 Task: Find connections with filter location Hohen Neuendorf with filter topic #Marketswith filter profile language English with filter current company ZEE5 with filter school Jawahar Education Societys A.C.Patil College of Engineering 17 Sector-4 Kharghar Navi Mumbai-410 210 with filter industry Chemical Manufacturing with filter service category User Experience Design with filter keywords title Delivery Driver
Action: Mouse moved to (631, 88)
Screenshot: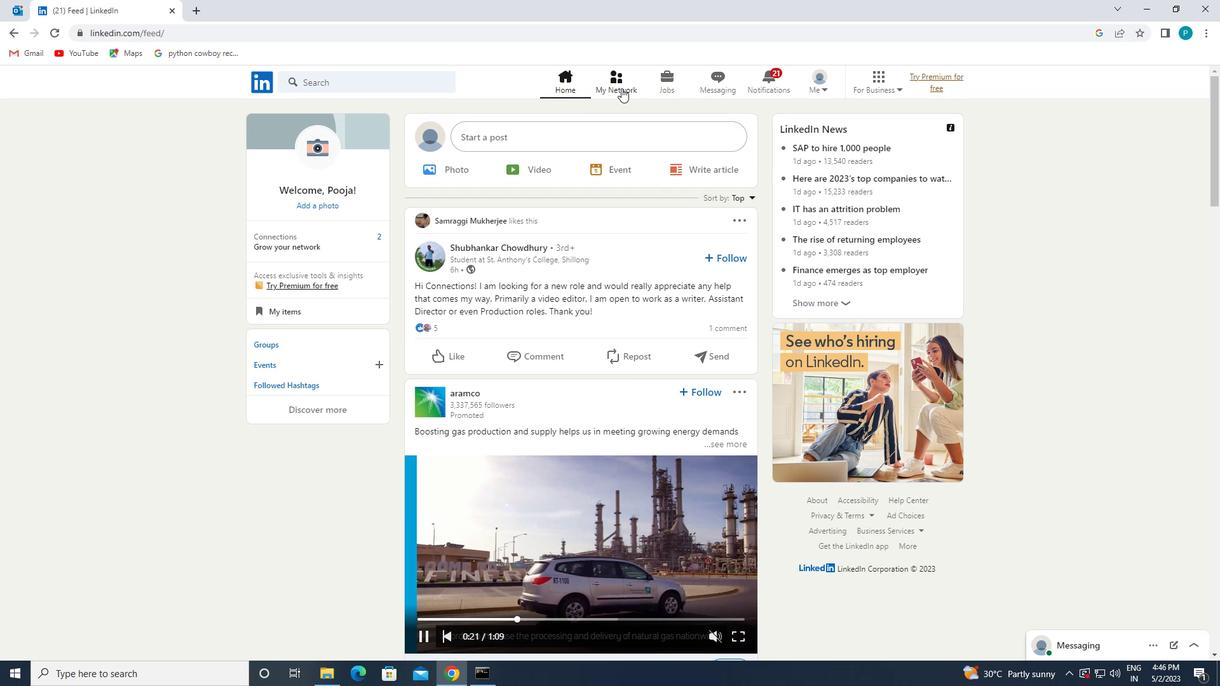 
Action: Mouse pressed left at (631, 88)
Screenshot: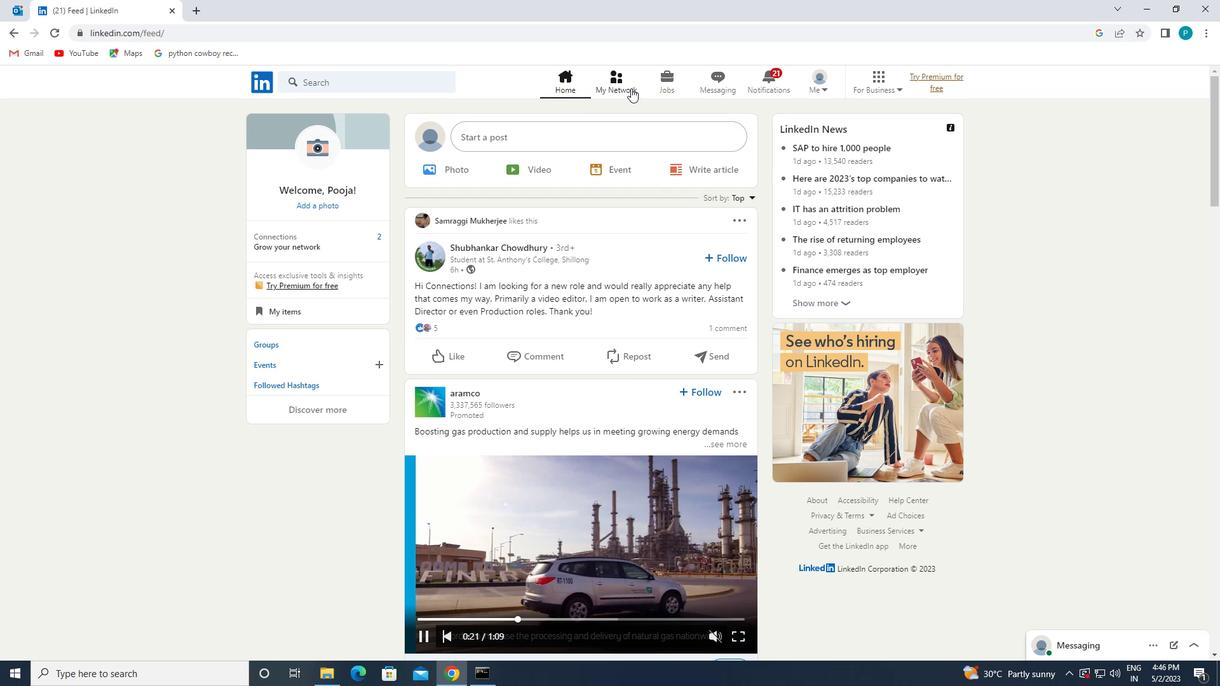 
Action: Mouse moved to (364, 159)
Screenshot: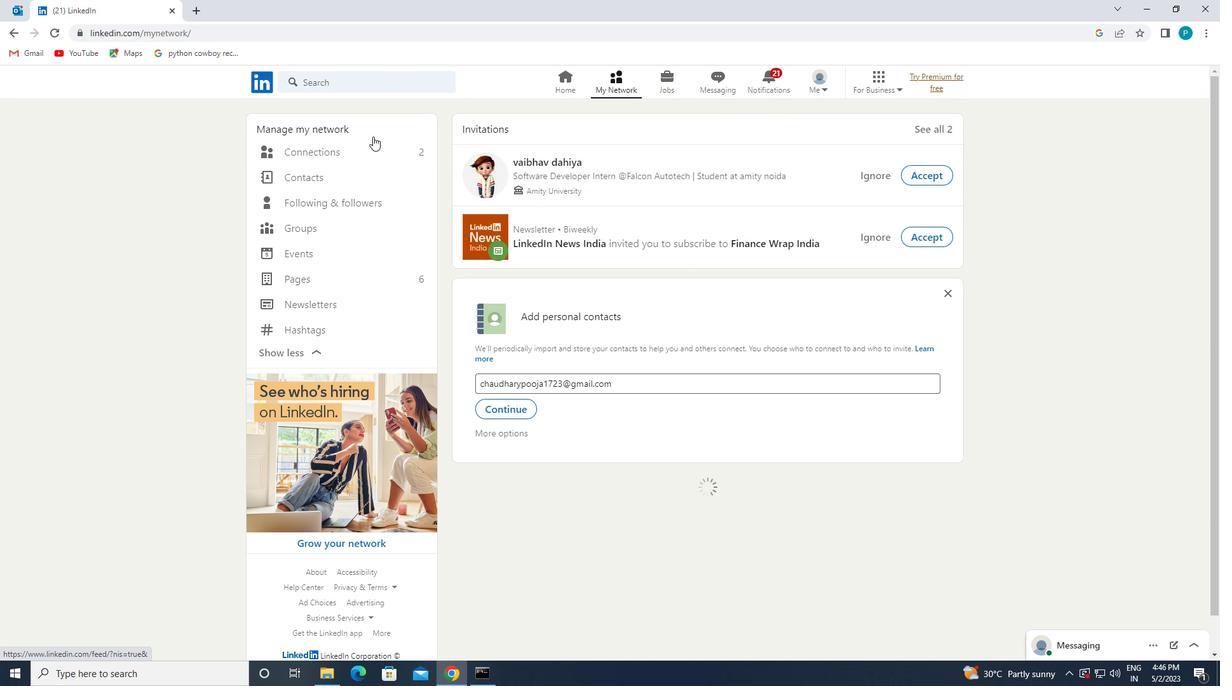 
Action: Mouse pressed left at (364, 159)
Screenshot: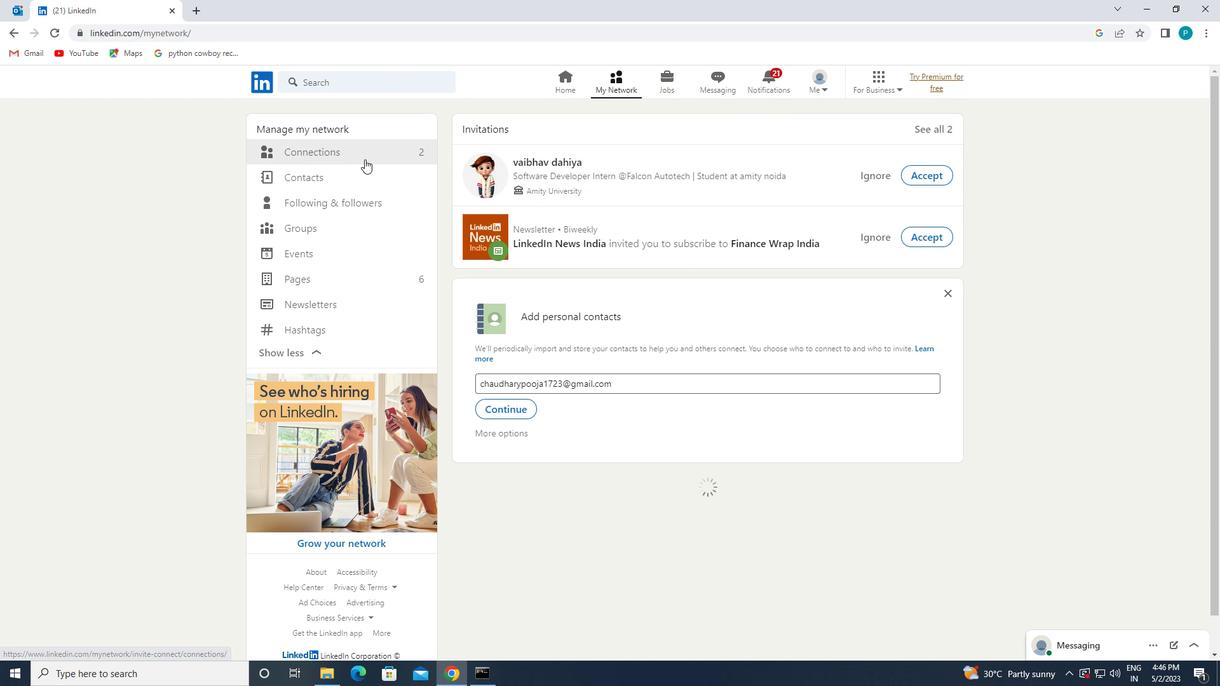 
Action: Mouse pressed left at (364, 159)
Screenshot: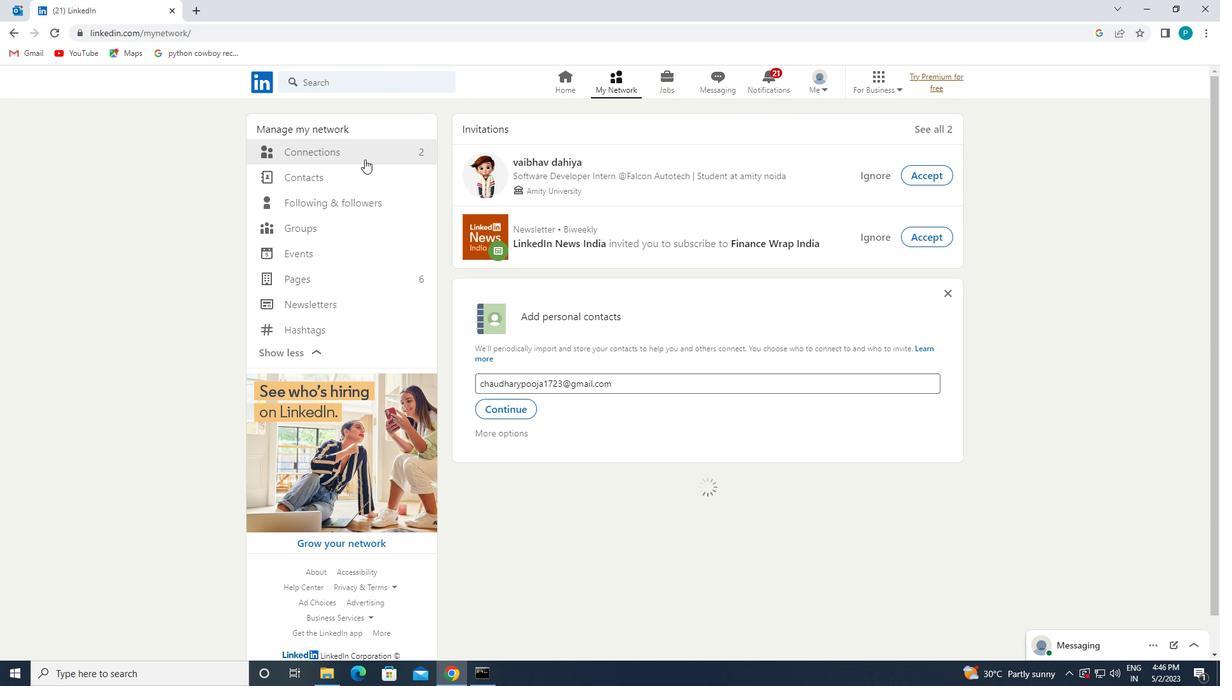 
Action: Mouse moved to (361, 157)
Screenshot: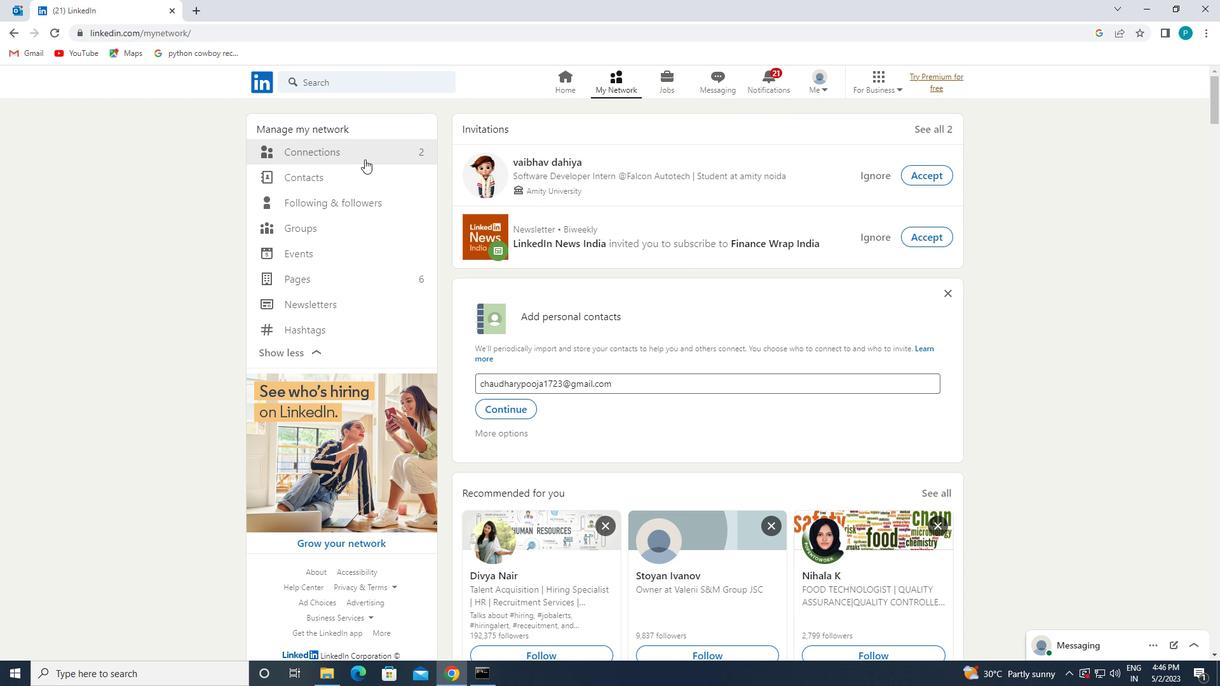 
Action: Mouse pressed left at (361, 157)
Screenshot: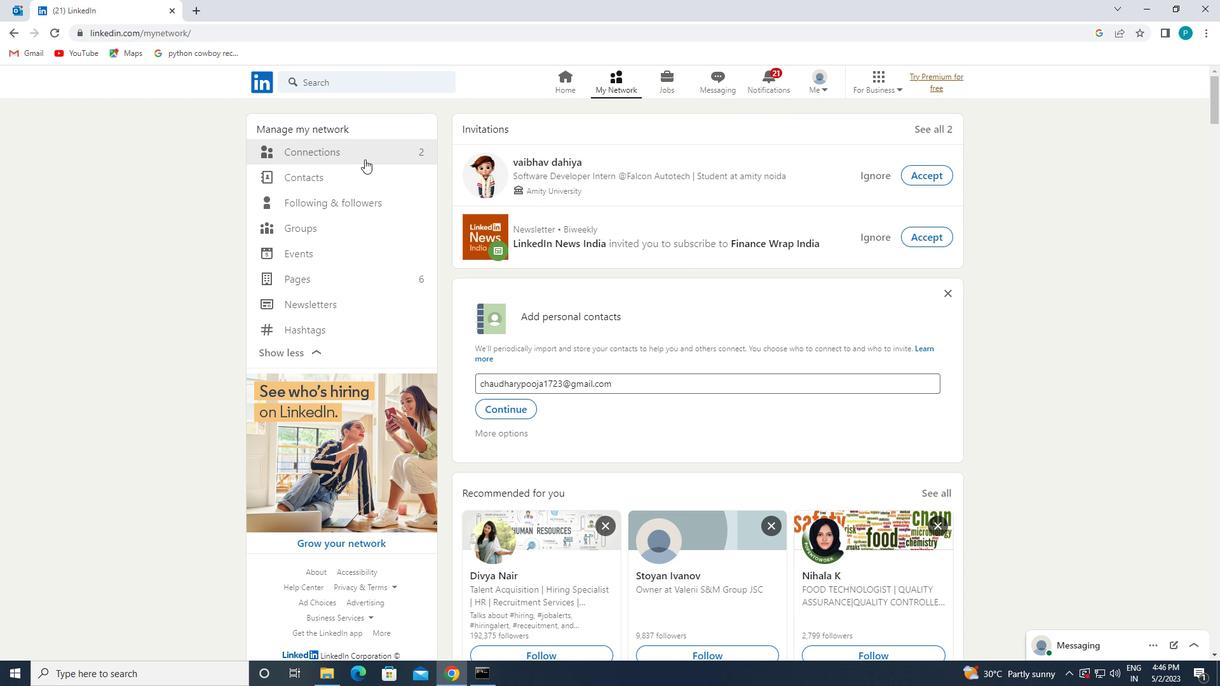 
Action: Mouse pressed left at (361, 157)
Screenshot: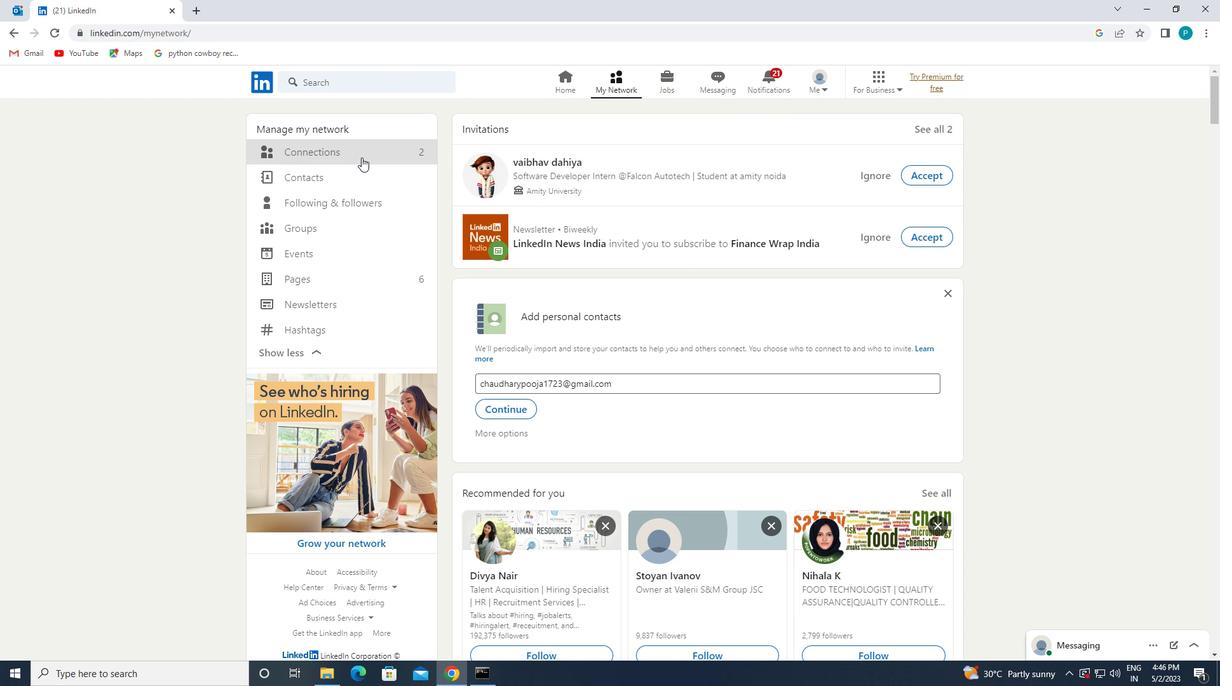 
Action: Mouse moved to (704, 151)
Screenshot: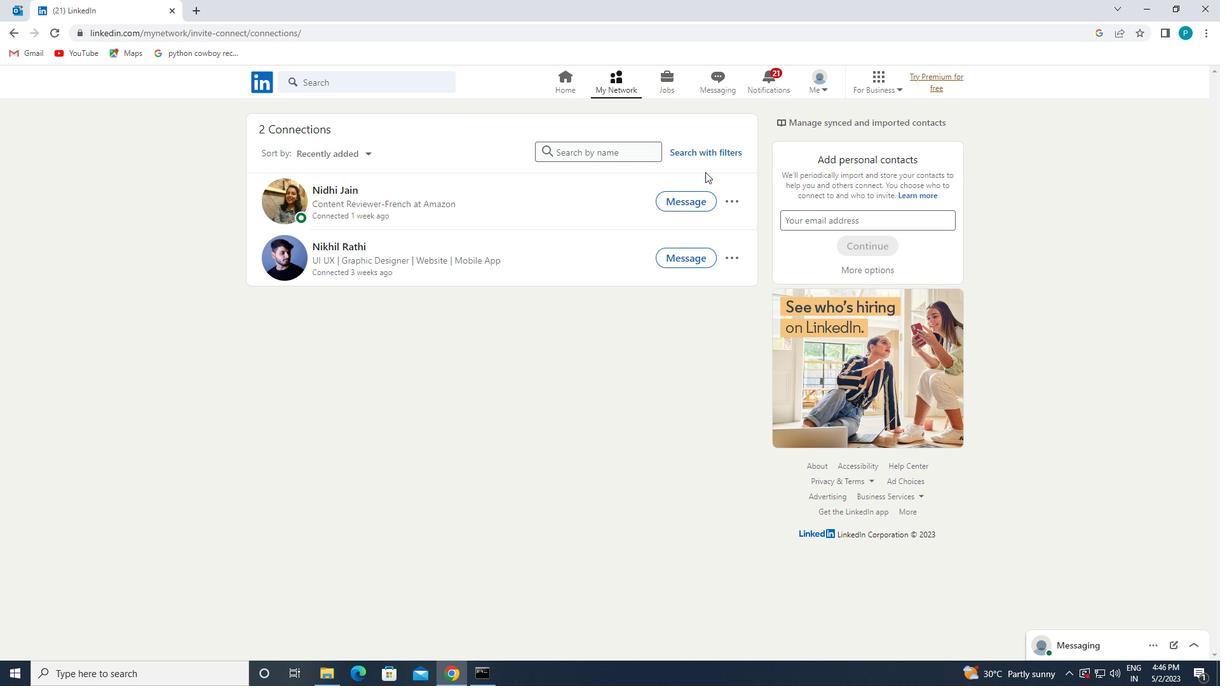 
Action: Mouse pressed left at (704, 151)
Screenshot: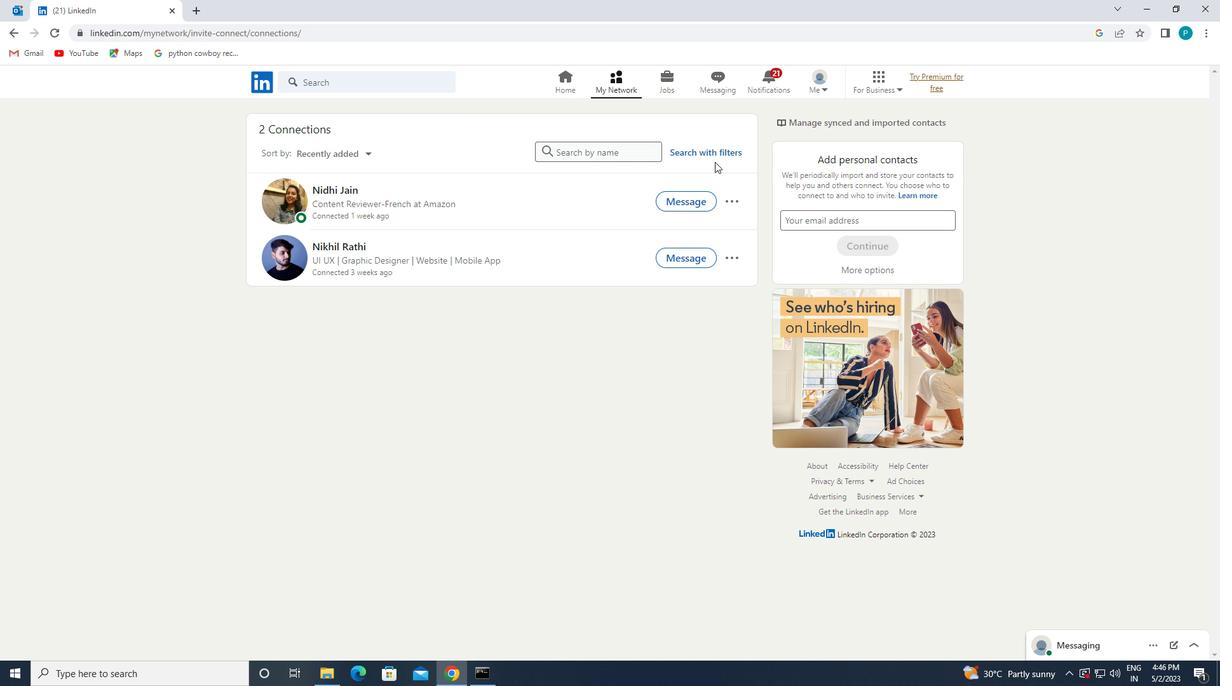
Action: Mouse moved to (657, 122)
Screenshot: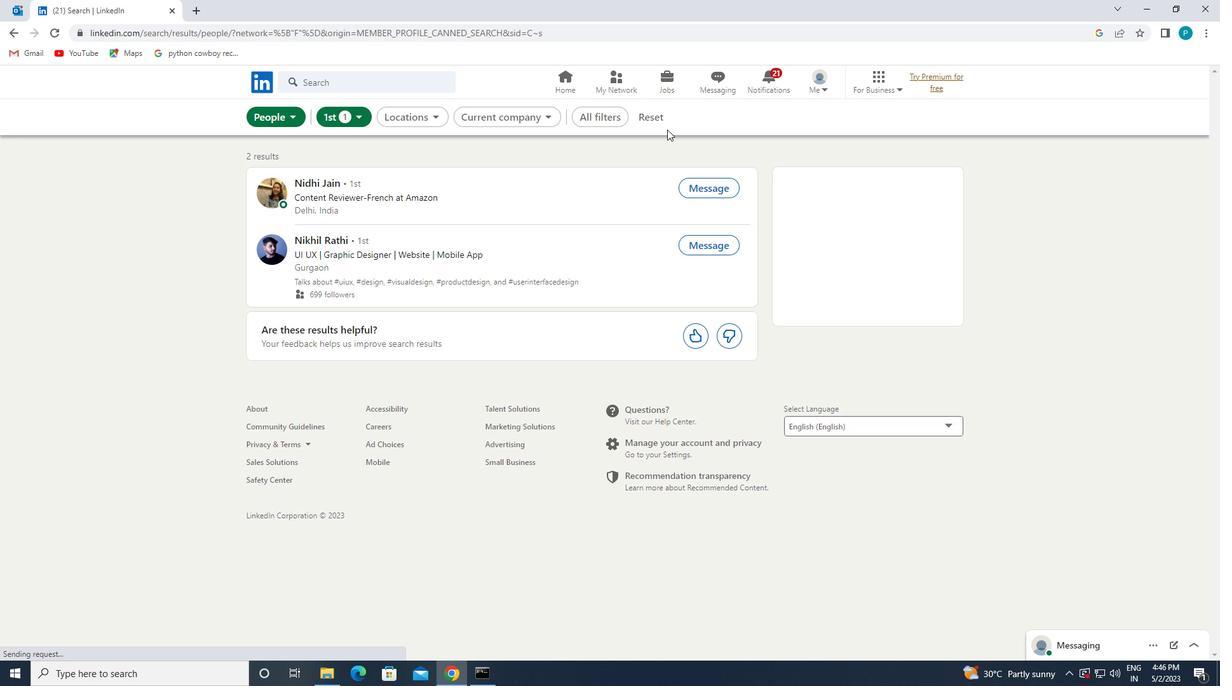 
Action: Mouse pressed left at (657, 122)
Screenshot: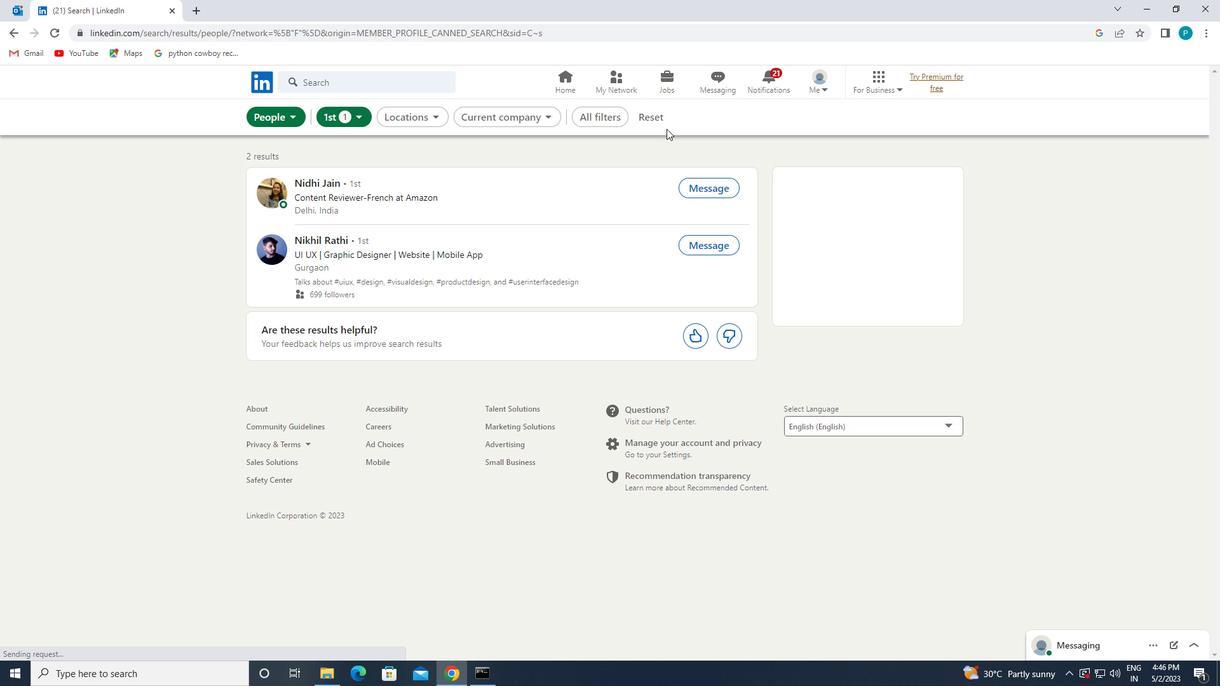 
Action: Mouse moved to (620, 118)
Screenshot: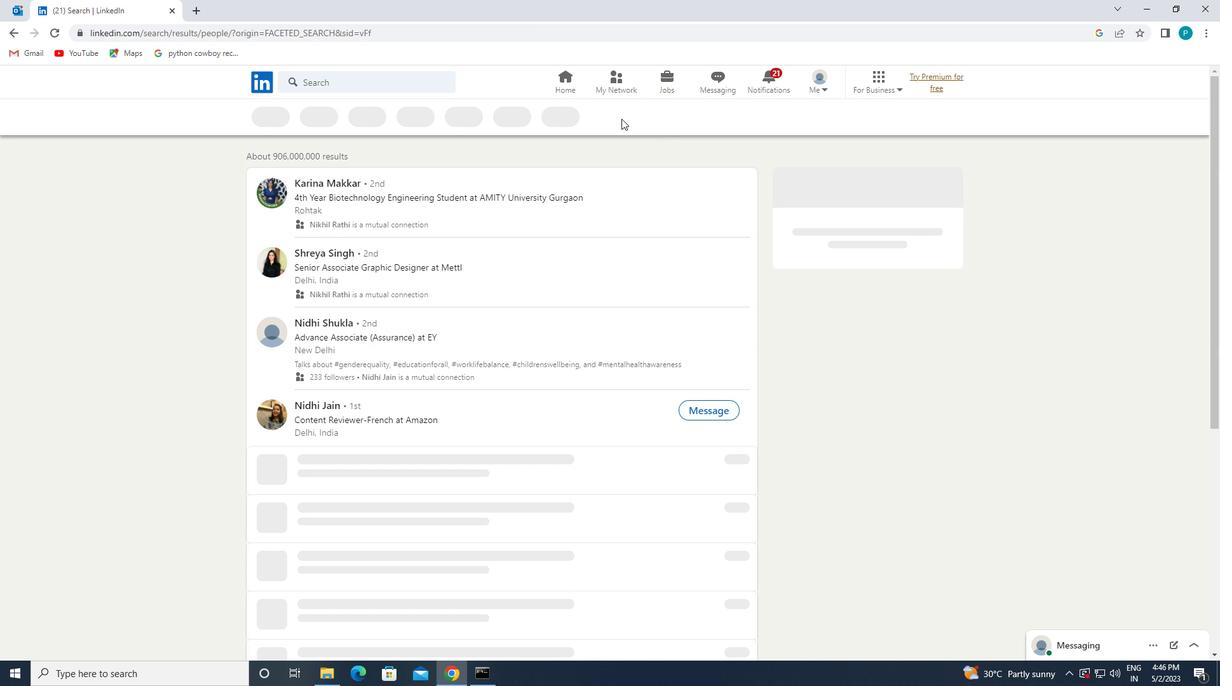 
Action: Mouse pressed left at (620, 118)
Screenshot: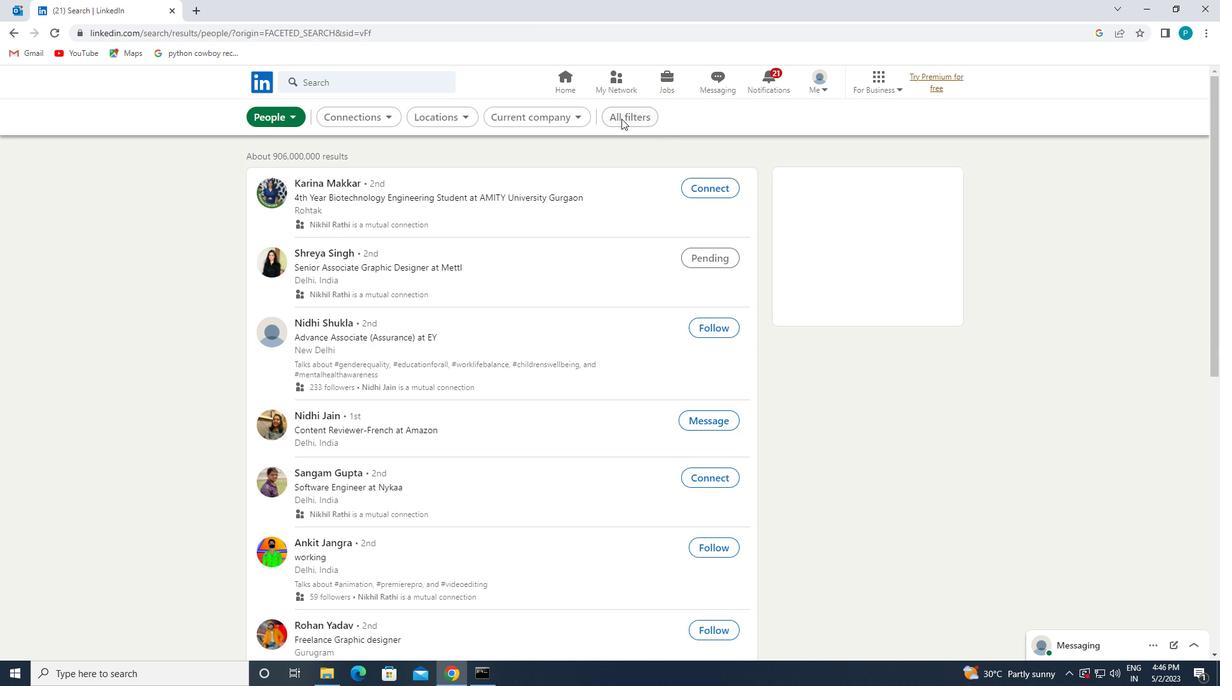 
Action: Mouse moved to (1153, 421)
Screenshot: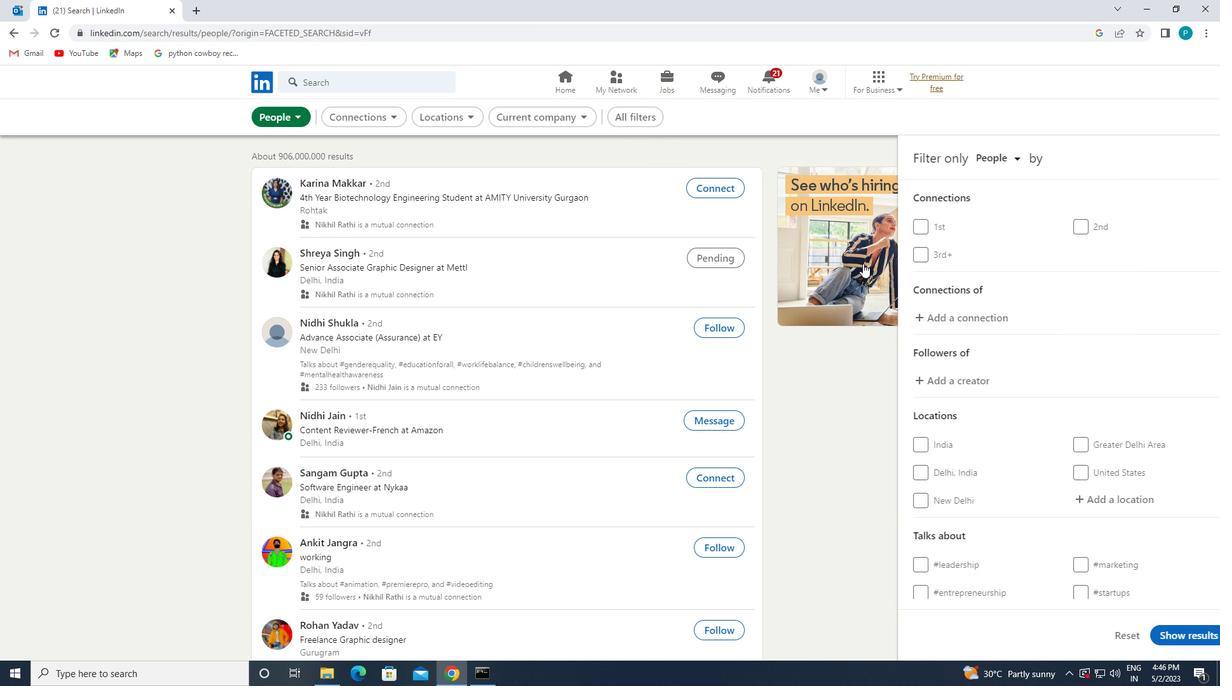 
Action: Mouse scrolled (1153, 420) with delta (0, 0)
Screenshot: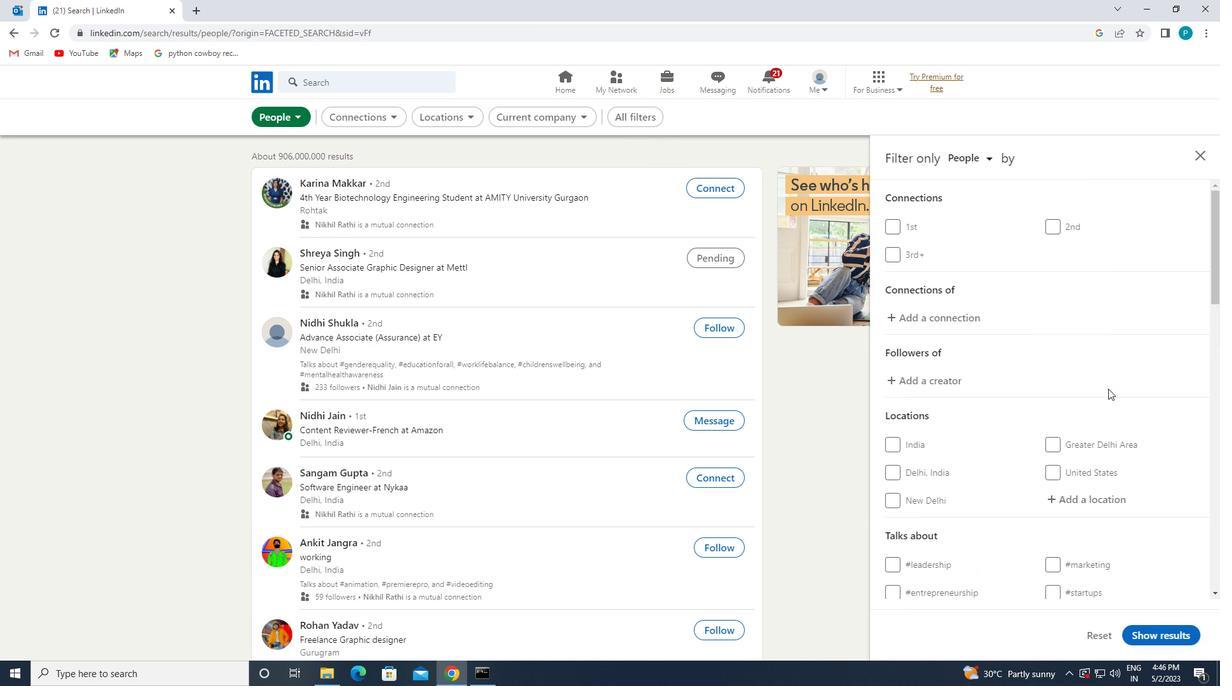 
Action: Mouse scrolled (1153, 420) with delta (0, 0)
Screenshot: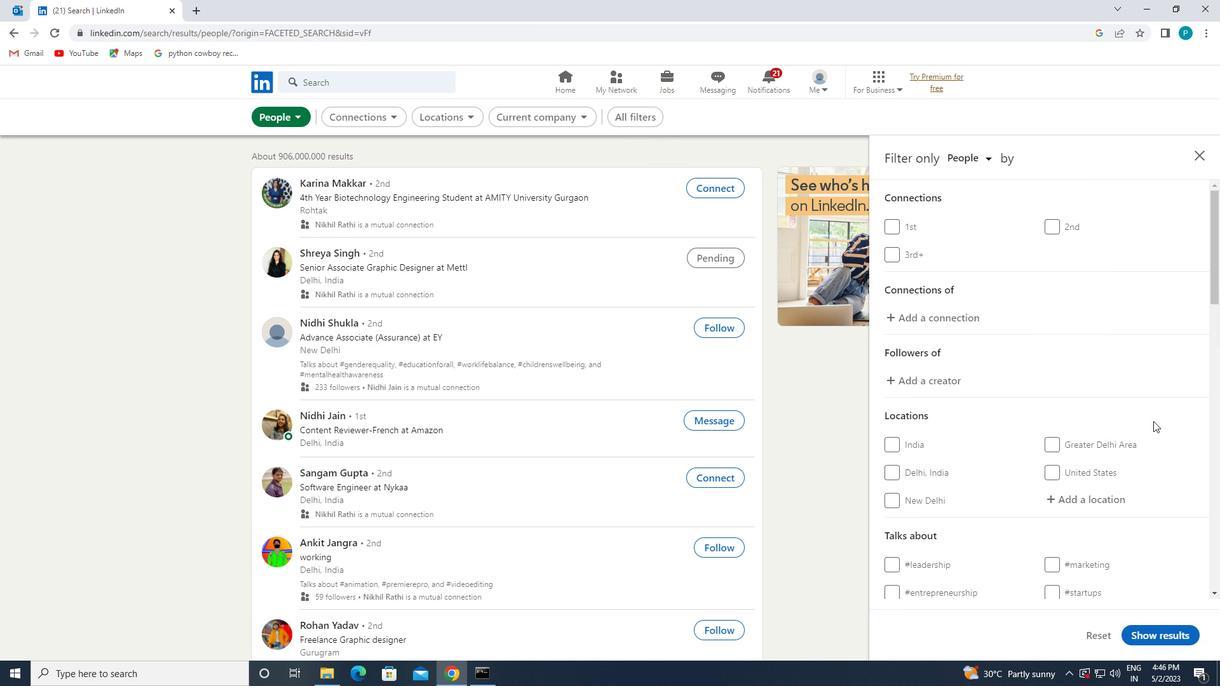 
Action: Mouse scrolled (1153, 420) with delta (0, 0)
Screenshot: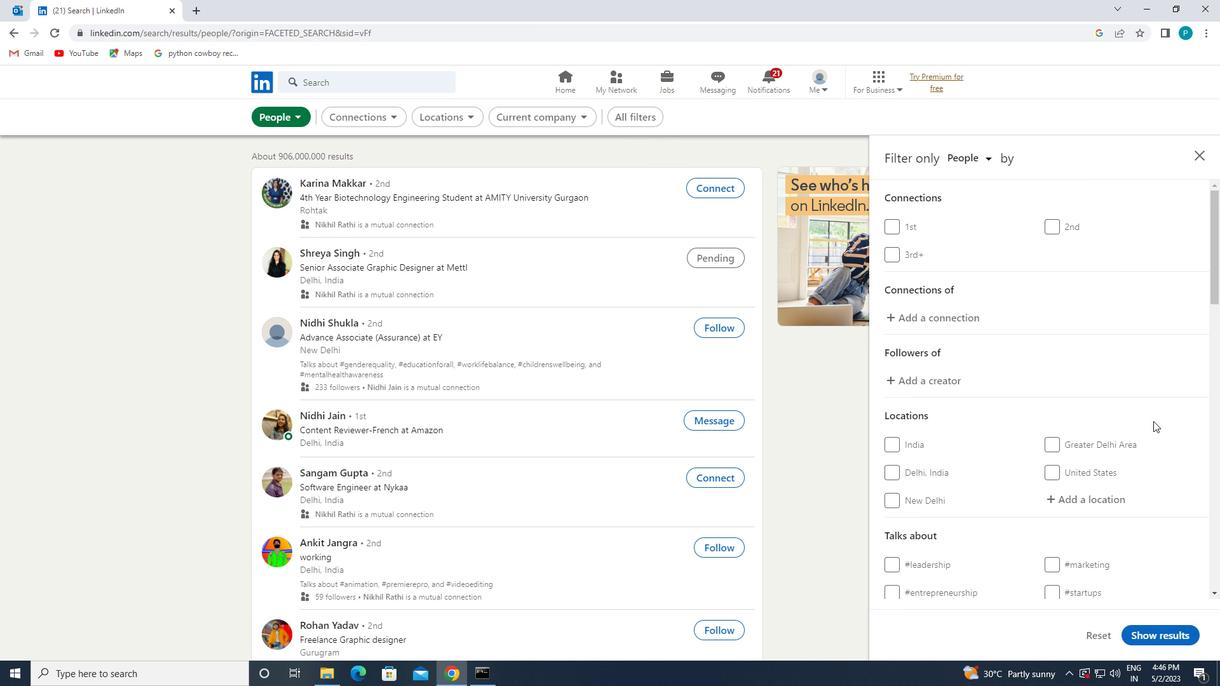 
Action: Mouse moved to (1065, 312)
Screenshot: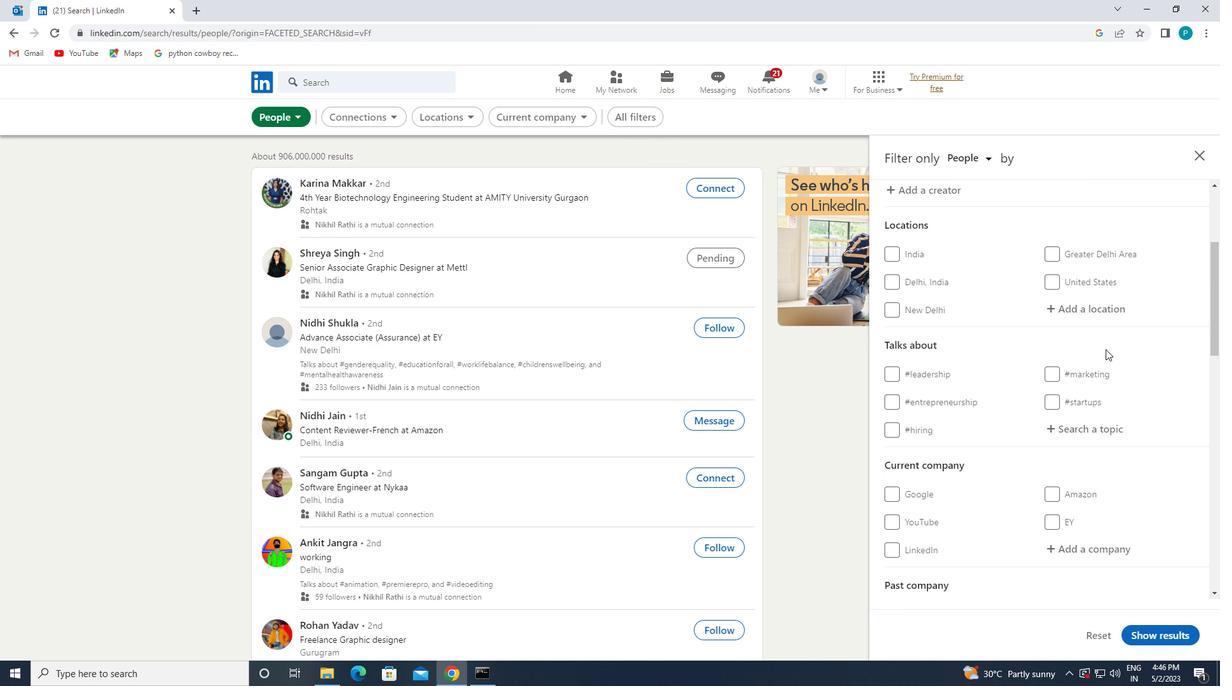 
Action: Mouse pressed left at (1065, 312)
Screenshot: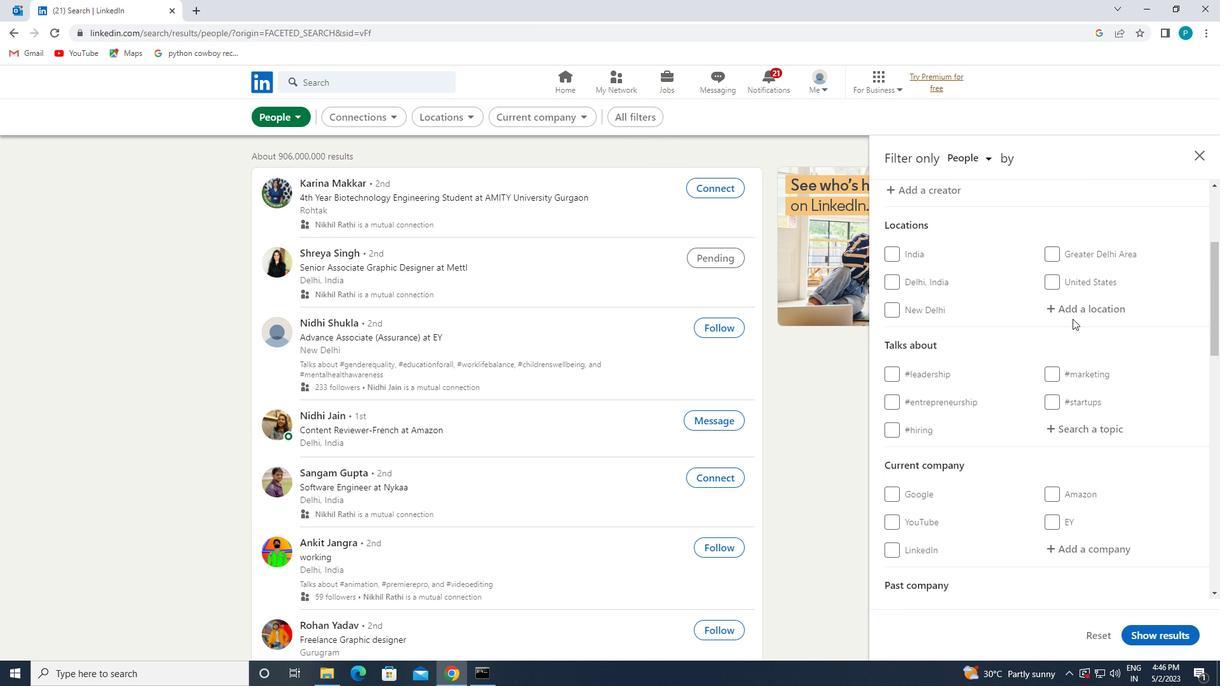 
Action: Mouse moved to (1059, 308)
Screenshot: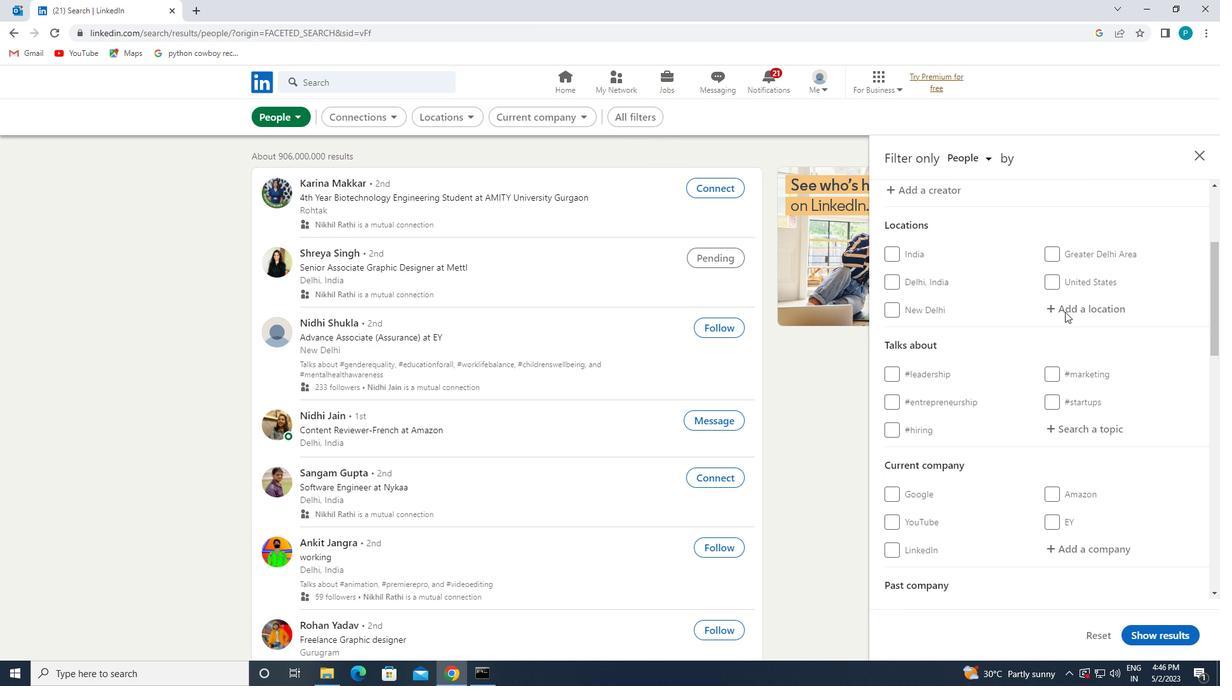 
Action: Mouse pressed left at (1059, 308)
Screenshot: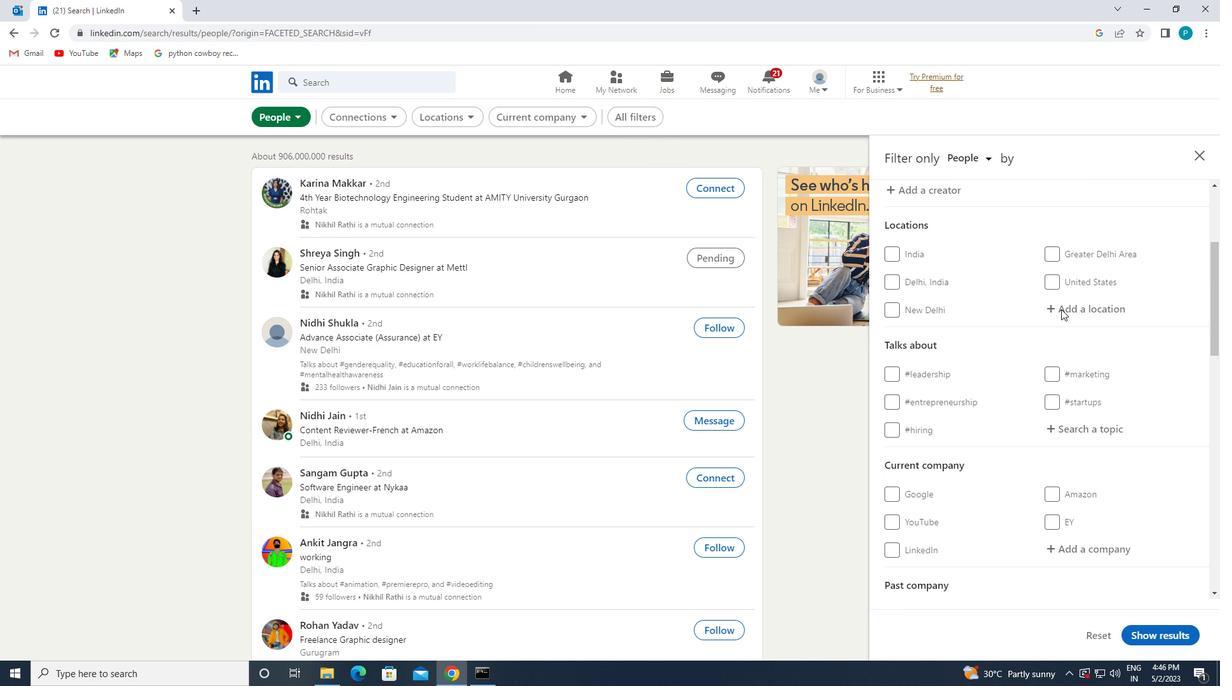 
Action: Mouse pressed left at (1059, 308)
Screenshot: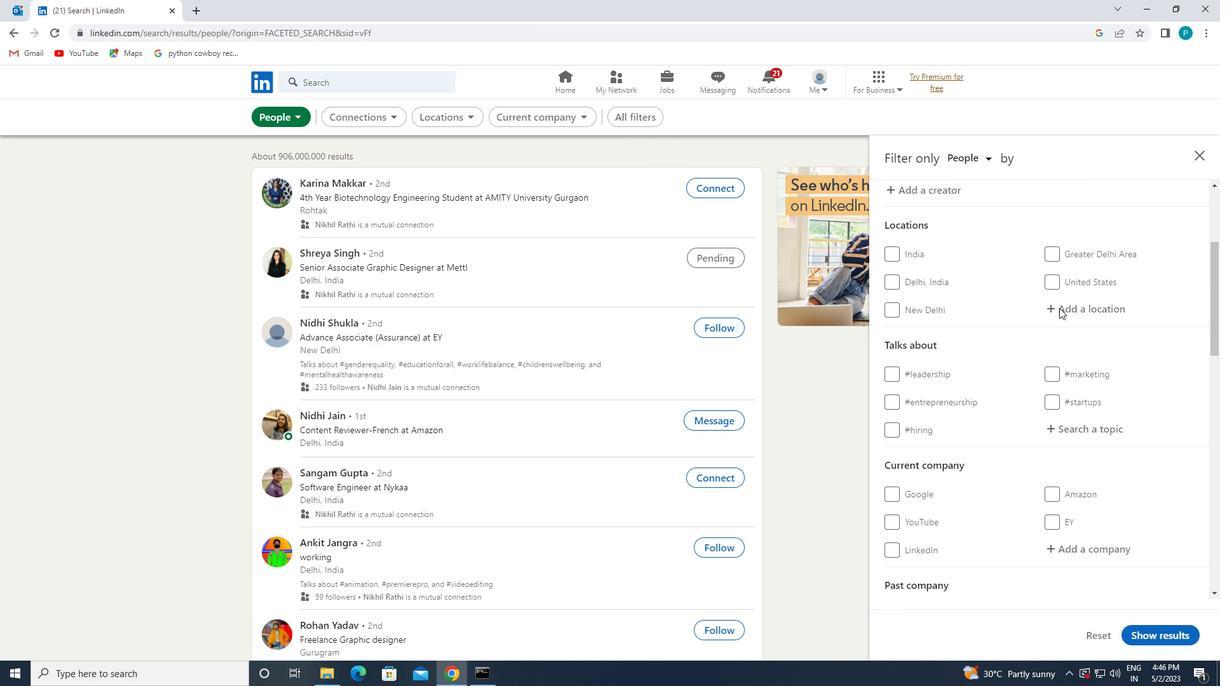 
Action: Mouse moved to (1059, 307)
Screenshot: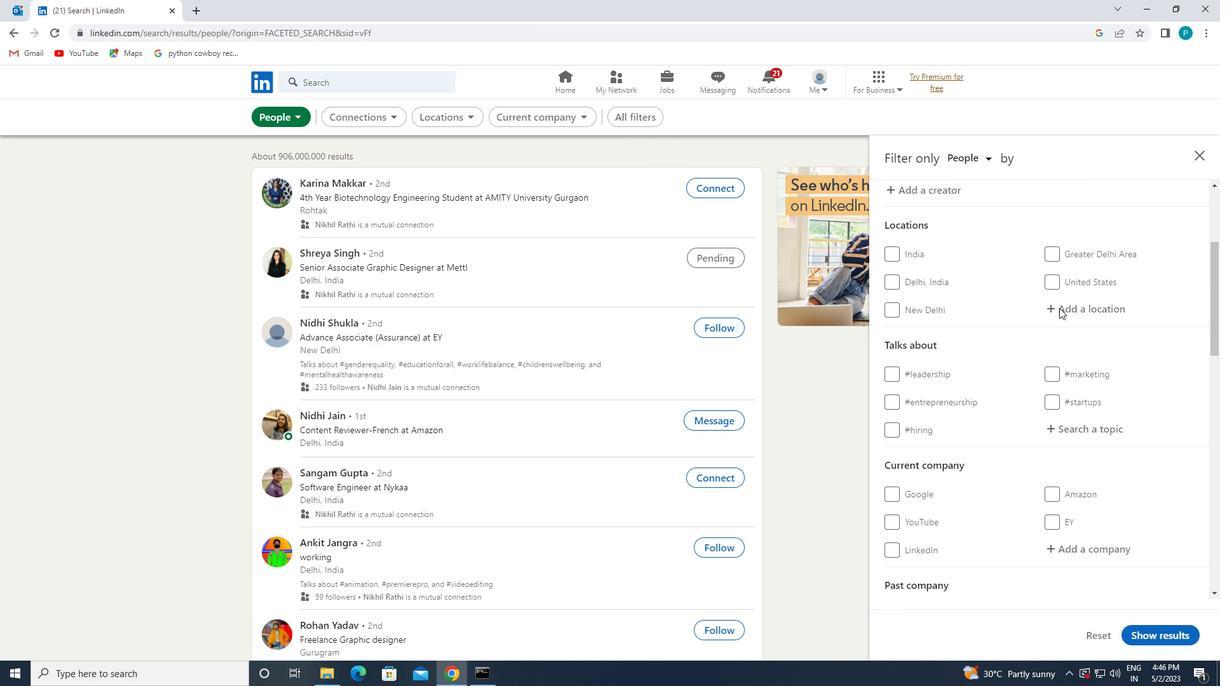 
Action: Key pressed <Key.caps_lock>h<Key.caps_lock>og<Key.backspace>hen
Screenshot: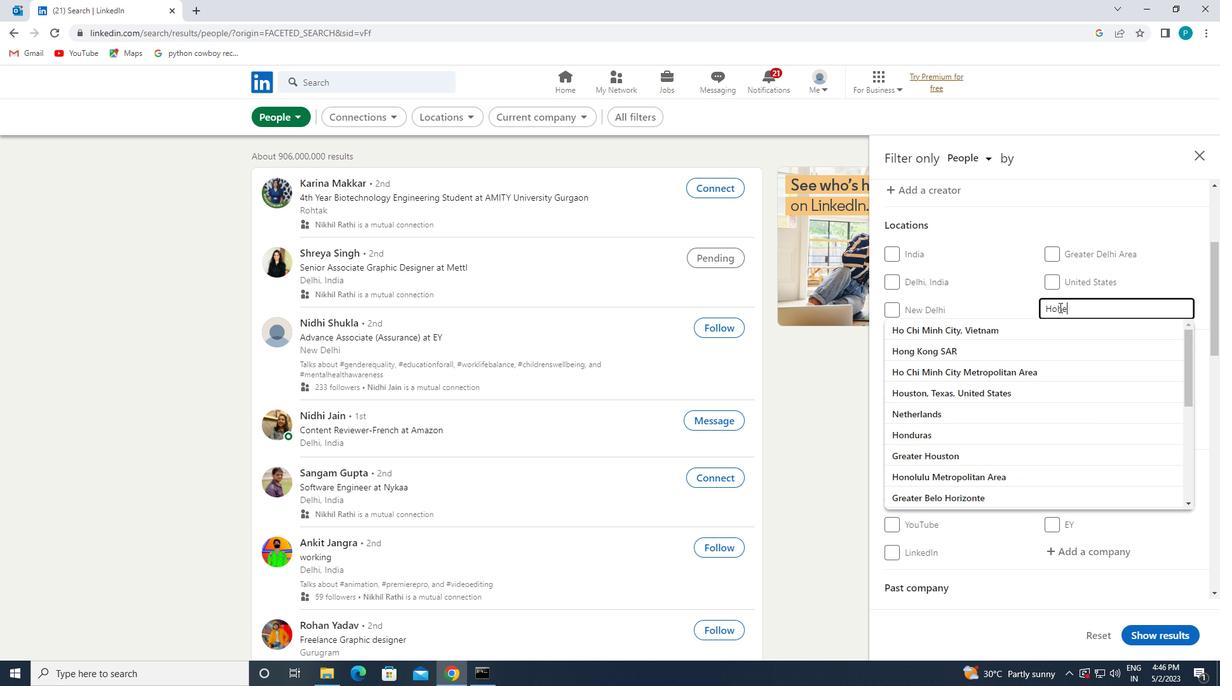 
Action: Mouse moved to (971, 330)
Screenshot: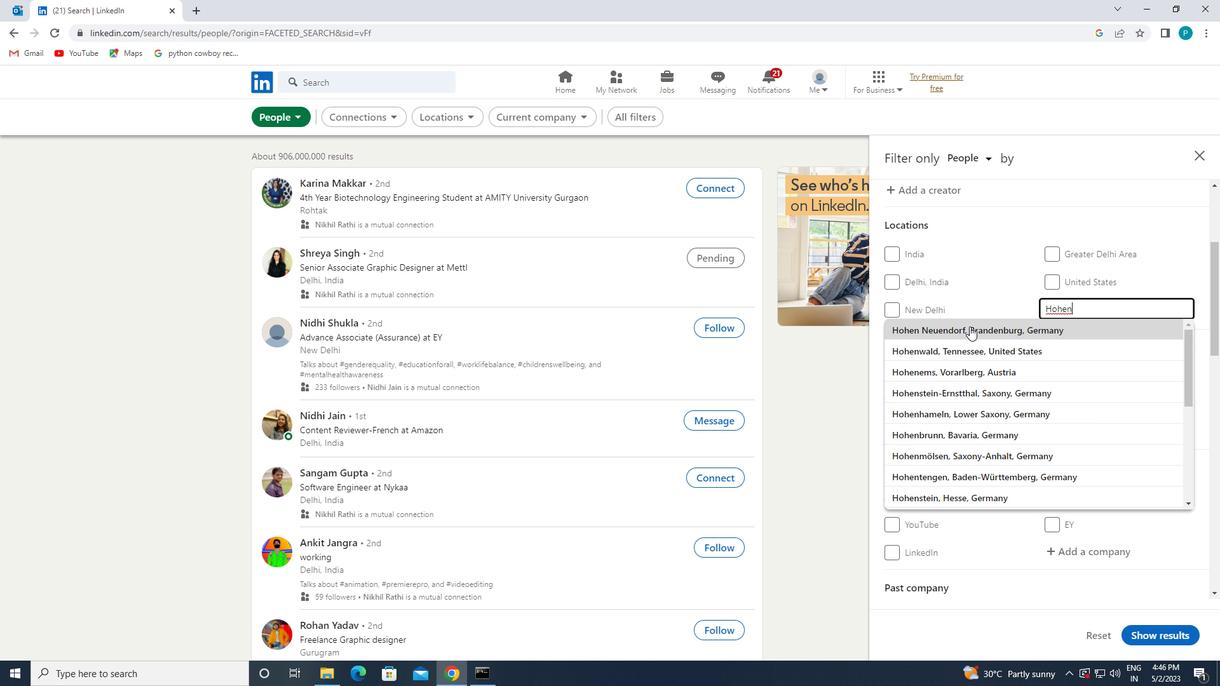 
Action: Mouse pressed left at (971, 330)
Screenshot: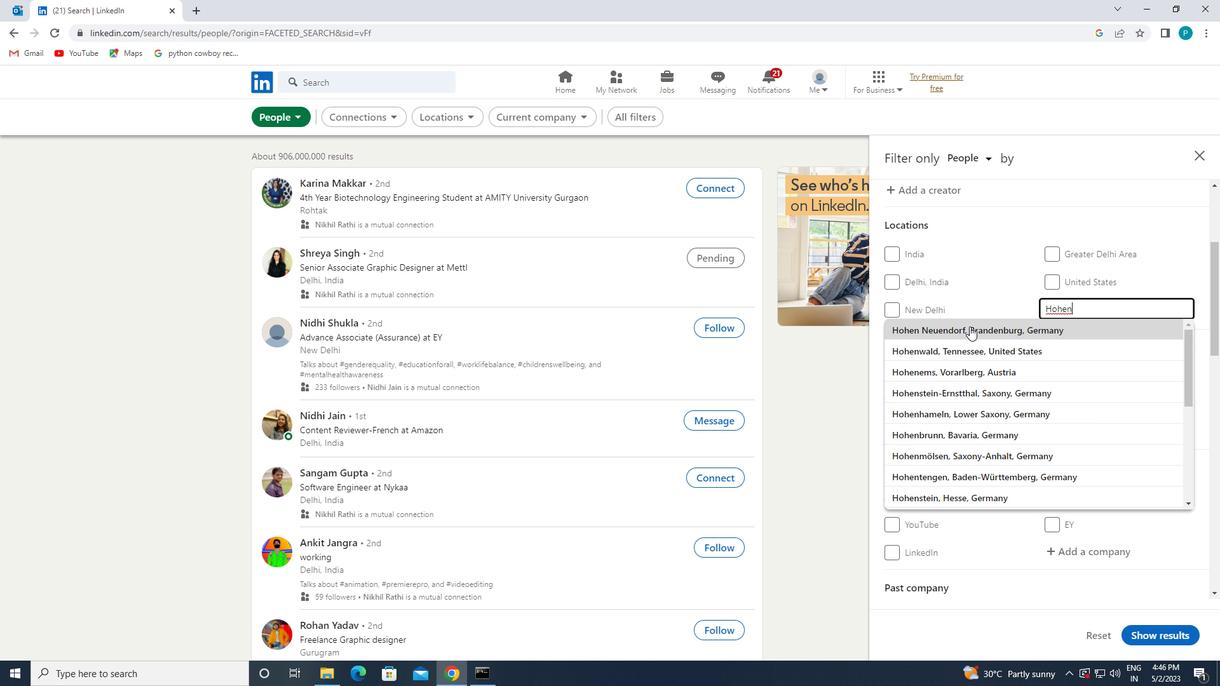 
Action: Mouse moved to (973, 331)
Screenshot: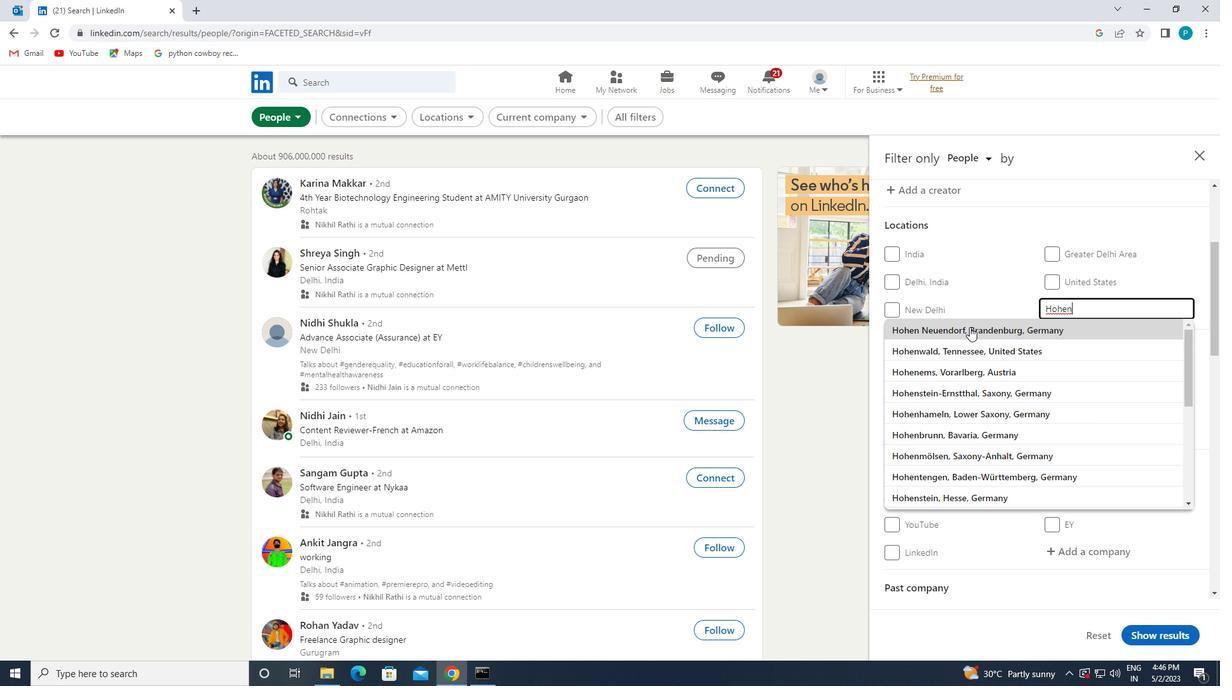 
Action: Mouse scrolled (973, 330) with delta (0, 0)
Screenshot: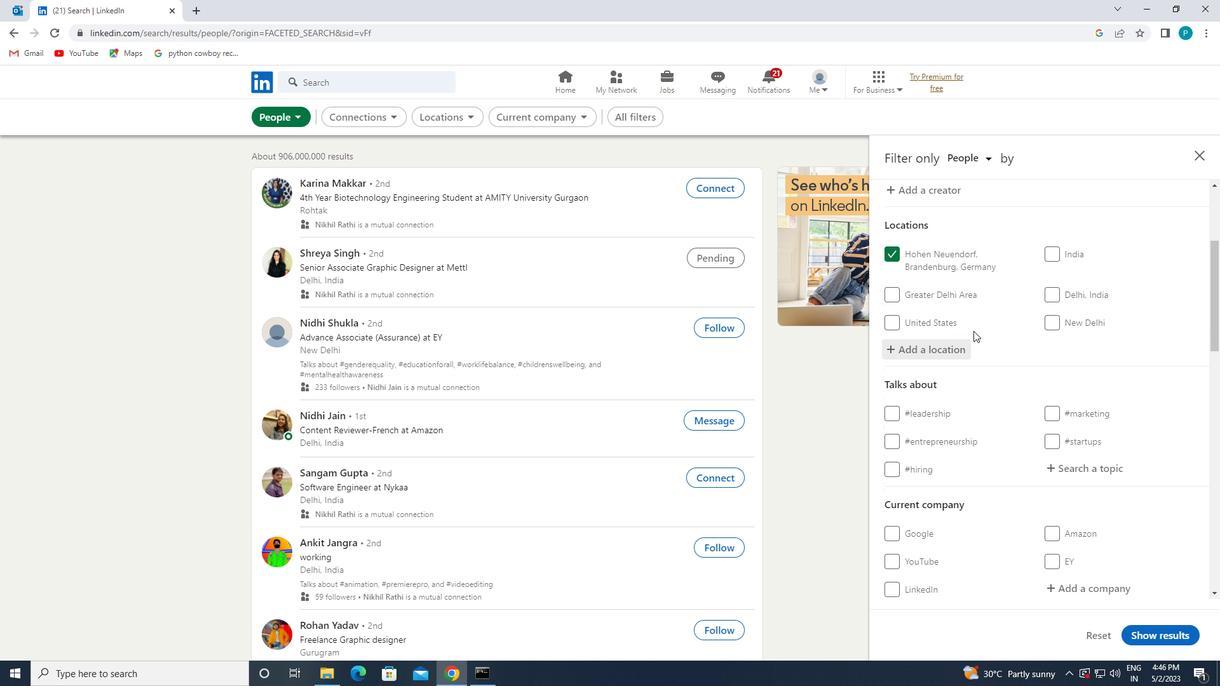 
Action: Mouse scrolled (973, 330) with delta (0, 0)
Screenshot: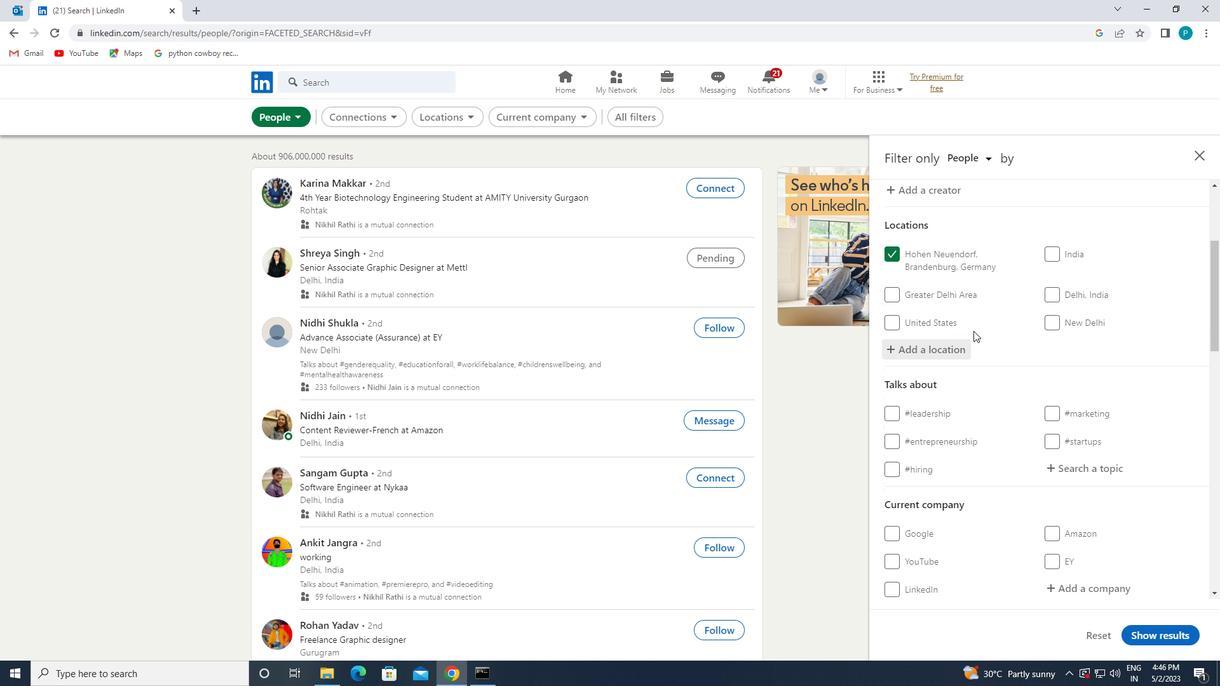 
Action: Mouse moved to (1096, 354)
Screenshot: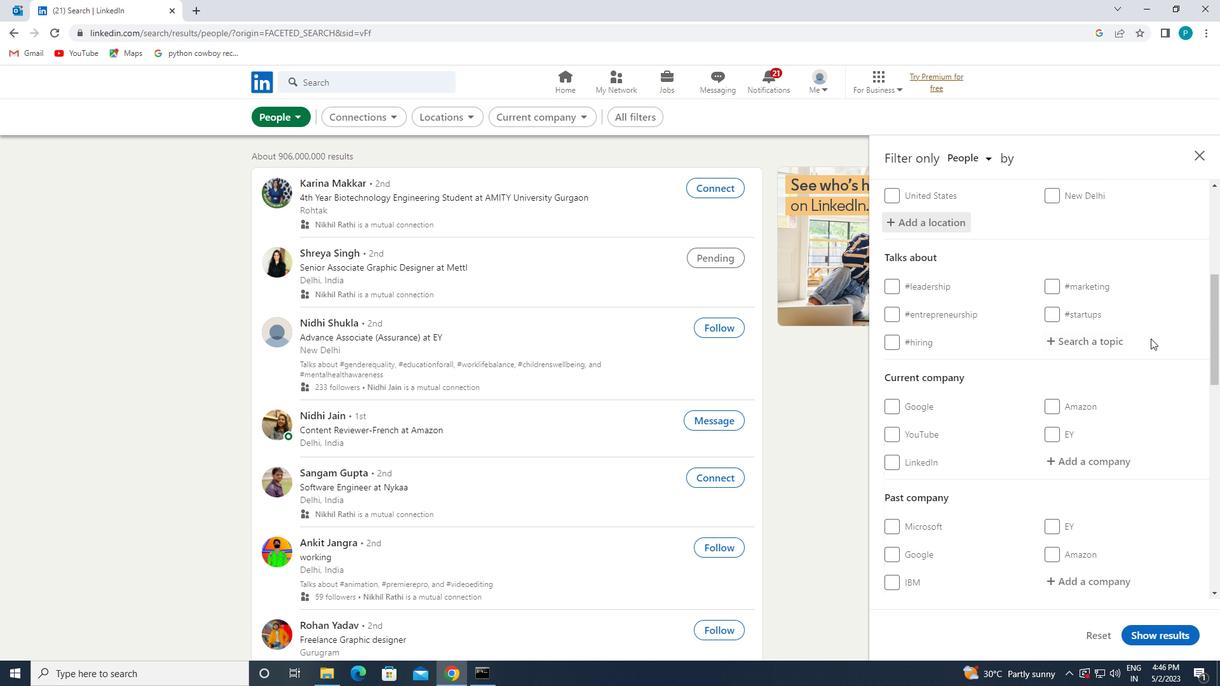 
Action: Mouse pressed left at (1096, 354)
Screenshot: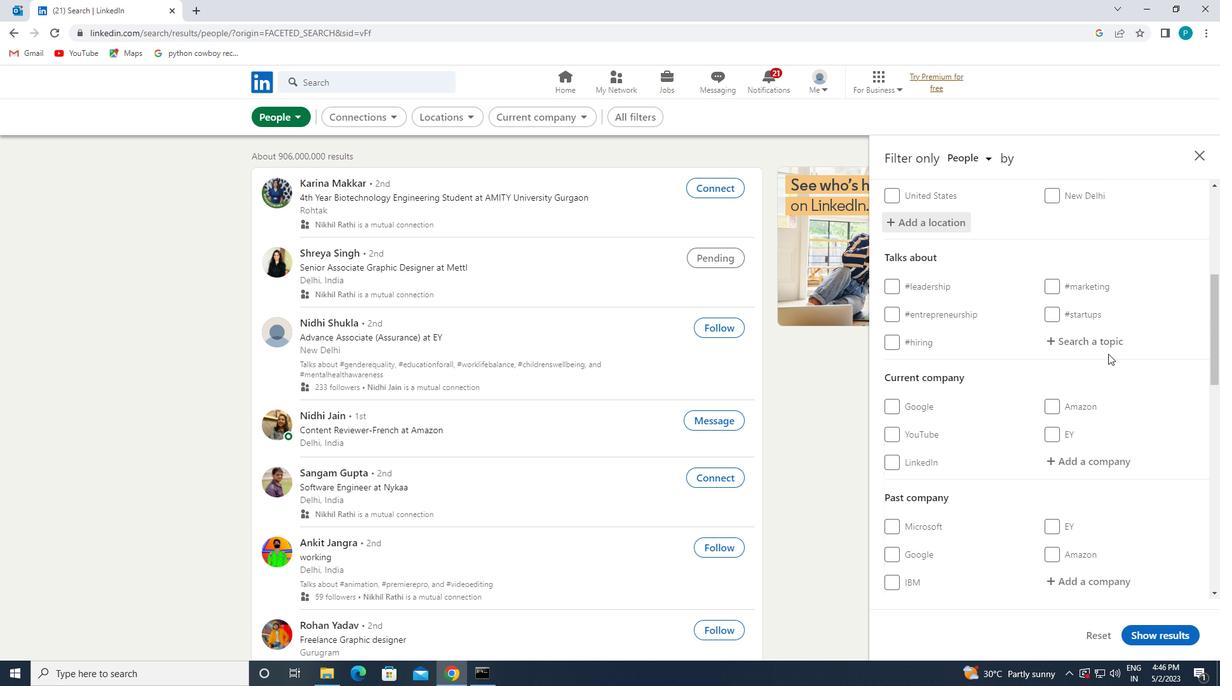 
Action: Mouse moved to (1093, 339)
Screenshot: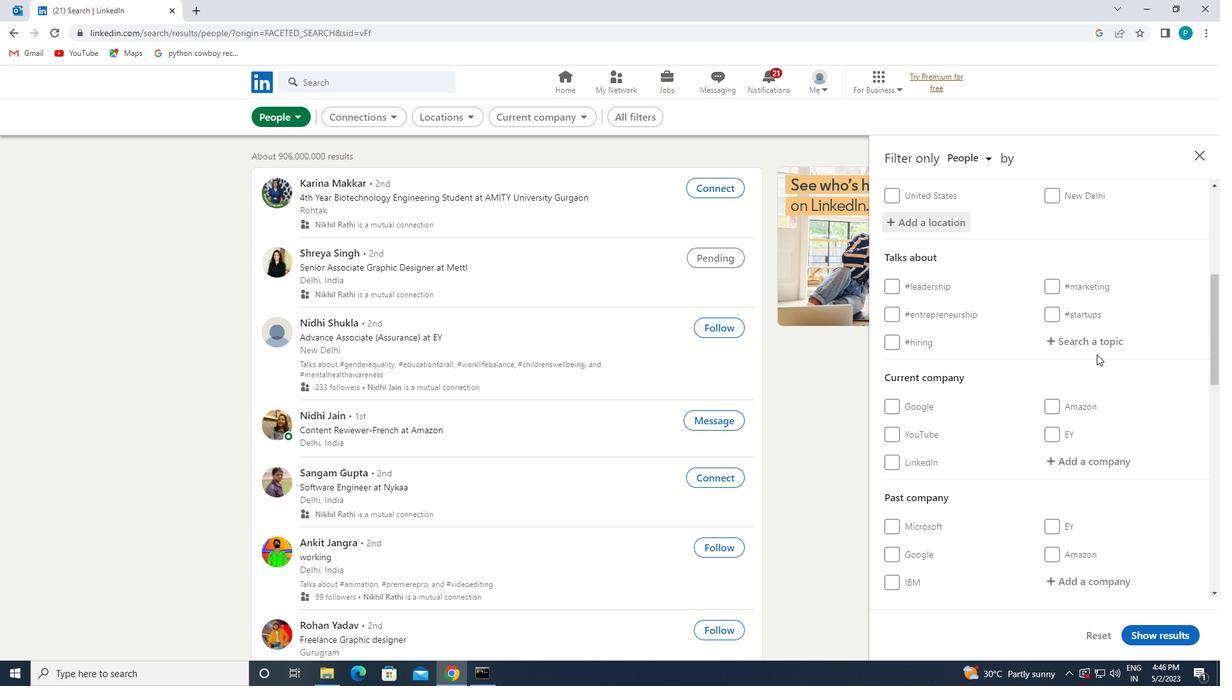 
Action: Mouse pressed left at (1093, 339)
Screenshot: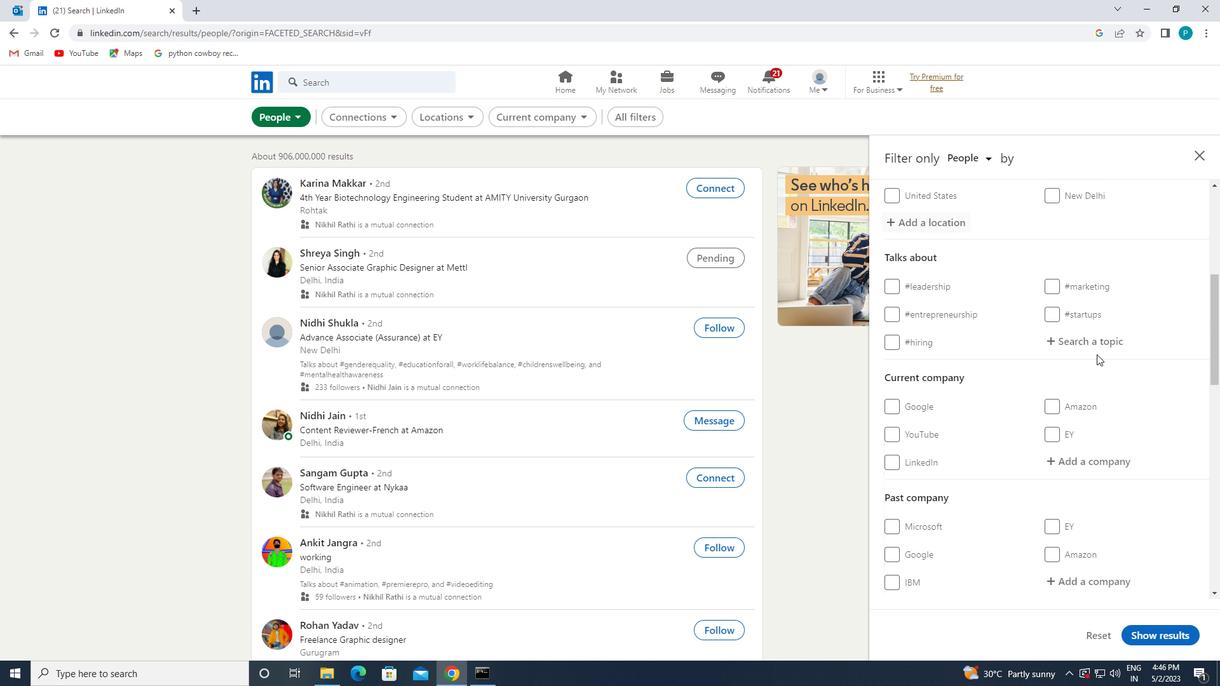 
Action: Key pressed <Key.shift>#<Key.caps_lock>M<Key.caps_lock>ARKETS
Screenshot: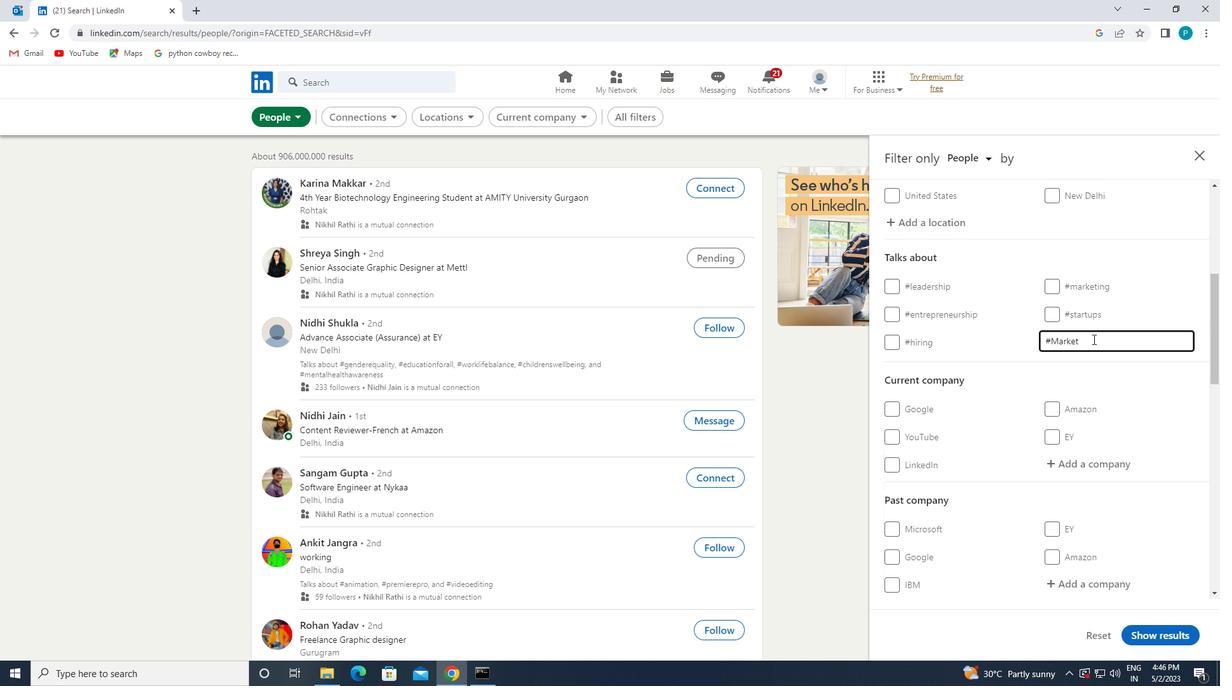 
Action: Mouse moved to (1042, 415)
Screenshot: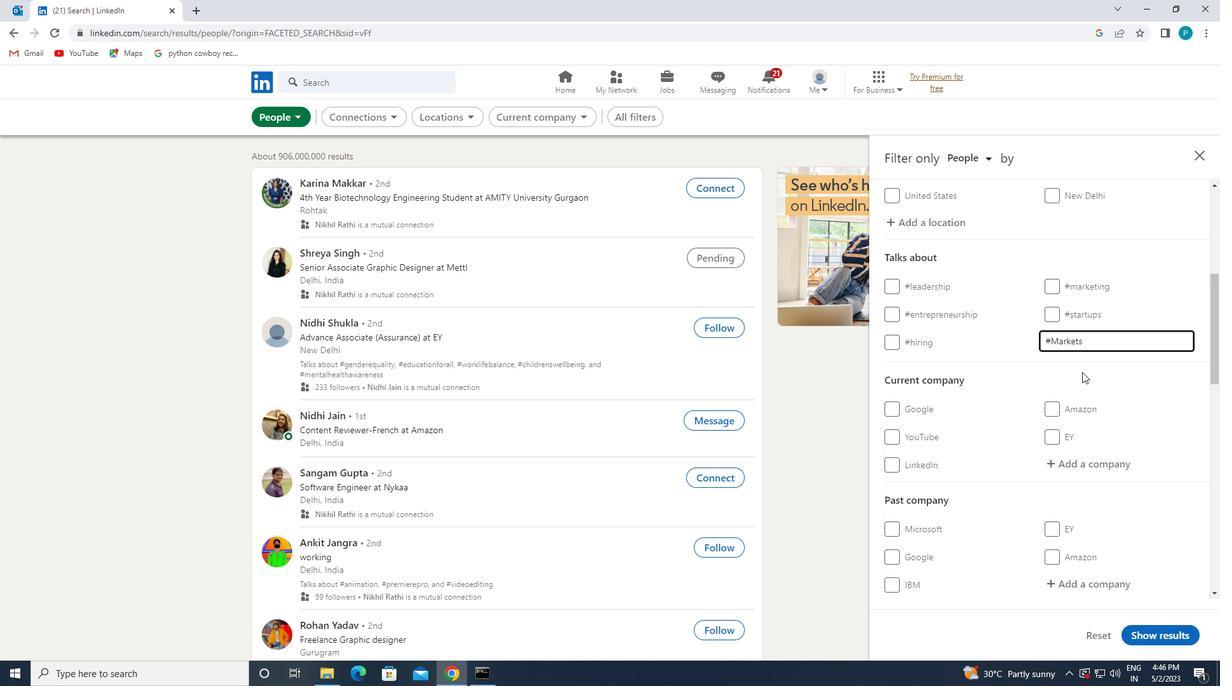 
Action: Mouse scrolled (1042, 415) with delta (0, 0)
Screenshot: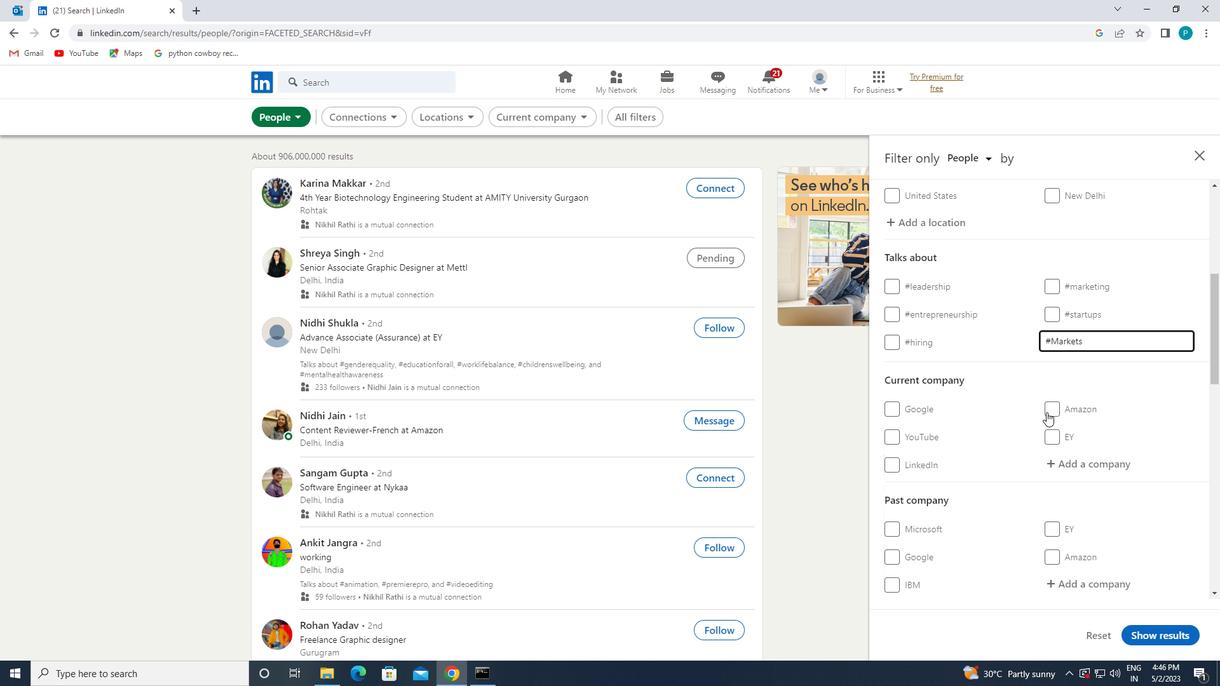 
Action: Mouse moved to (1044, 416)
Screenshot: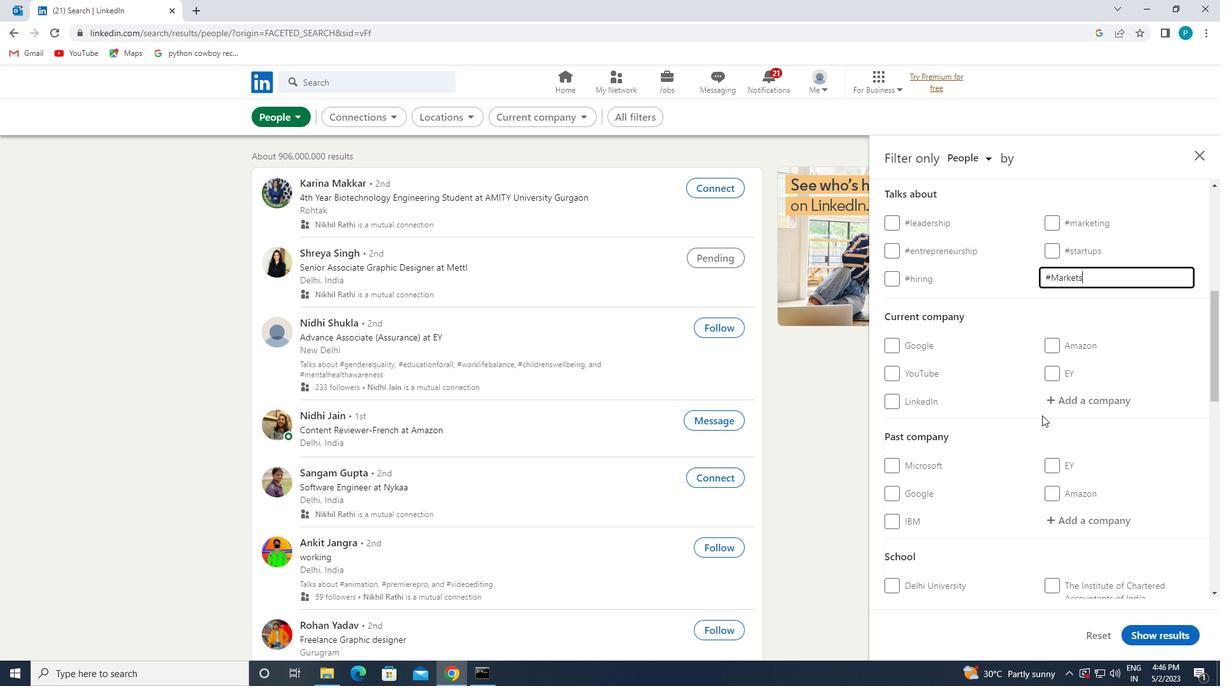 
Action: Mouse scrolled (1044, 416) with delta (0, 0)
Screenshot: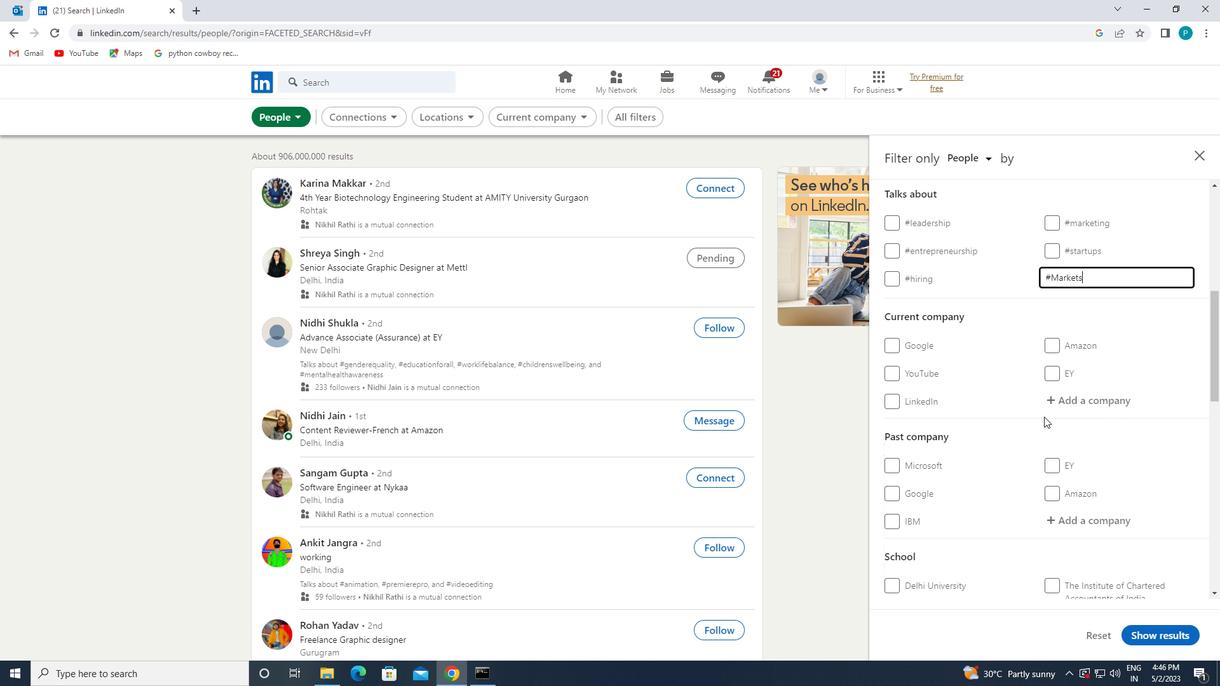 
Action: Mouse scrolled (1044, 416) with delta (0, 0)
Screenshot: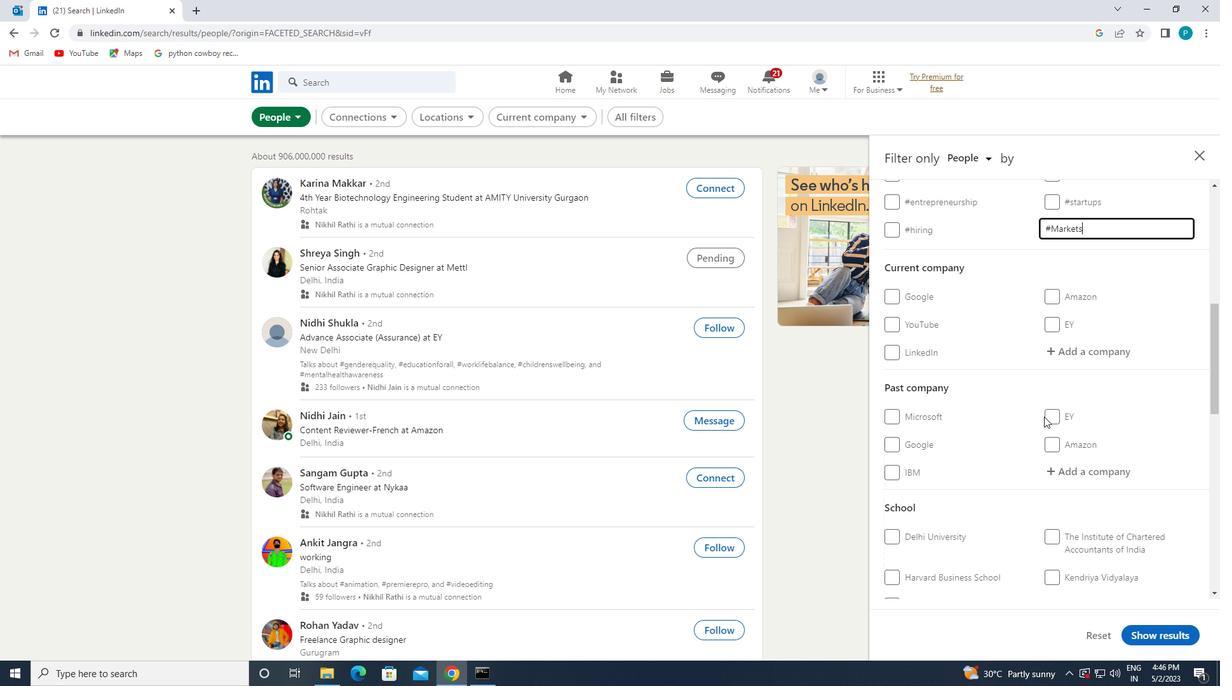 
Action: Mouse scrolled (1044, 416) with delta (0, 0)
Screenshot: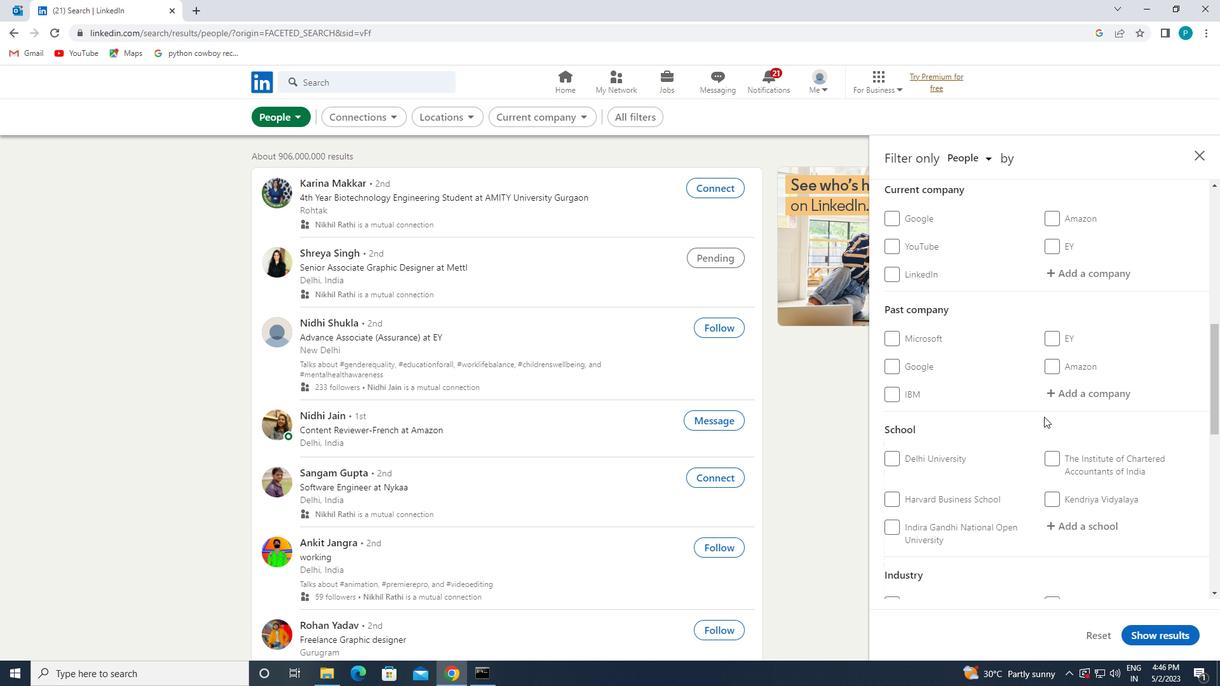 
Action: Mouse scrolled (1044, 416) with delta (0, 0)
Screenshot: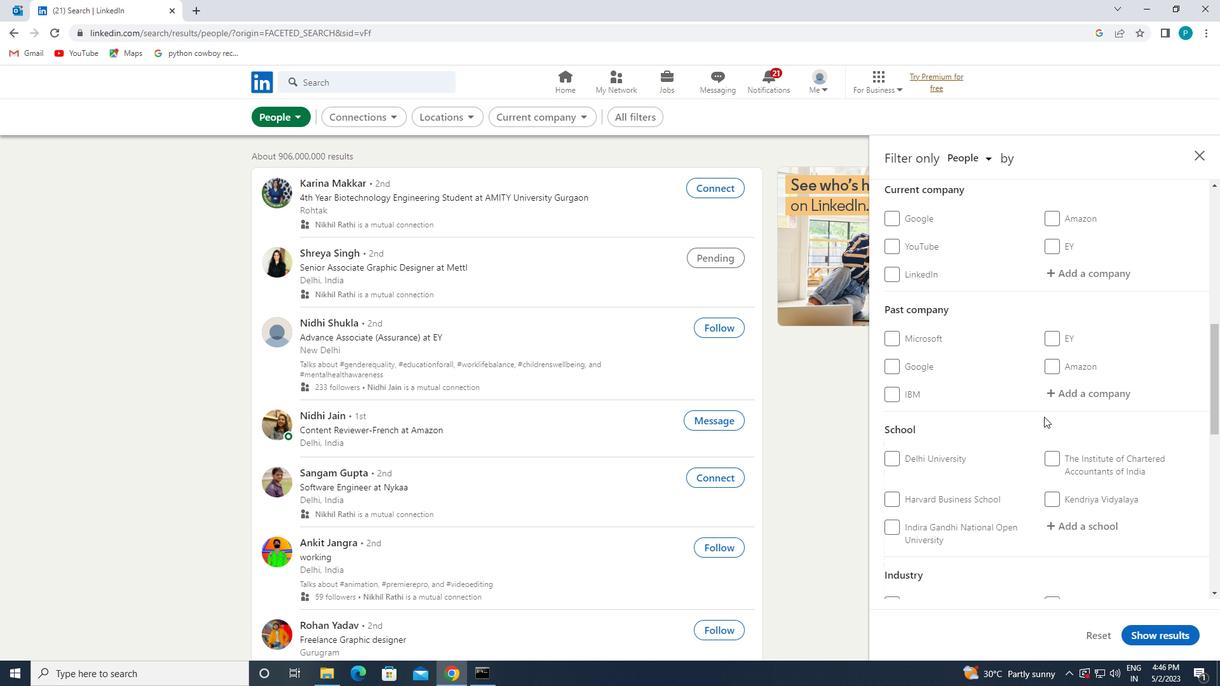 
Action: Mouse scrolled (1044, 416) with delta (0, 0)
Screenshot: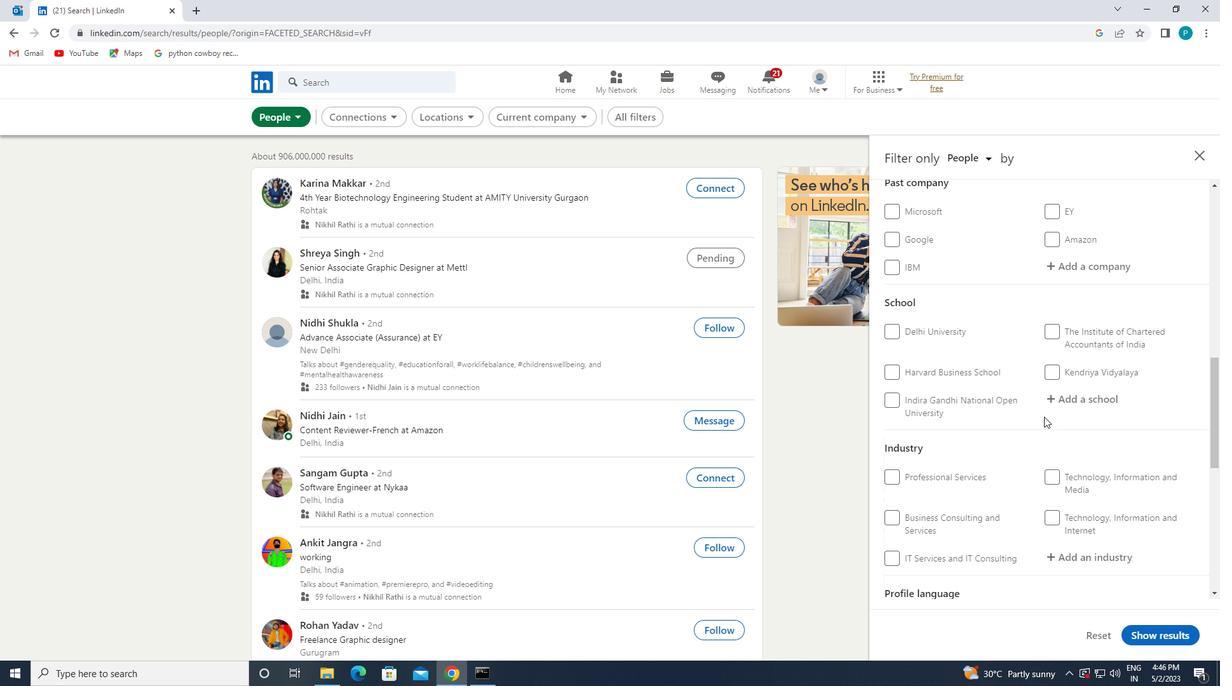 
Action: Mouse scrolled (1044, 416) with delta (0, 0)
Screenshot: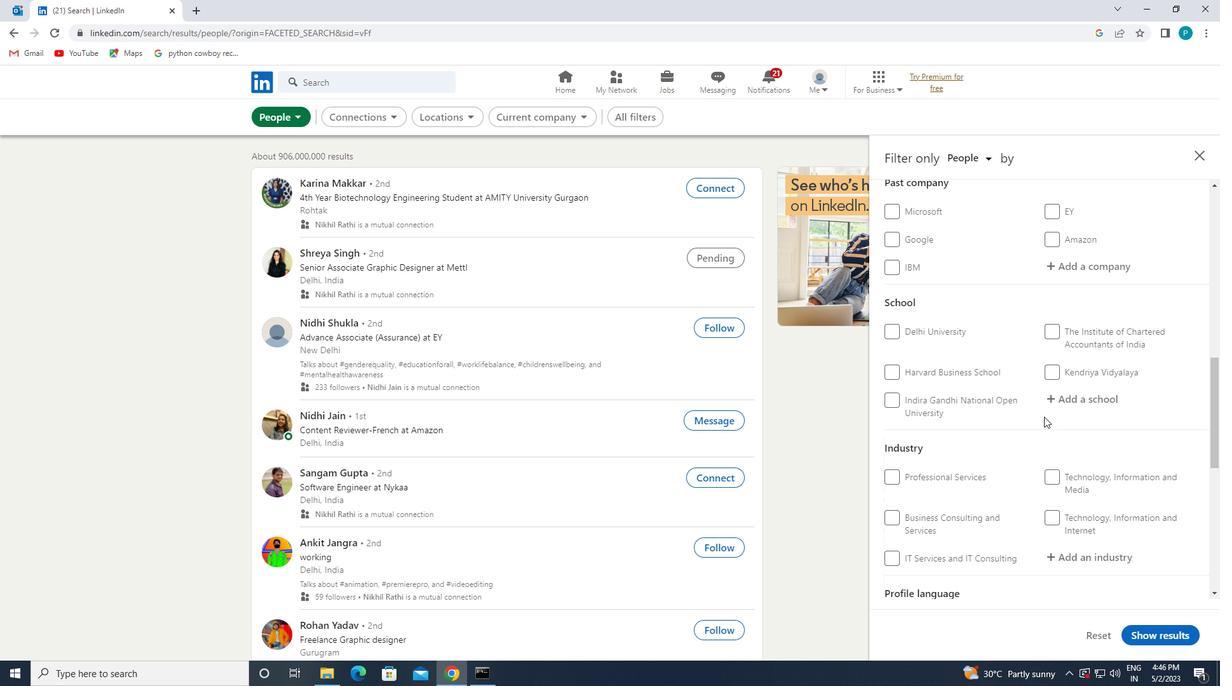
Action: Mouse moved to (1044, 443)
Screenshot: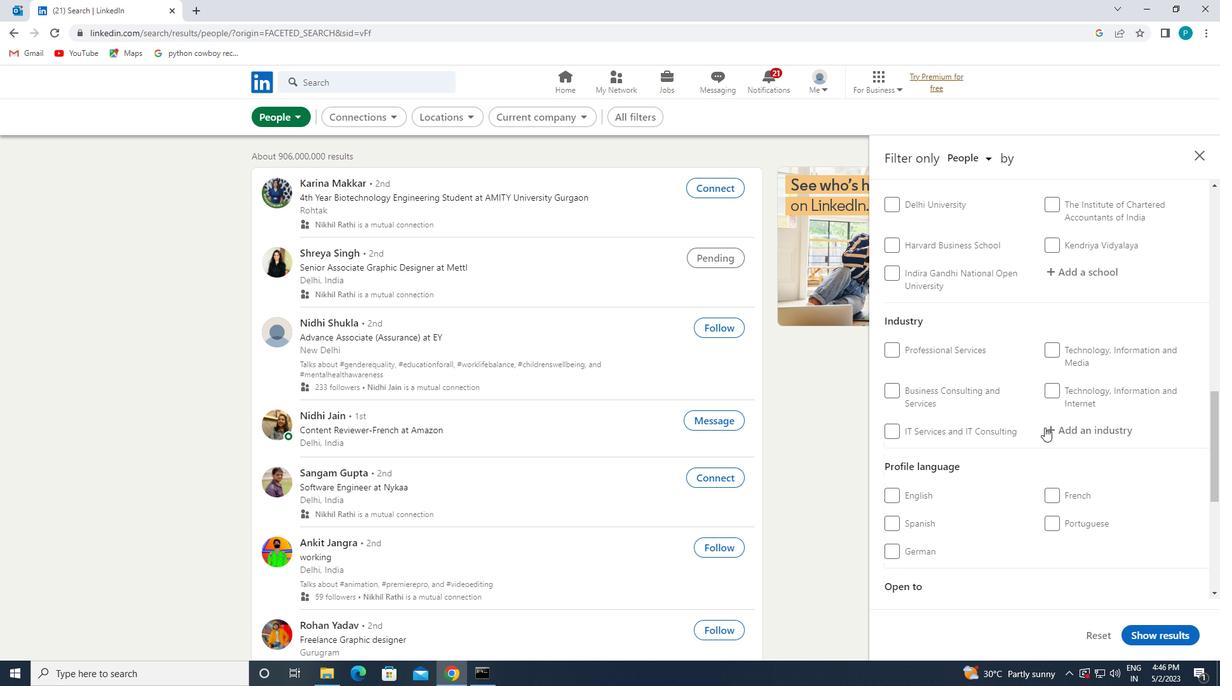 
Action: Mouse scrolled (1044, 442) with delta (0, 0)
Screenshot: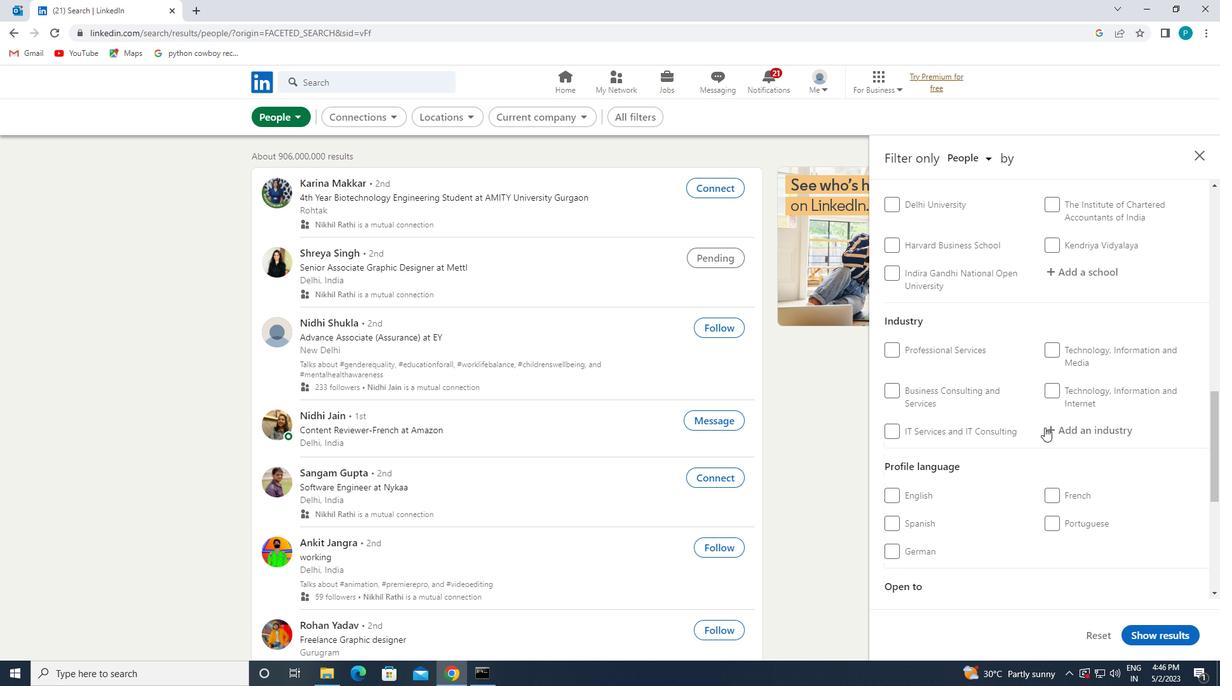 
Action: Mouse moved to (889, 431)
Screenshot: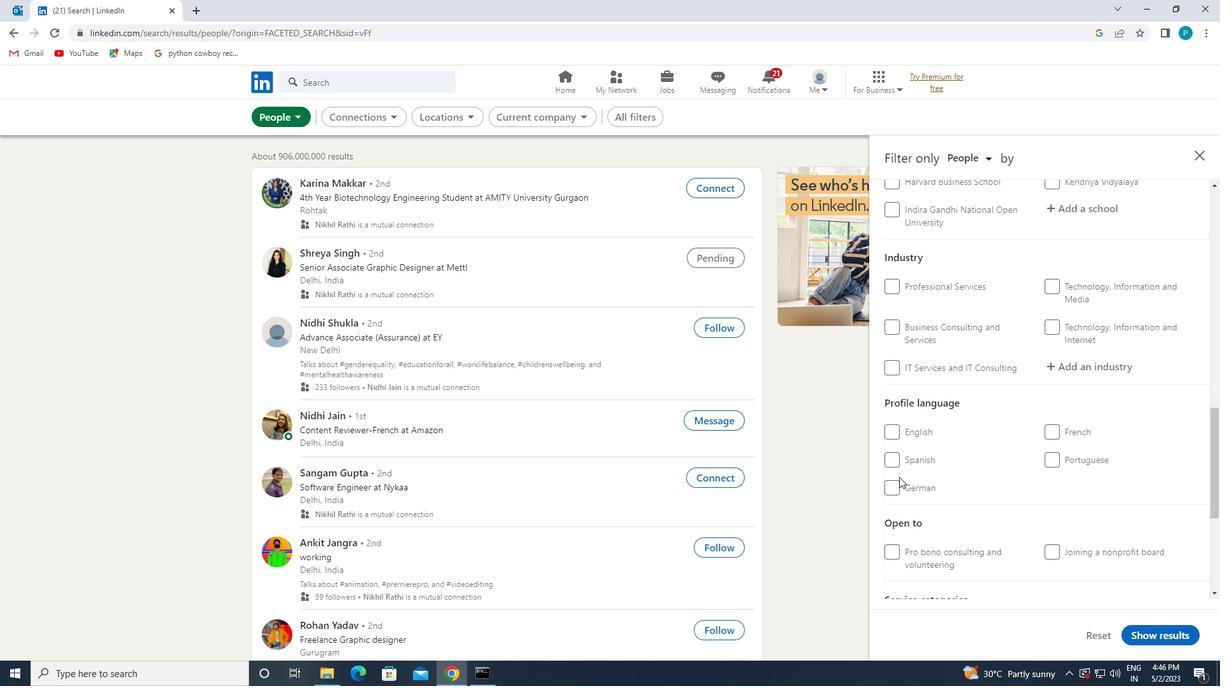 
Action: Mouse pressed left at (889, 431)
Screenshot: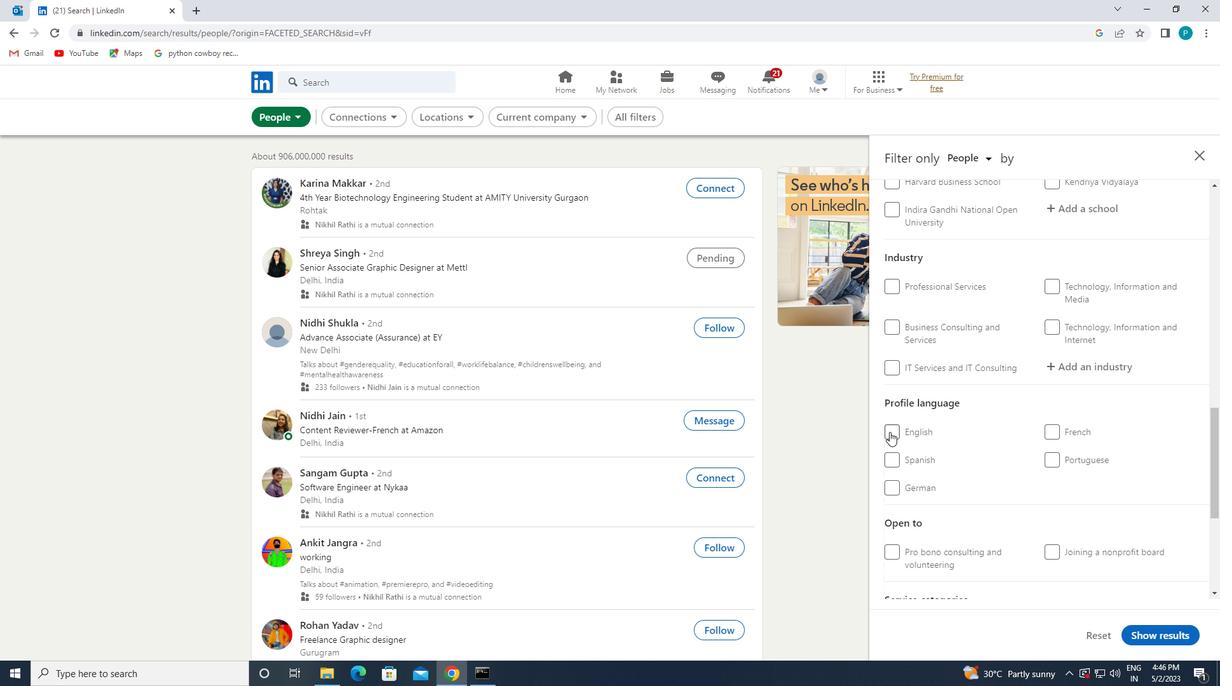 
Action: Mouse moved to (997, 422)
Screenshot: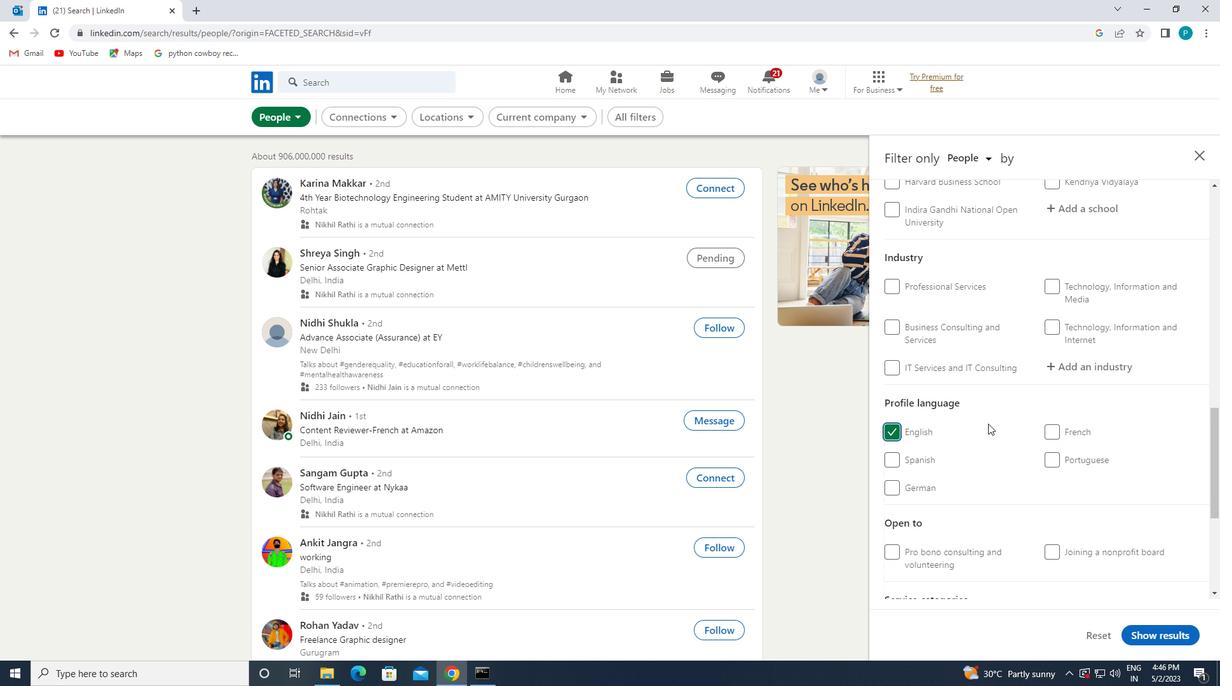 
Action: Mouse scrolled (997, 422) with delta (0, 0)
Screenshot: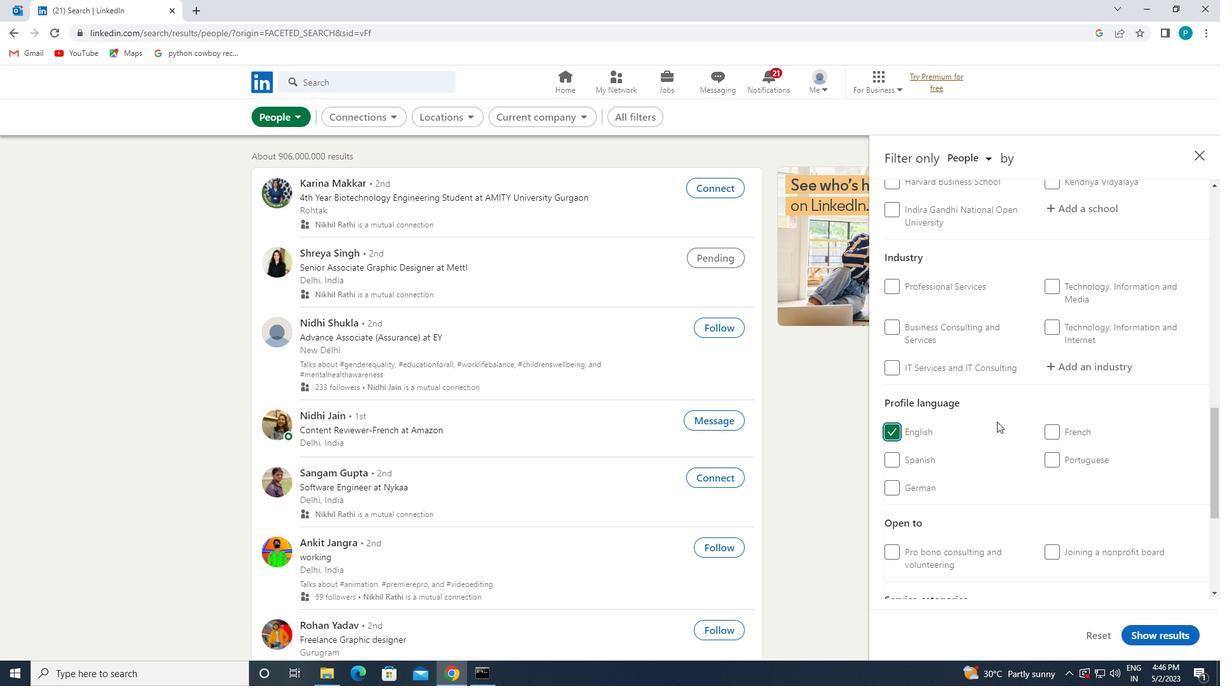 
Action: Mouse scrolled (997, 422) with delta (0, 0)
Screenshot: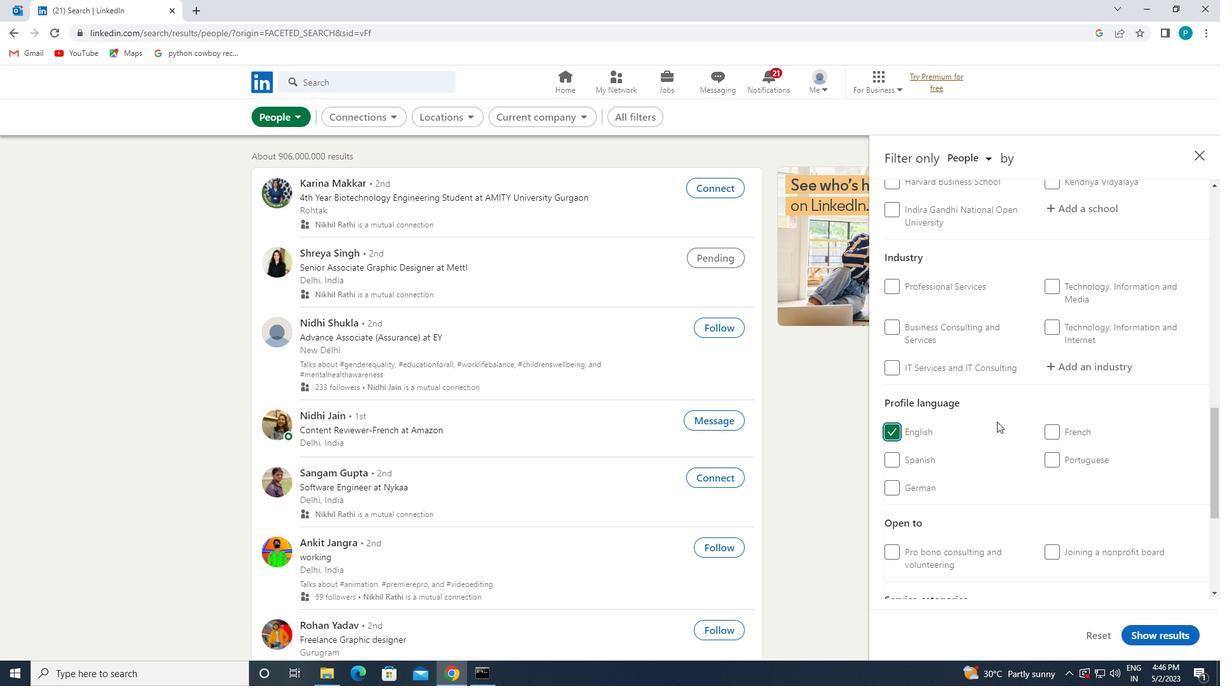 
Action: Mouse scrolled (997, 422) with delta (0, 0)
Screenshot: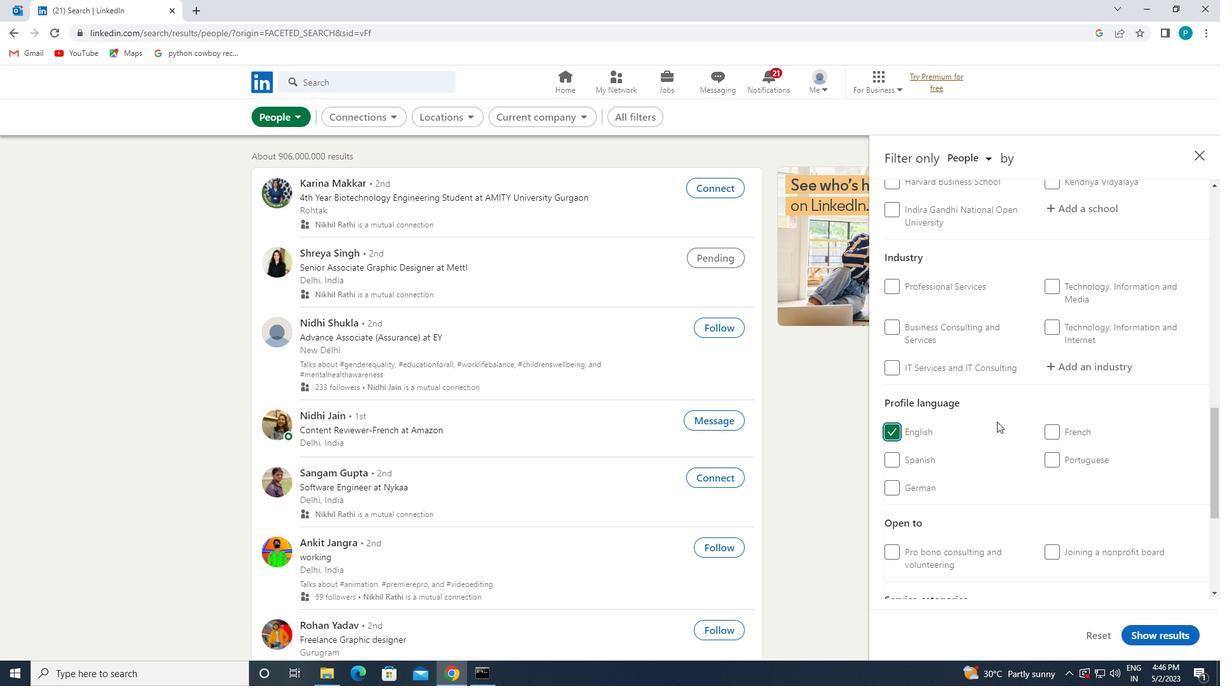 
Action: Mouse scrolled (997, 422) with delta (0, 0)
Screenshot: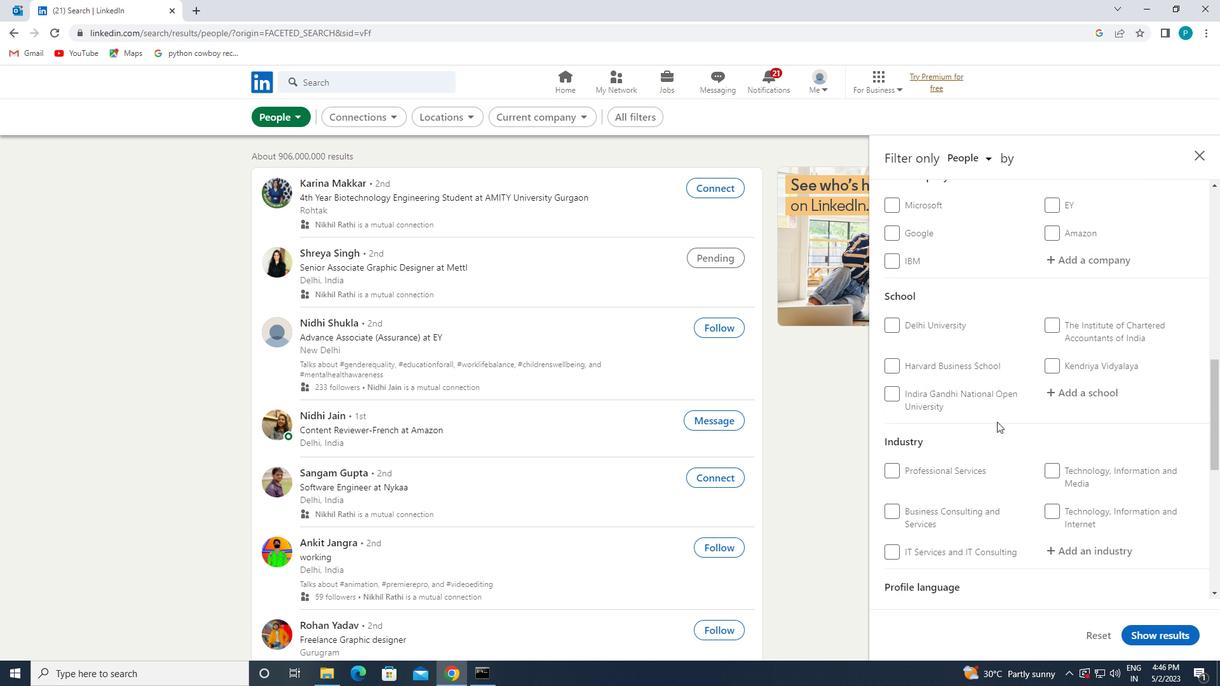 
Action: Mouse scrolled (997, 422) with delta (0, 0)
Screenshot: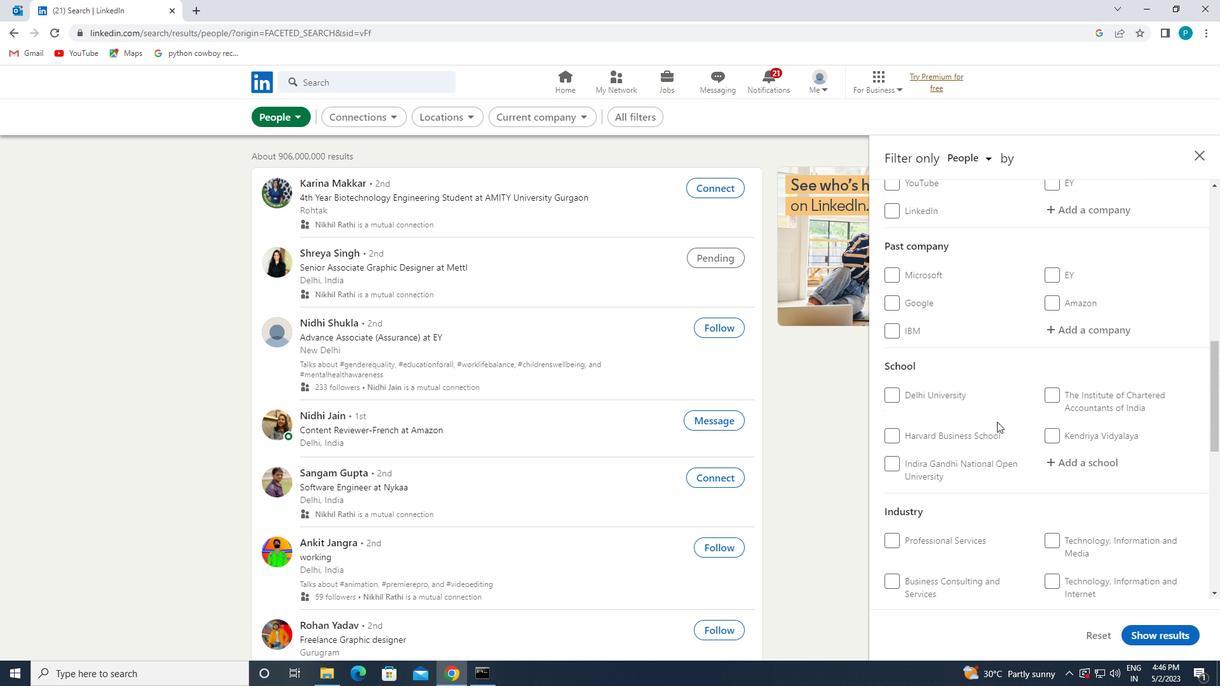 
Action: Mouse moved to (1015, 406)
Screenshot: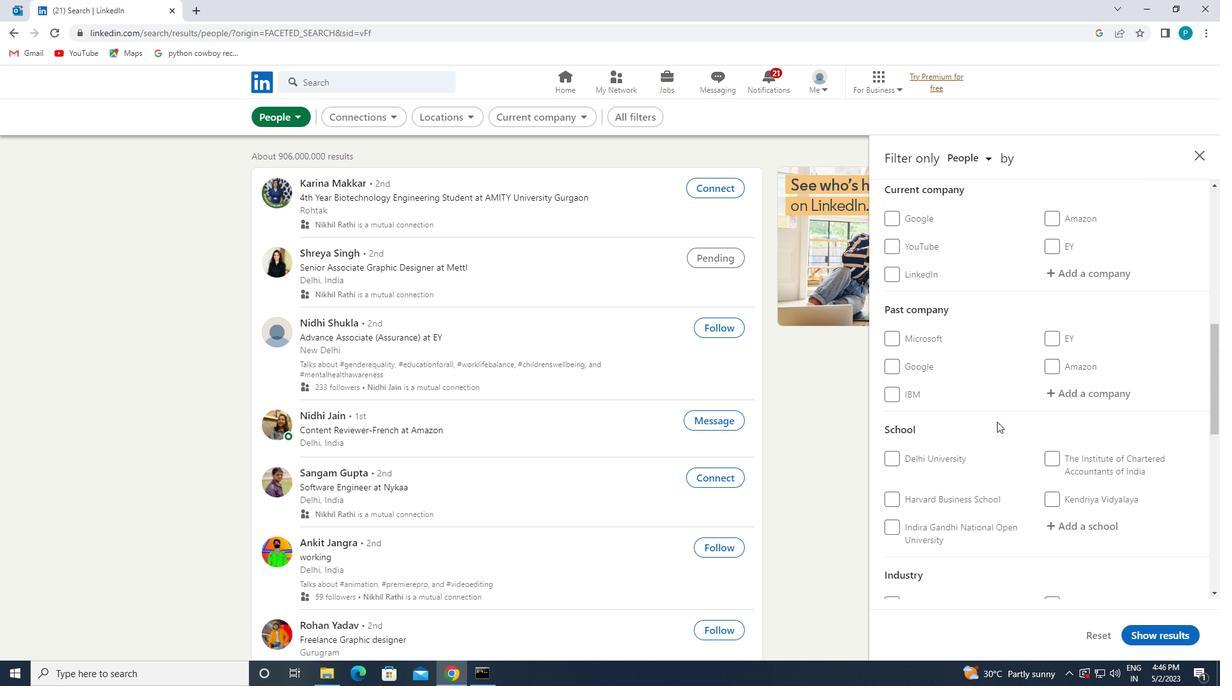 
Action: Mouse scrolled (1015, 406) with delta (0, 0)
Screenshot: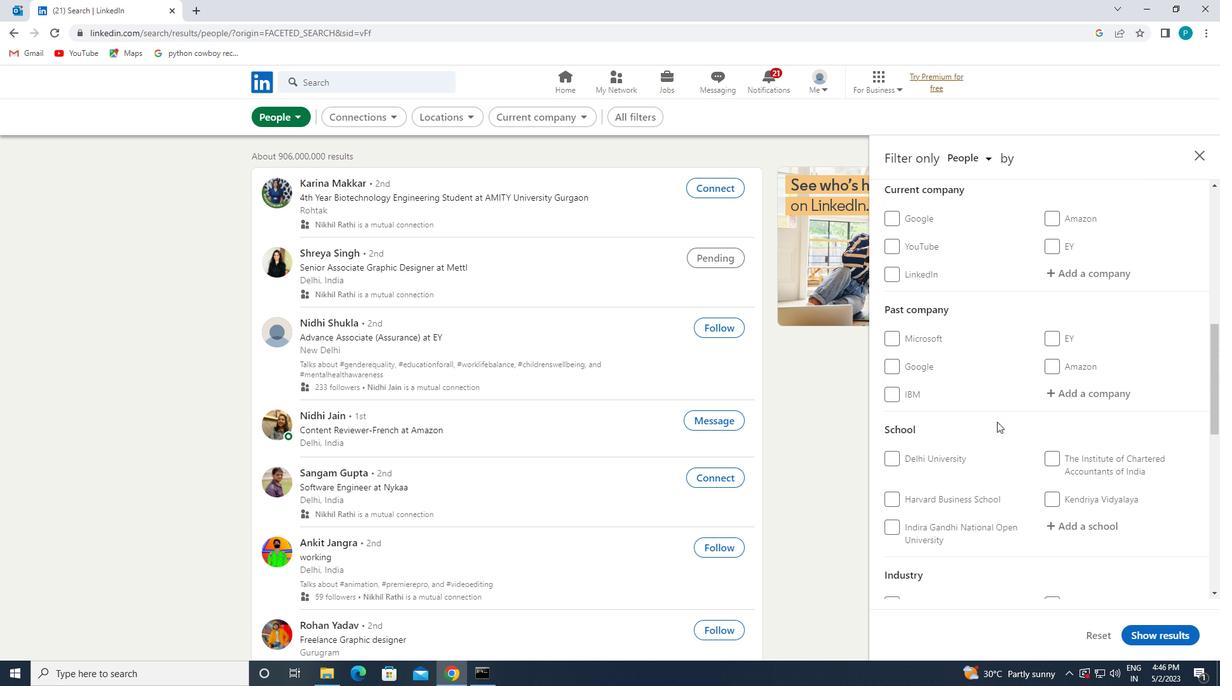 
Action: Mouse moved to (1120, 340)
Screenshot: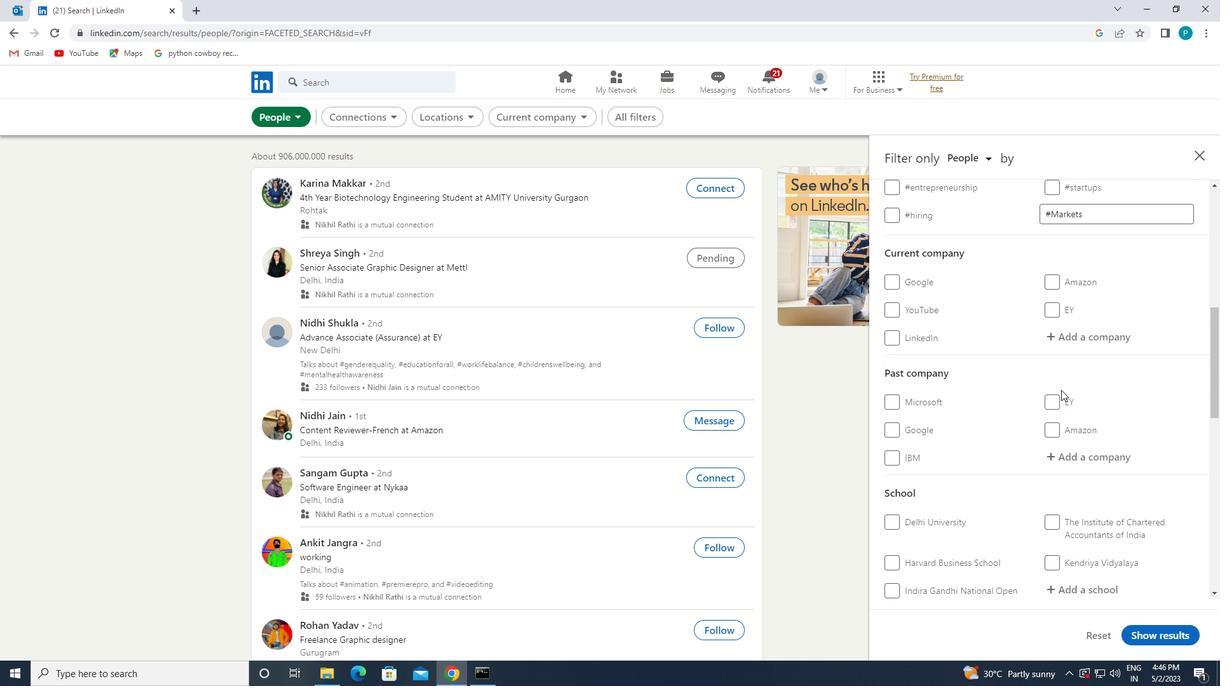 
Action: Mouse pressed left at (1120, 340)
Screenshot: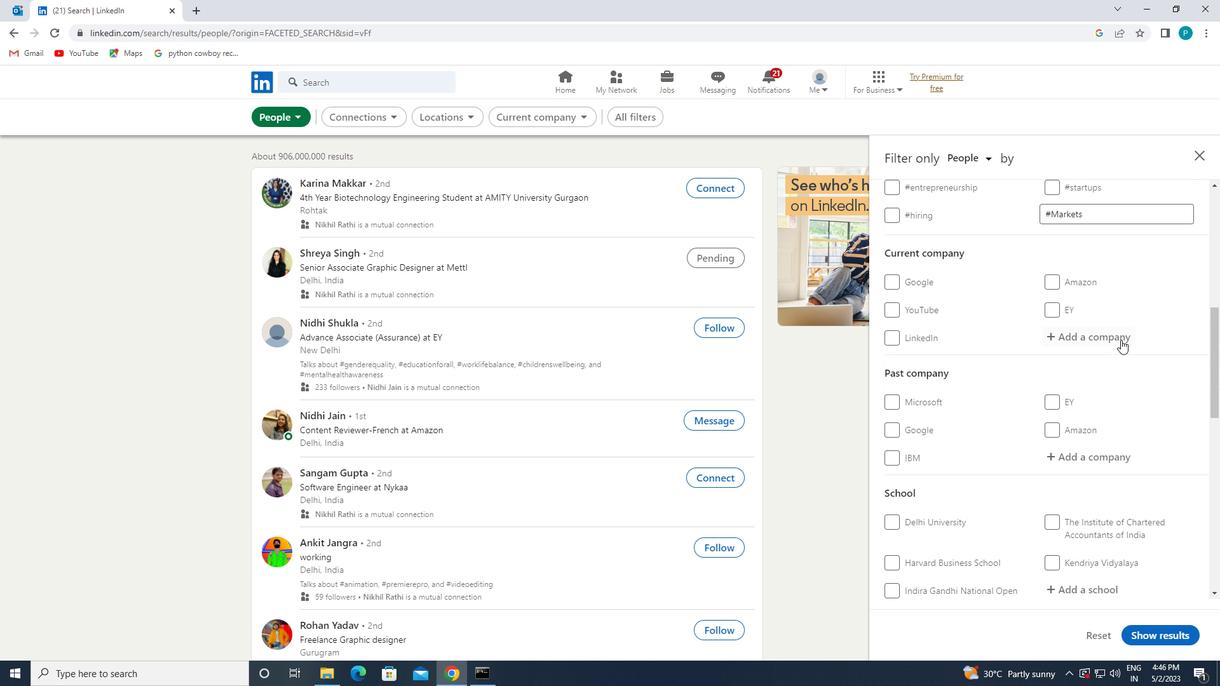 
Action: Mouse moved to (1120, 339)
Screenshot: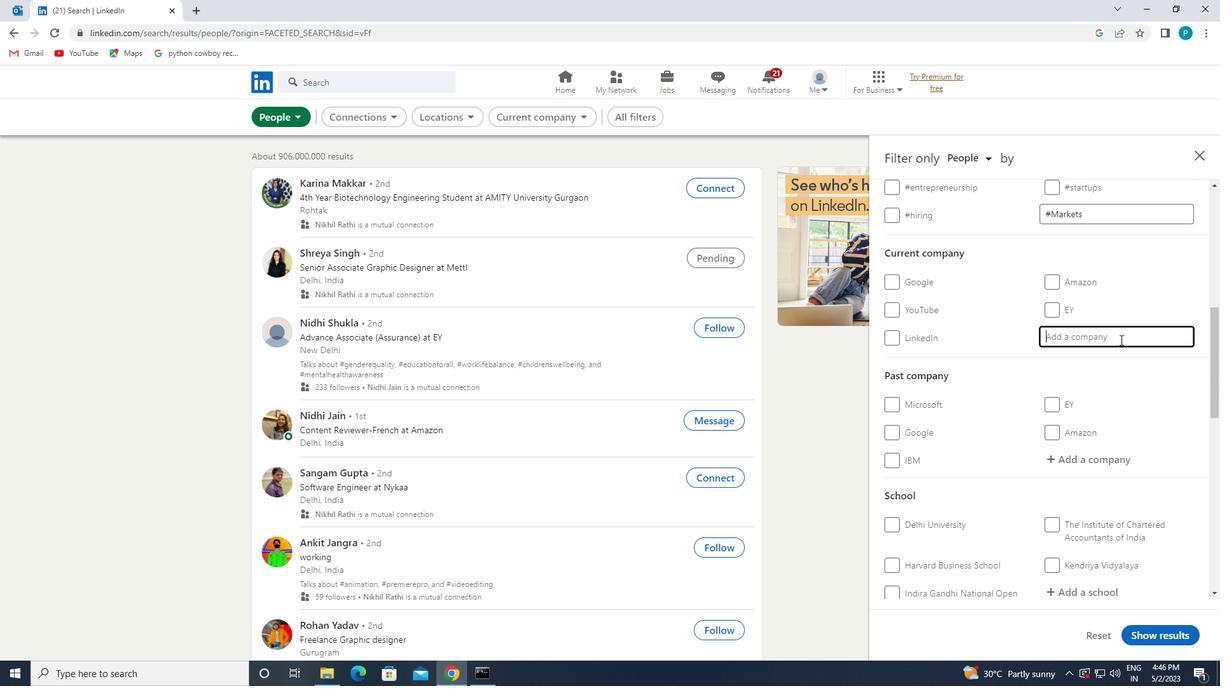 
Action: Key pressed <Key.caps_lock>ZEE5
Screenshot: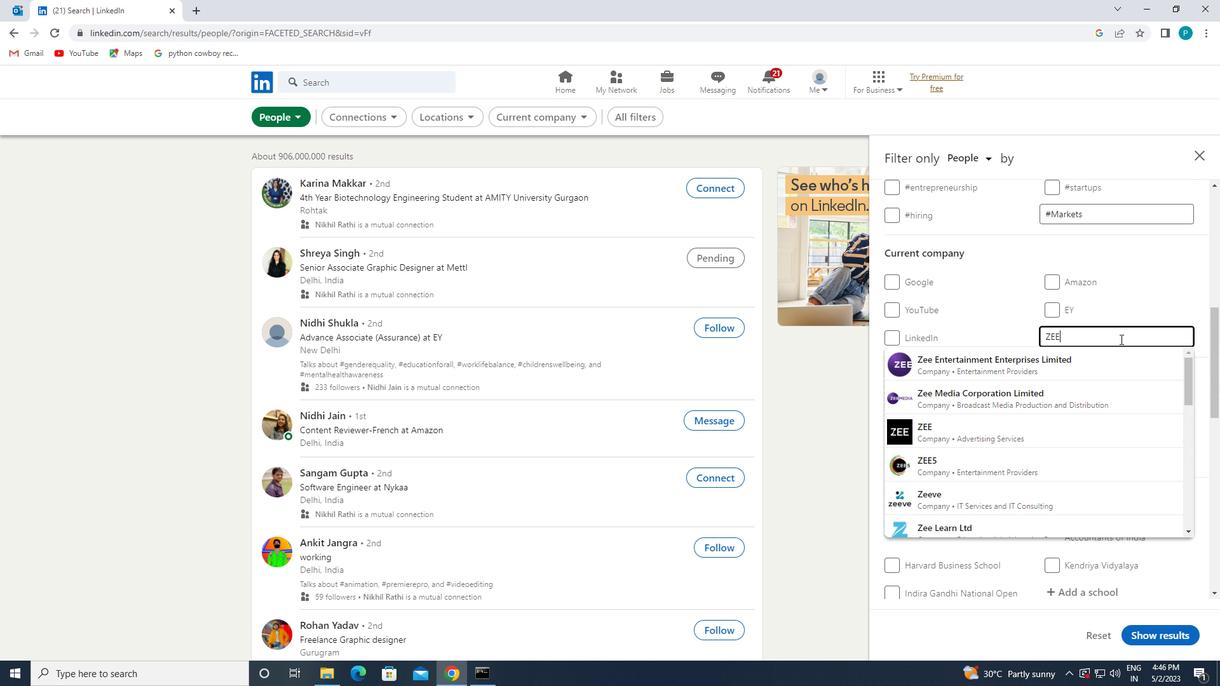
Action: Mouse moved to (1066, 369)
Screenshot: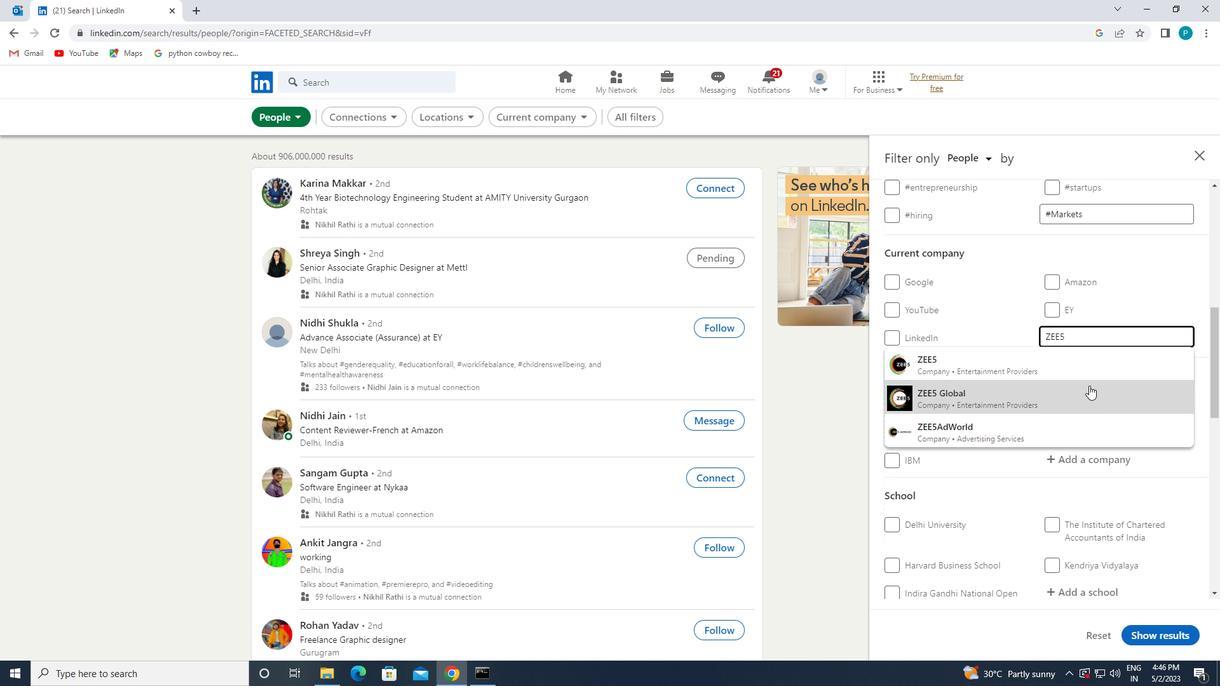 
Action: Mouse pressed left at (1066, 369)
Screenshot: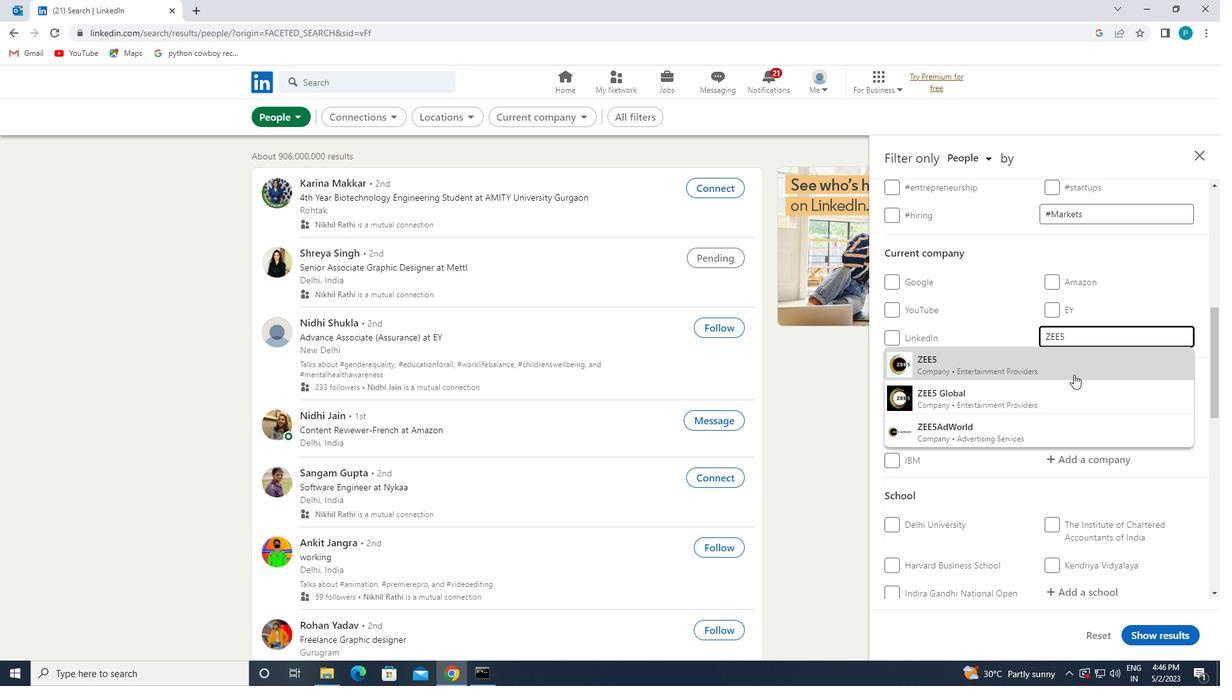 
Action: Mouse scrolled (1066, 369) with delta (0, 0)
Screenshot: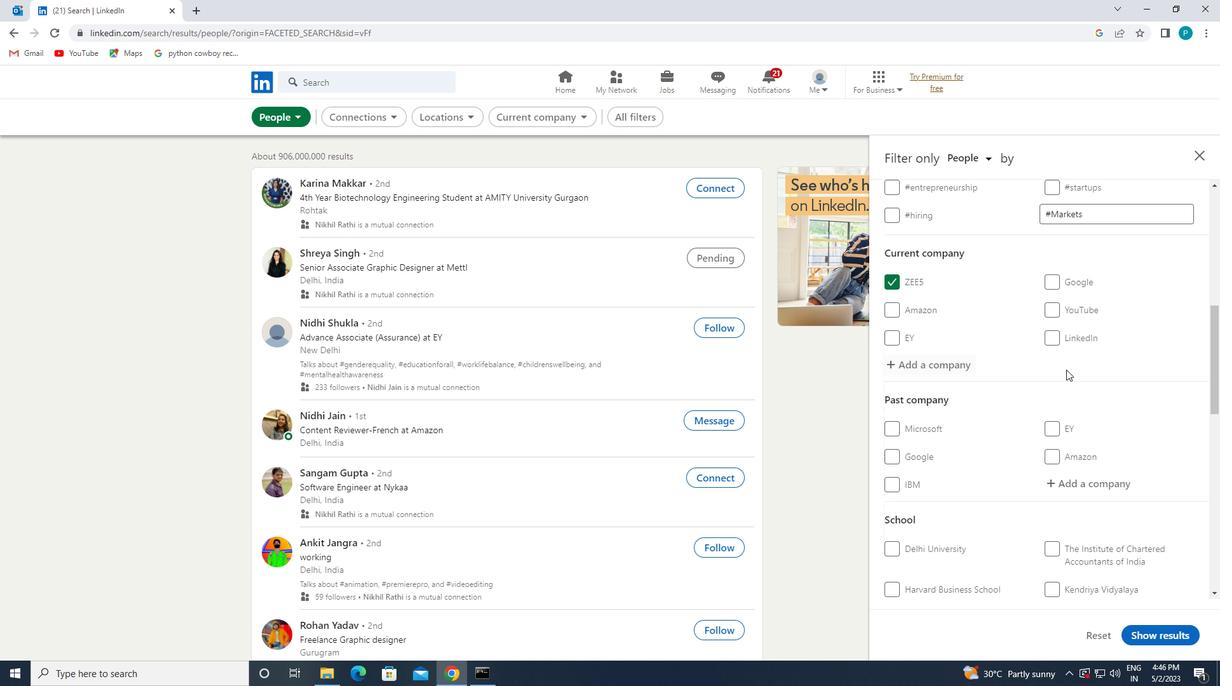 
Action: Mouse scrolled (1066, 369) with delta (0, 0)
Screenshot: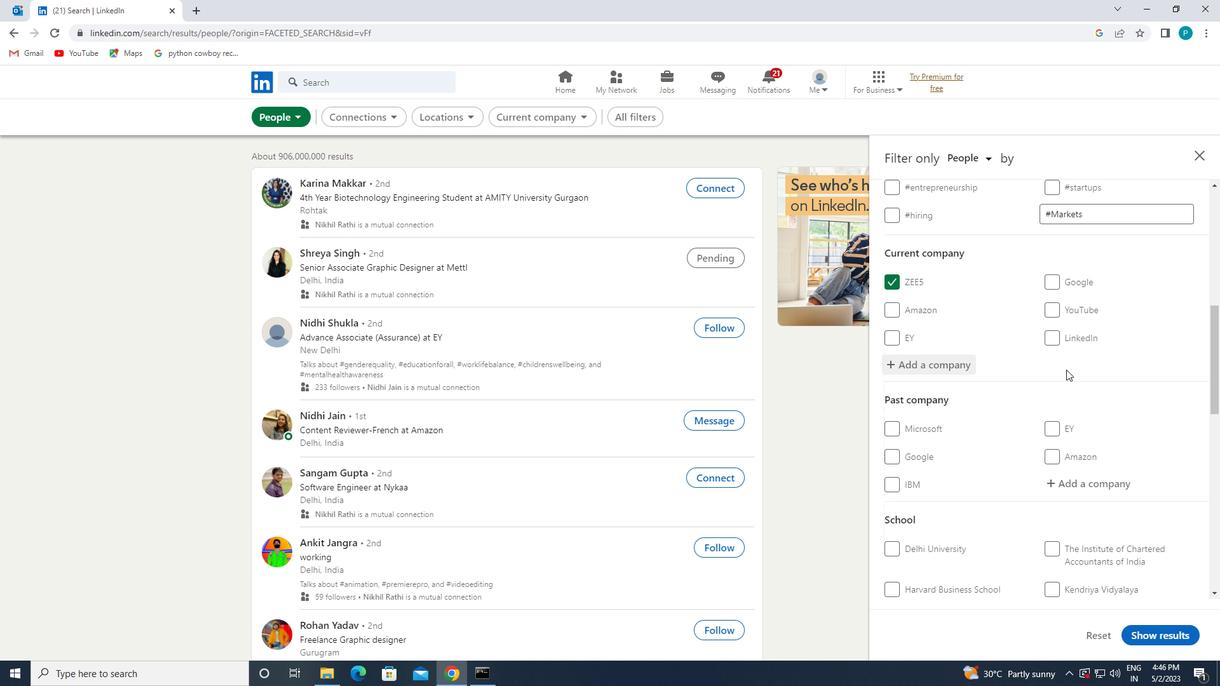 
Action: Mouse moved to (1070, 368)
Screenshot: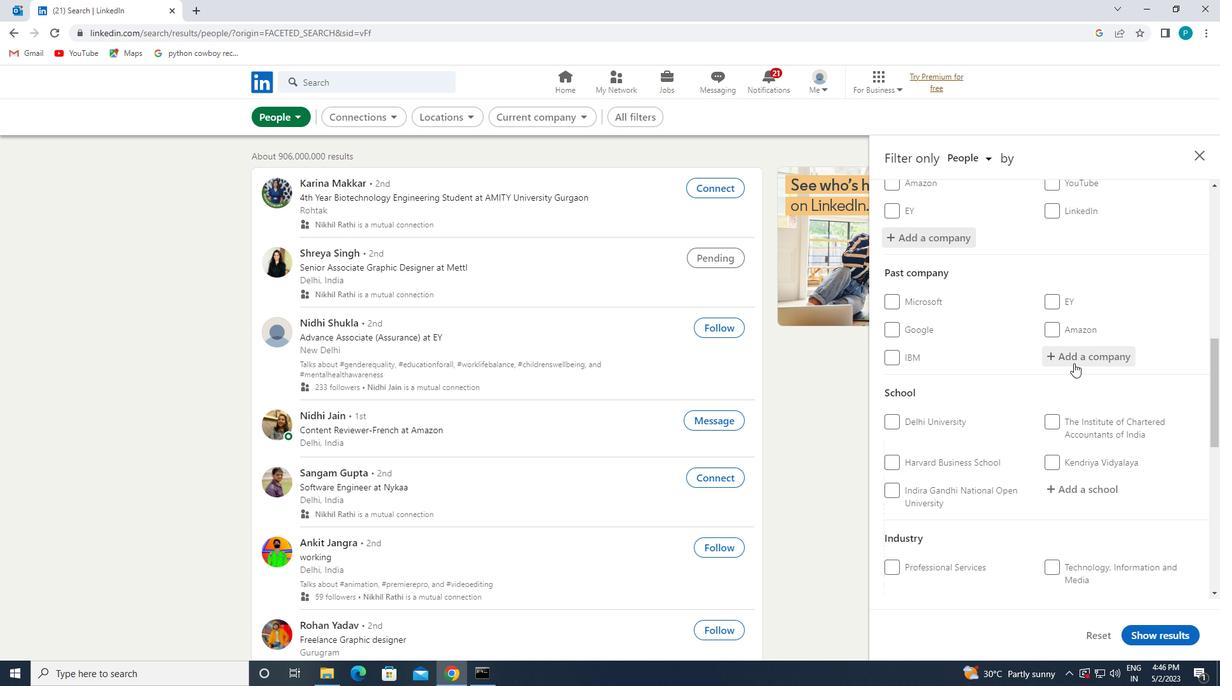 
Action: Mouse scrolled (1070, 367) with delta (0, 0)
Screenshot: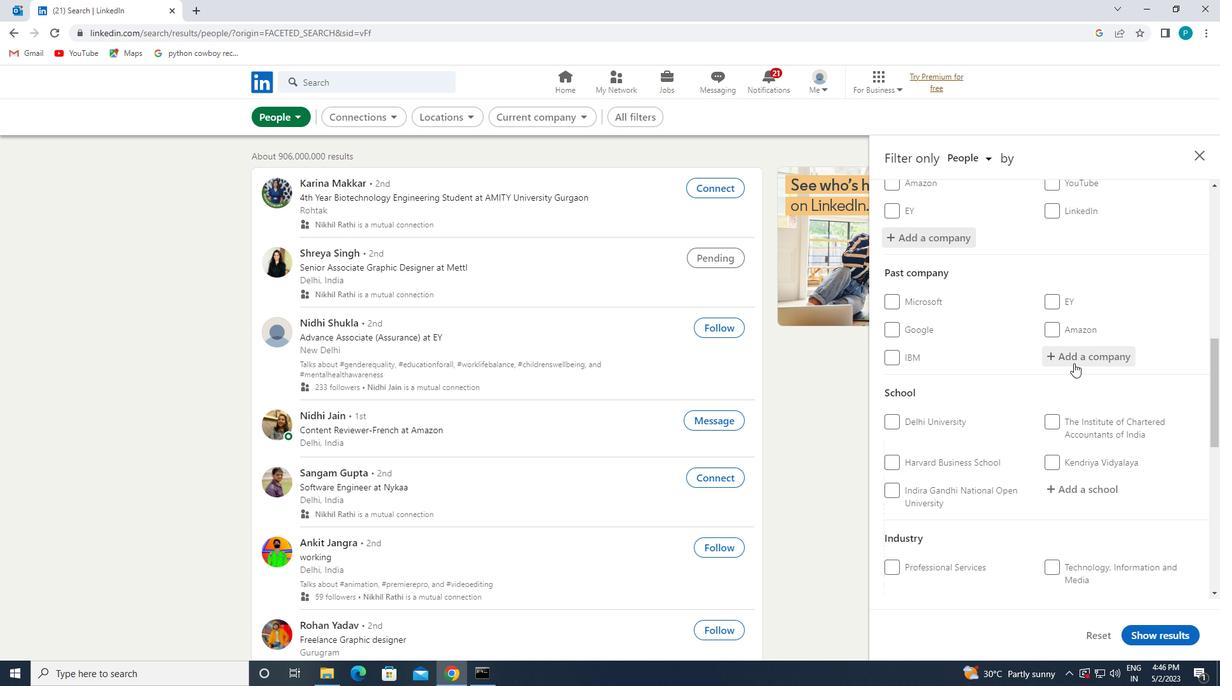 
Action: Mouse moved to (1070, 375)
Screenshot: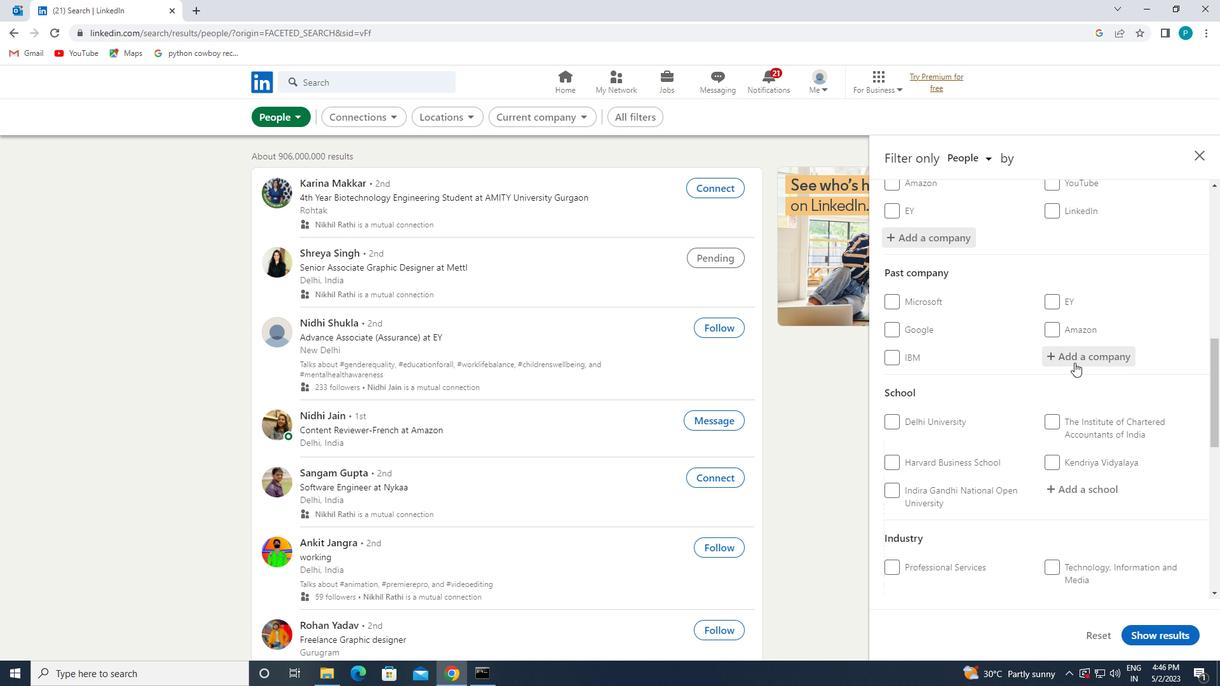 
Action: Mouse scrolled (1070, 374) with delta (0, 0)
Screenshot: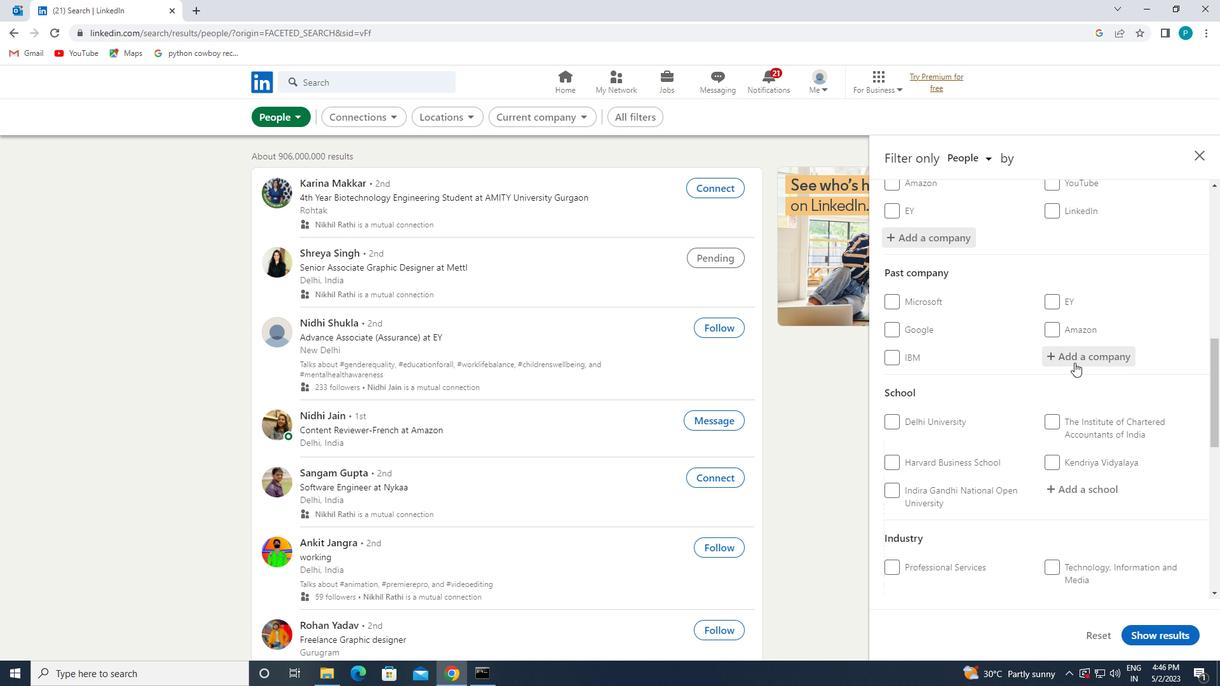 
Action: Mouse moved to (1061, 368)
Screenshot: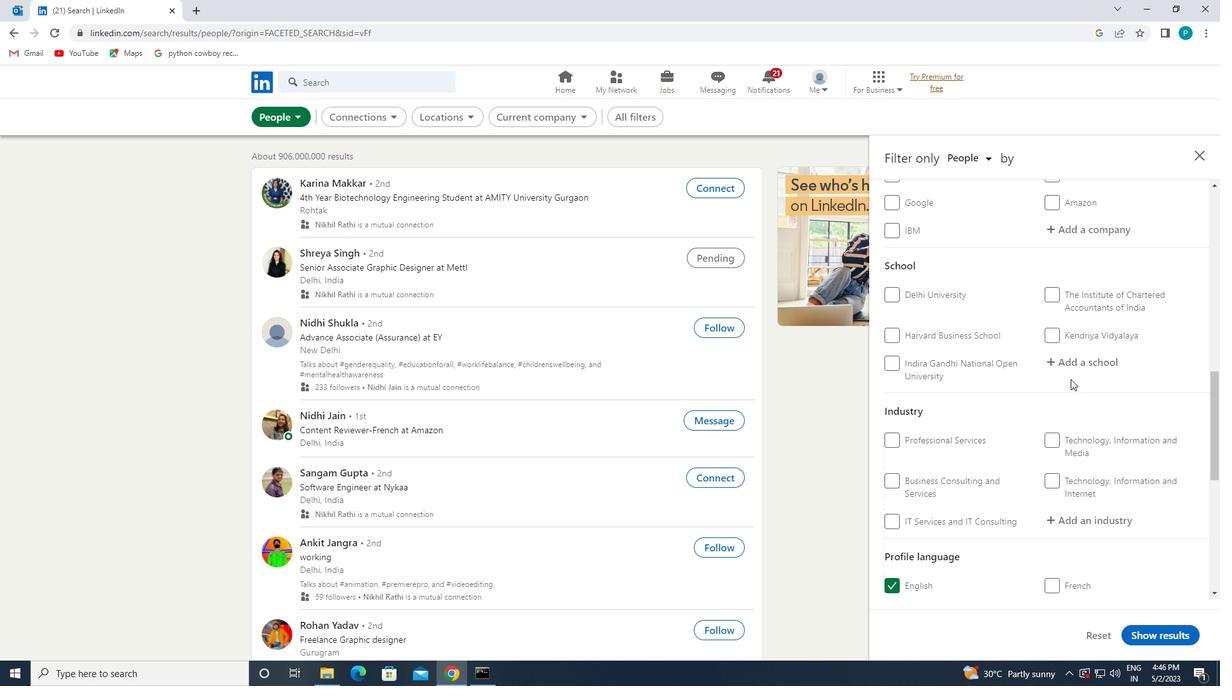 
Action: Mouse pressed left at (1061, 368)
Screenshot: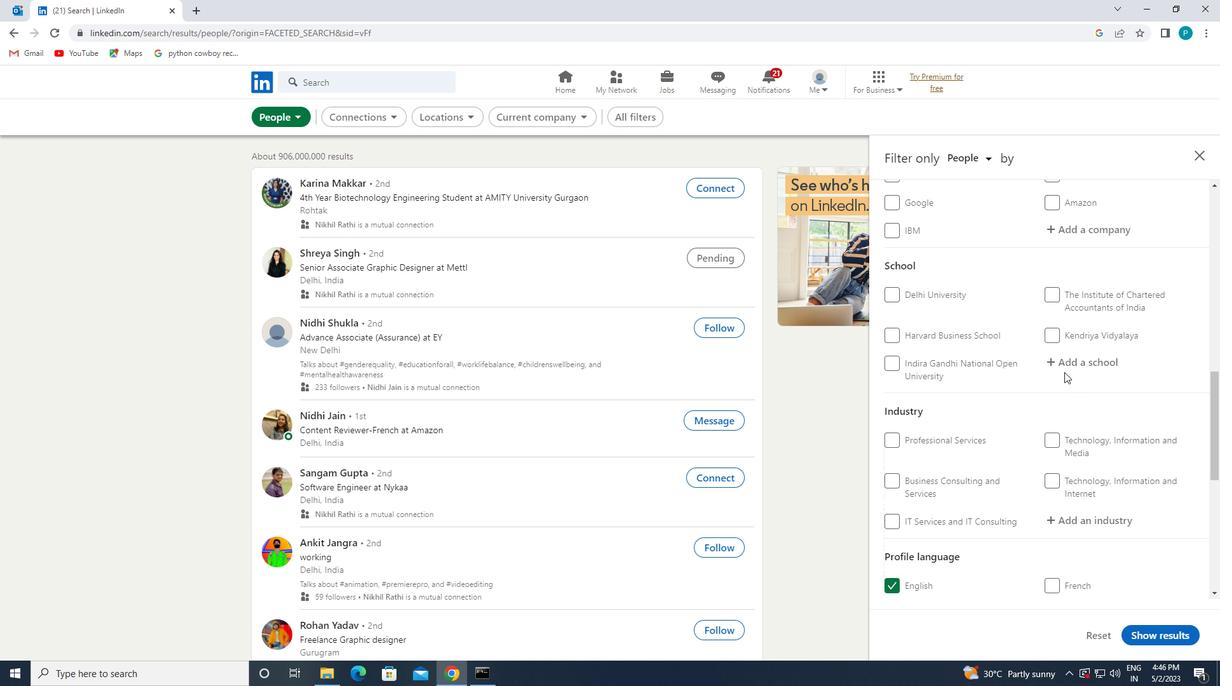 
Action: Mouse moved to (1060, 368)
Screenshot: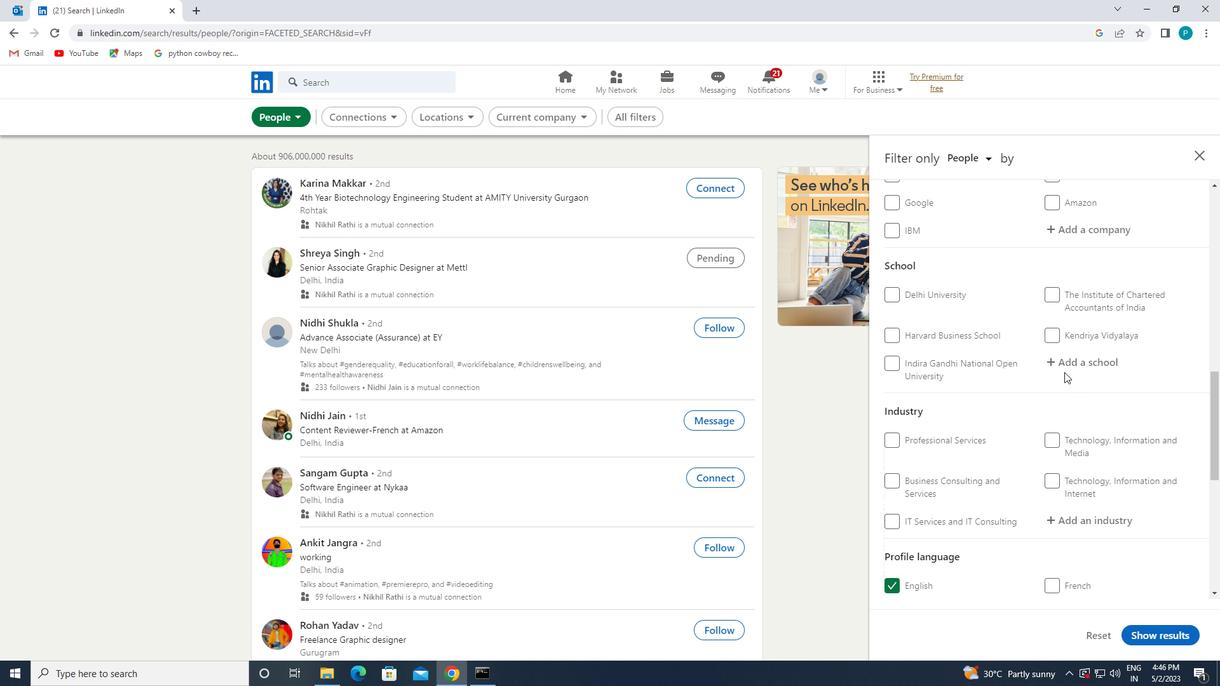 
Action: Key pressed <Key.caps_lock>J<Key.caps_lock>AWAR<Key.backspace><Key.backspace><Key.backspace><Key.backspace><Key.backspace>J<Key.caps_lock>AWAHAR<Key.space><Key.caps_lock>E<Key.caps_lock>DUCATION
Screenshot: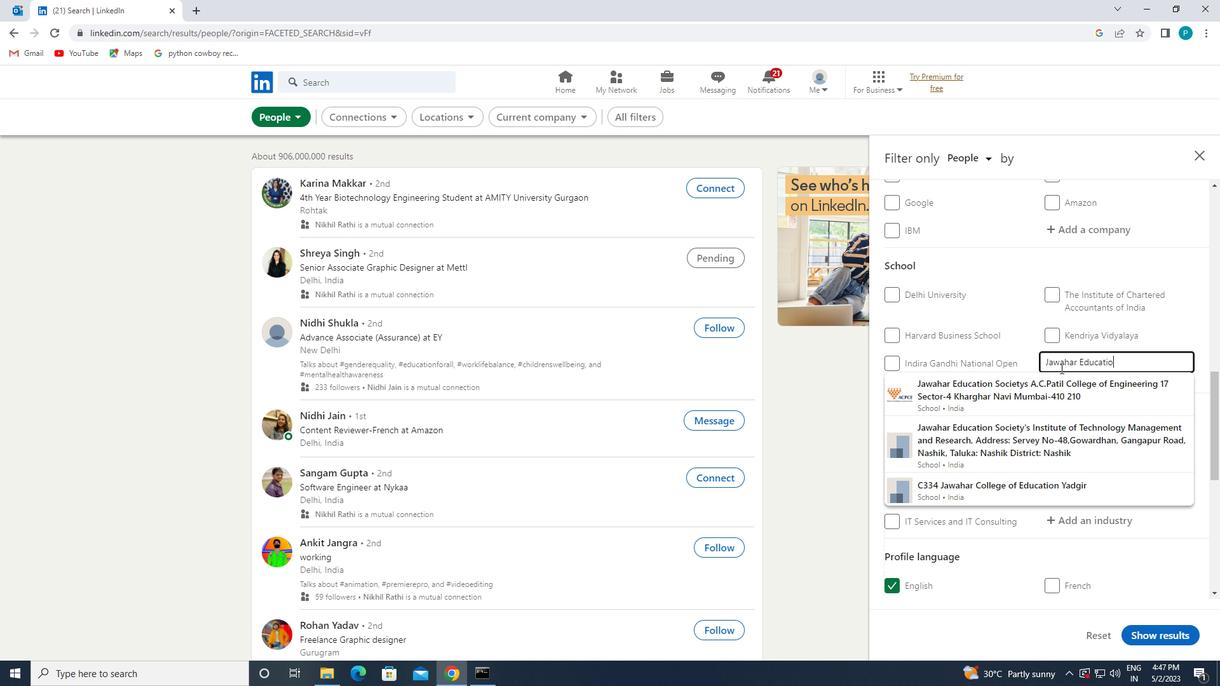 
Action: Mouse moved to (1053, 388)
Screenshot: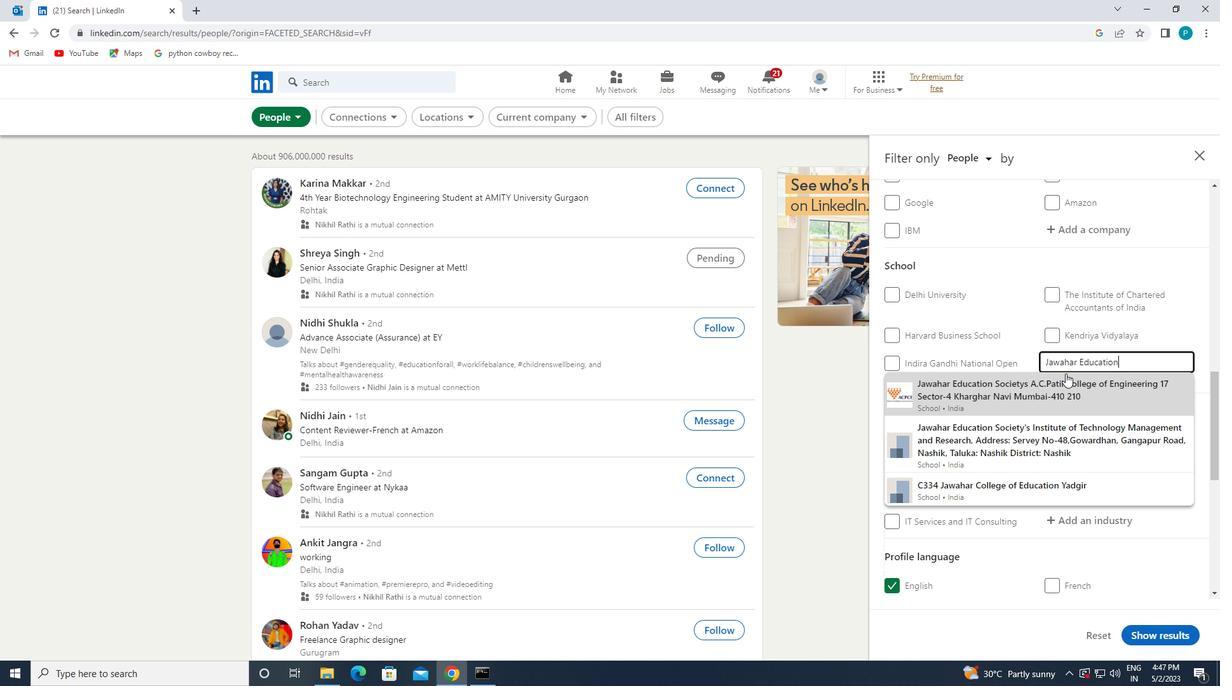 
Action: Mouse pressed left at (1053, 388)
Screenshot: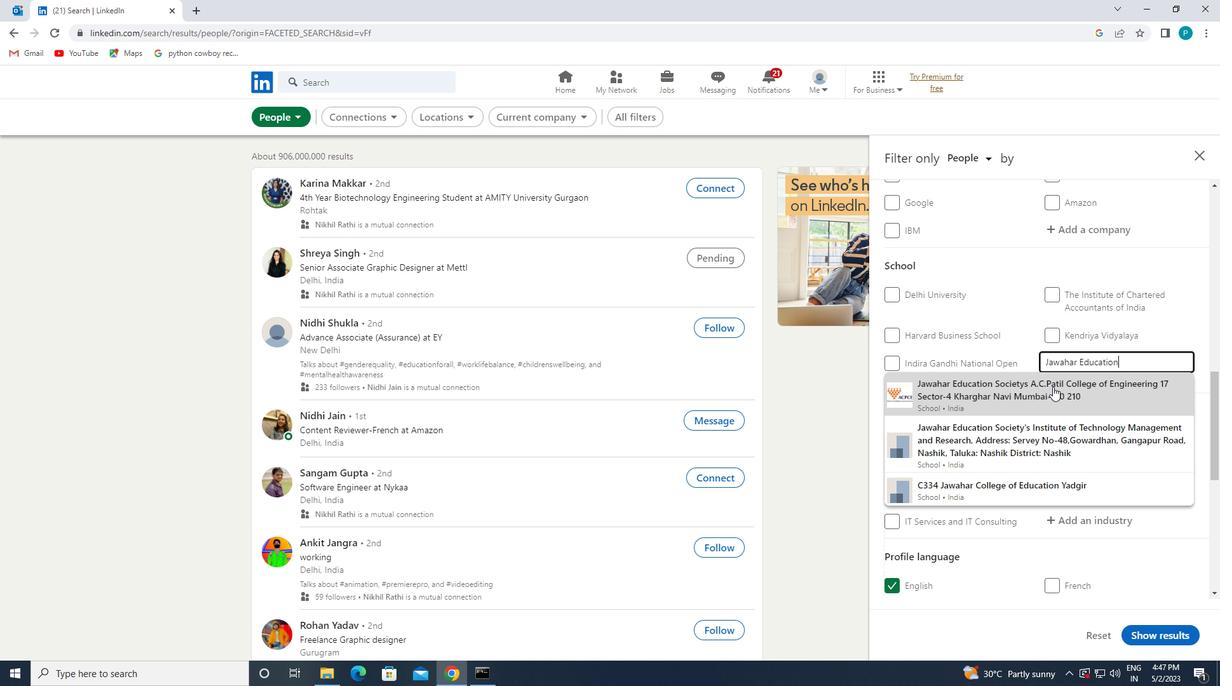 
Action: Mouse scrolled (1053, 387) with delta (0, 0)
Screenshot: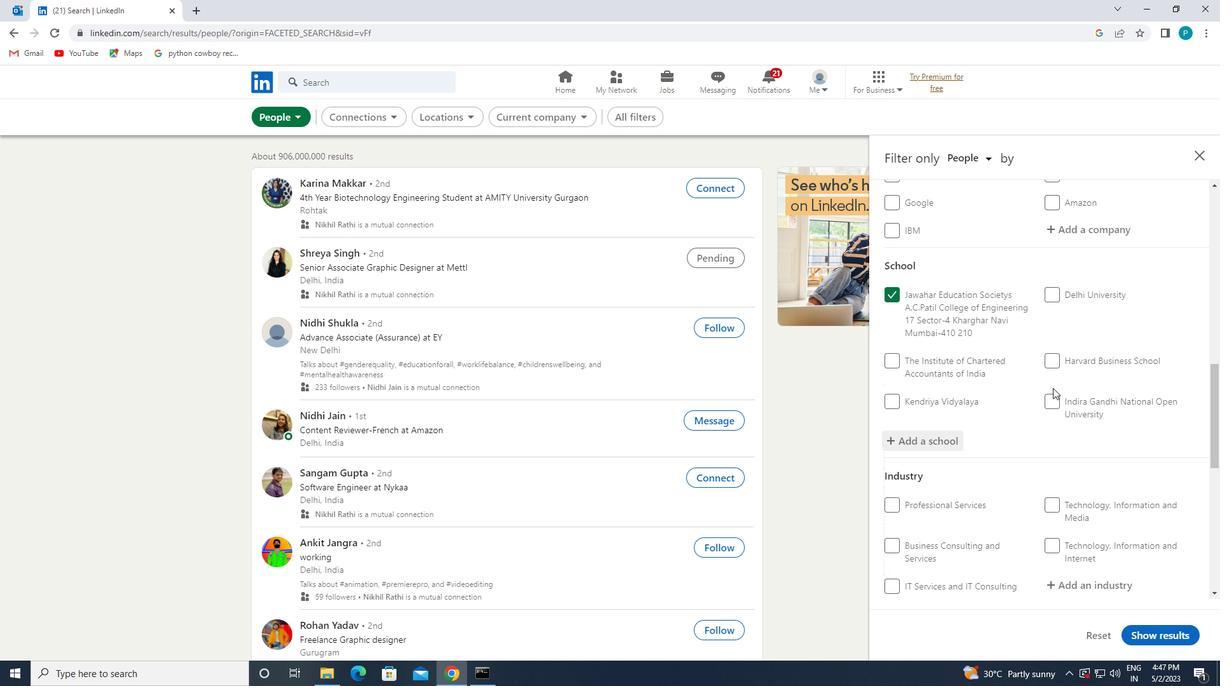 
Action: Mouse scrolled (1053, 387) with delta (0, 0)
Screenshot: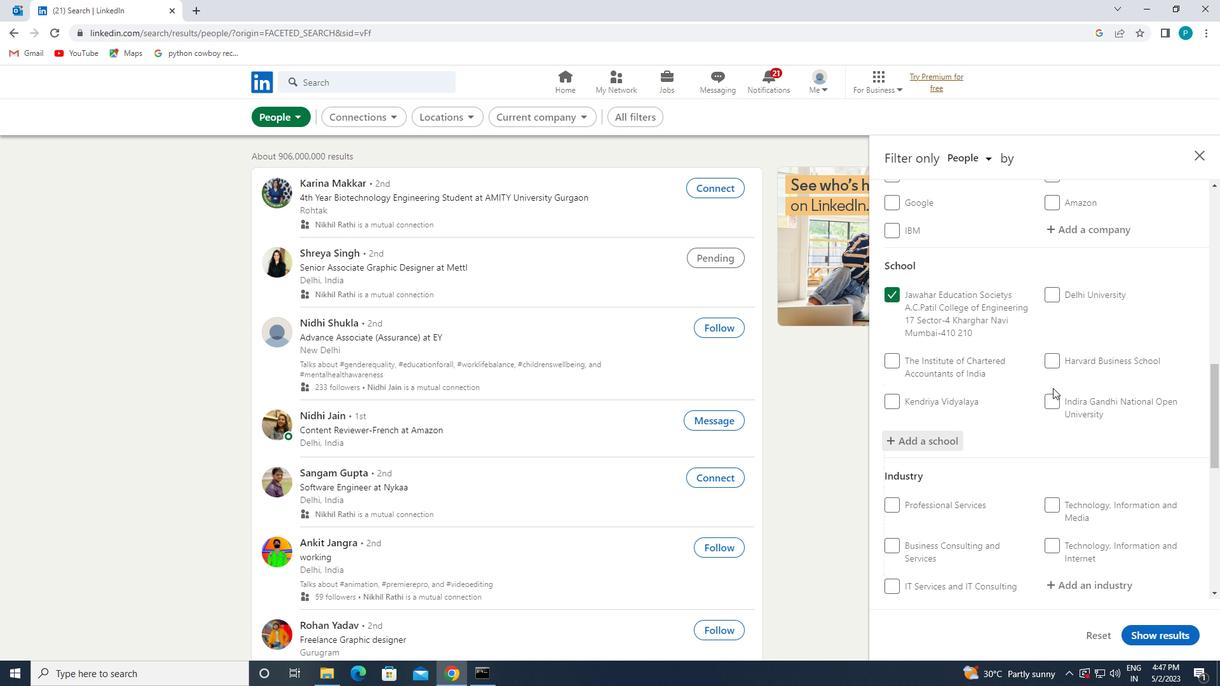 
Action: Mouse scrolled (1053, 387) with delta (0, 0)
Screenshot: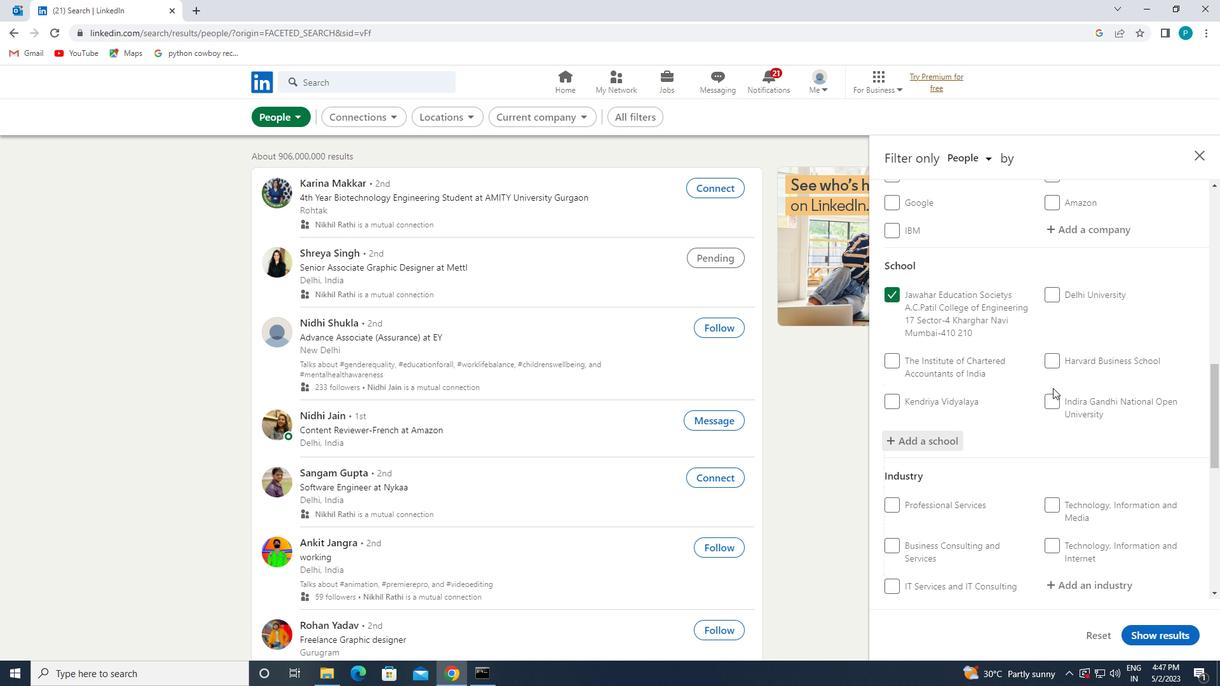 
Action: Mouse moved to (1079, 392)
Screenshot: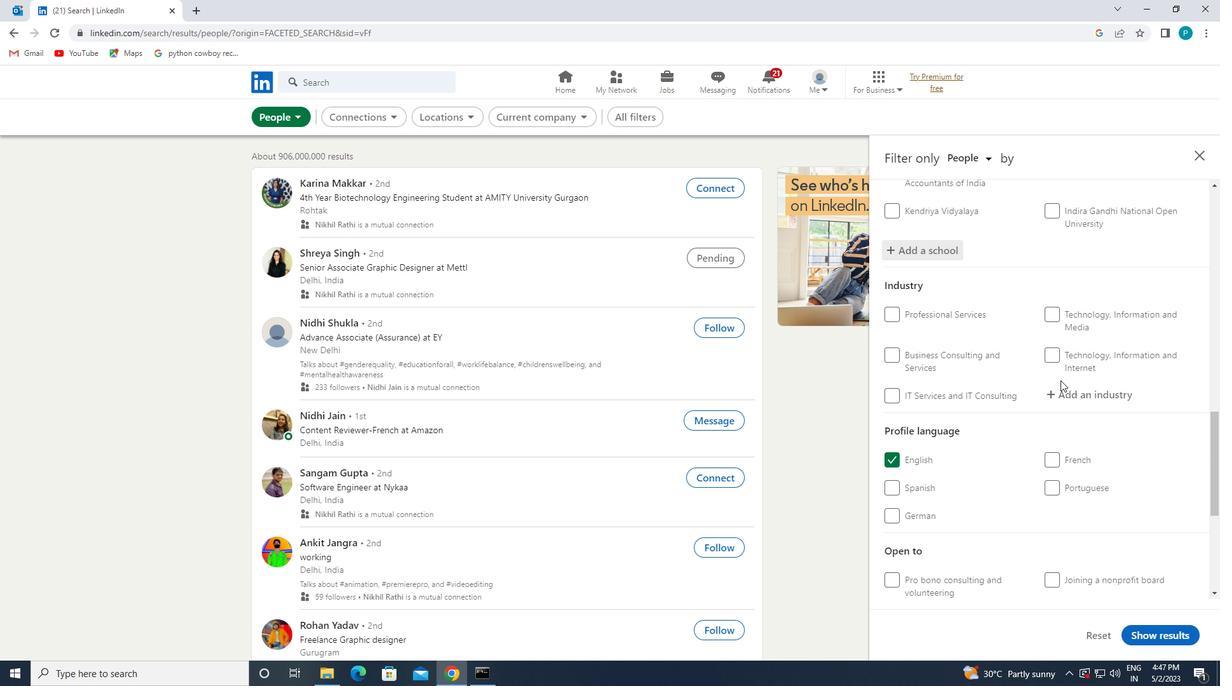 
Action: Mouse pressed left at (1079, 392)
Screenshot: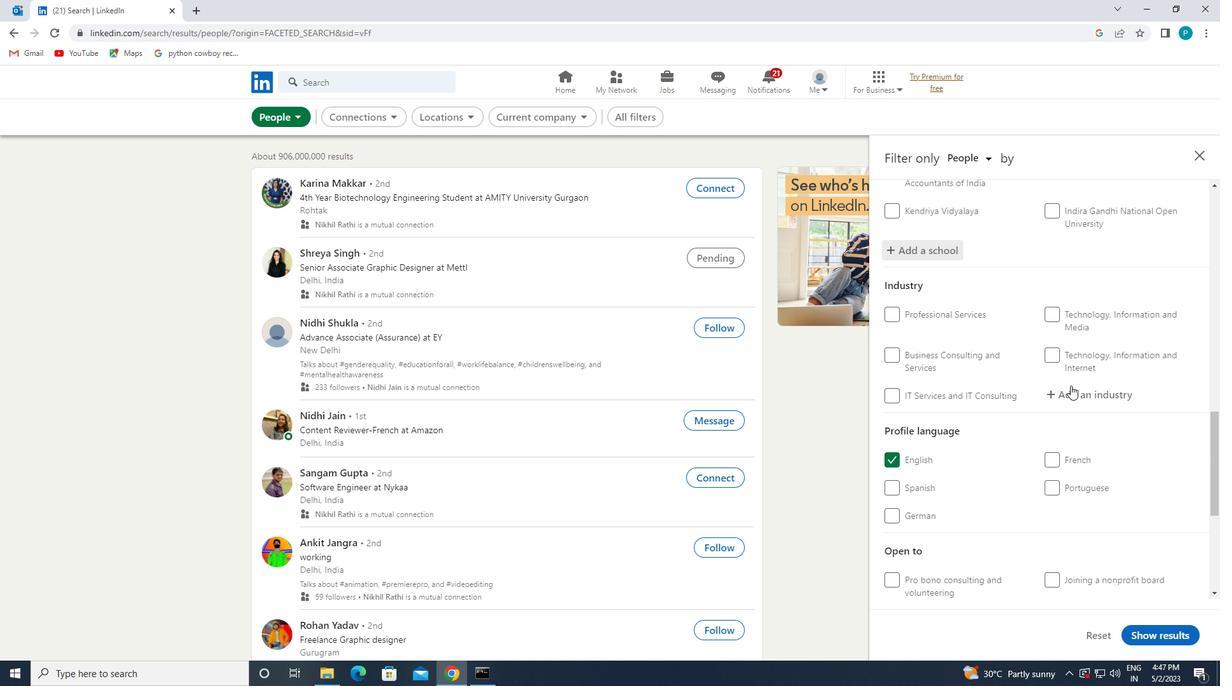 
Action: Mouse moved to (1079, 394)
Screenshot: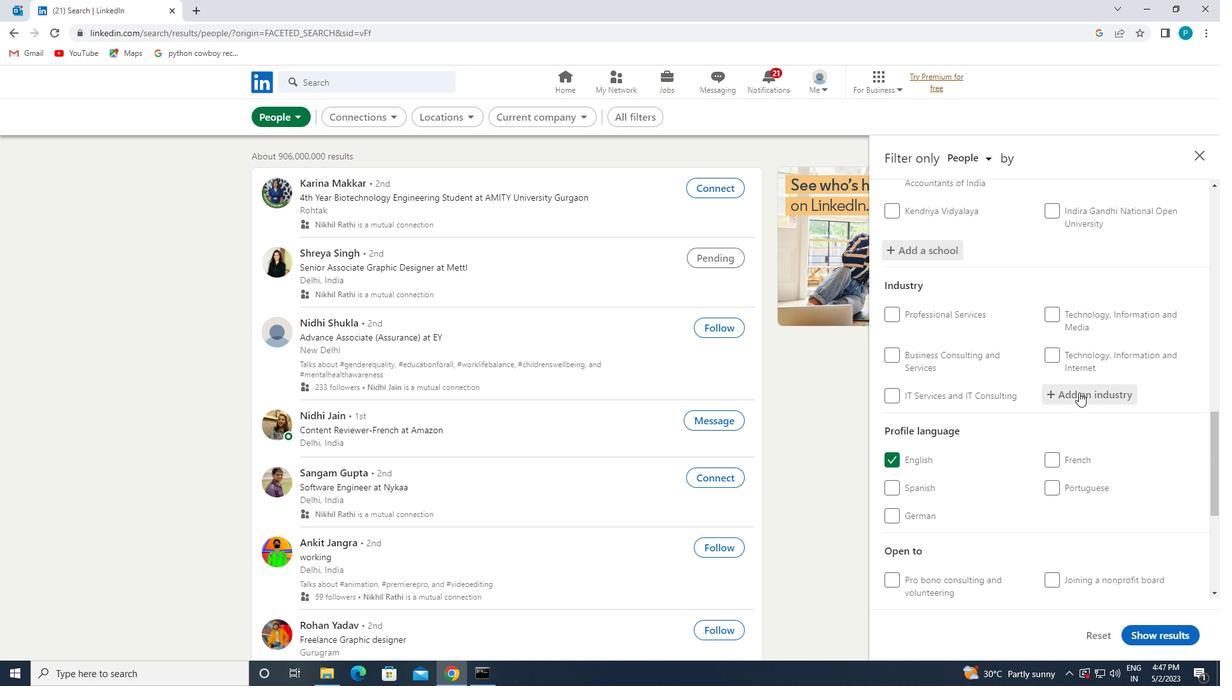 
Action: Key pressed <Key.caps_lock>C<Key.caps_lock>HE
Screenshot: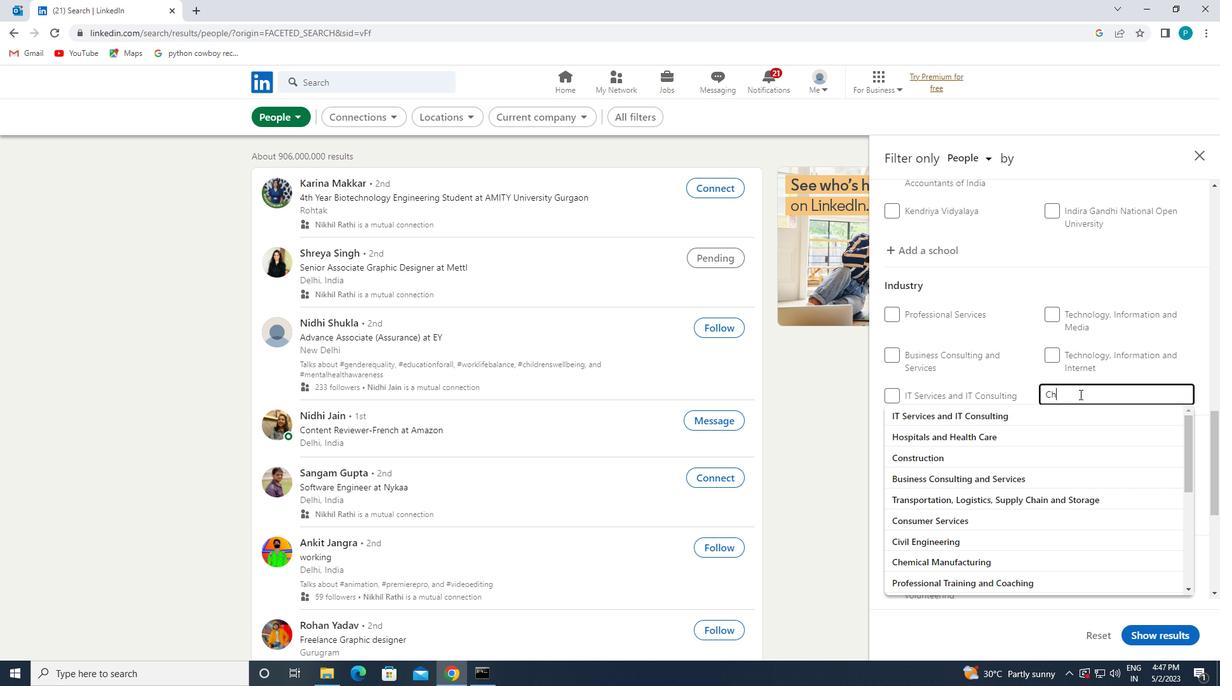 
Action: Mouse moved to (1065, 406)
Screenshot: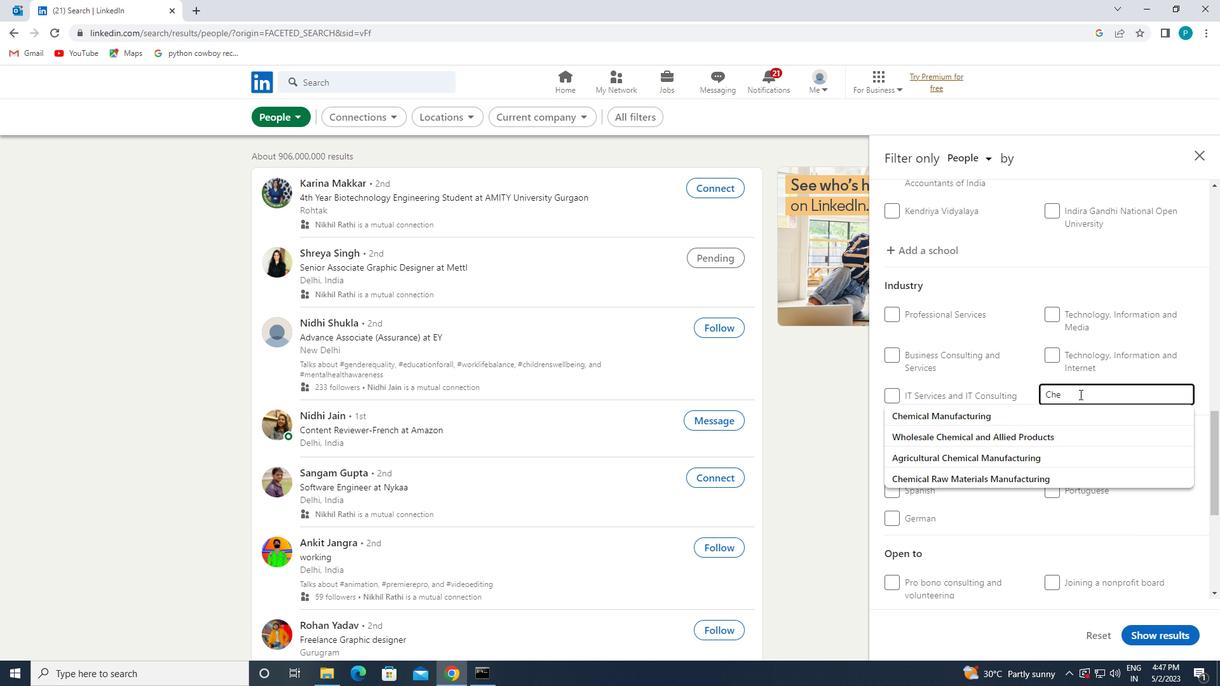 
Action: Mouse pressed left at (1065, 406)
Screenshot: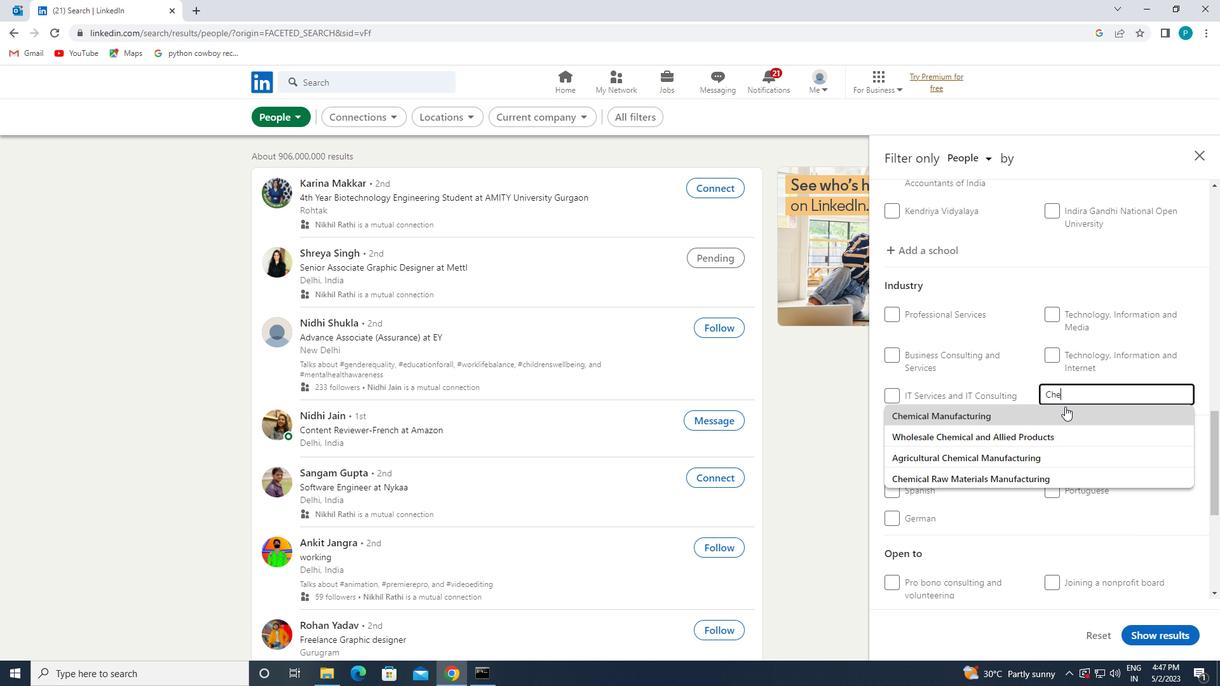 
Action: Mouse scrolled (1065, 406) with delta (0, 0)
Screenshot: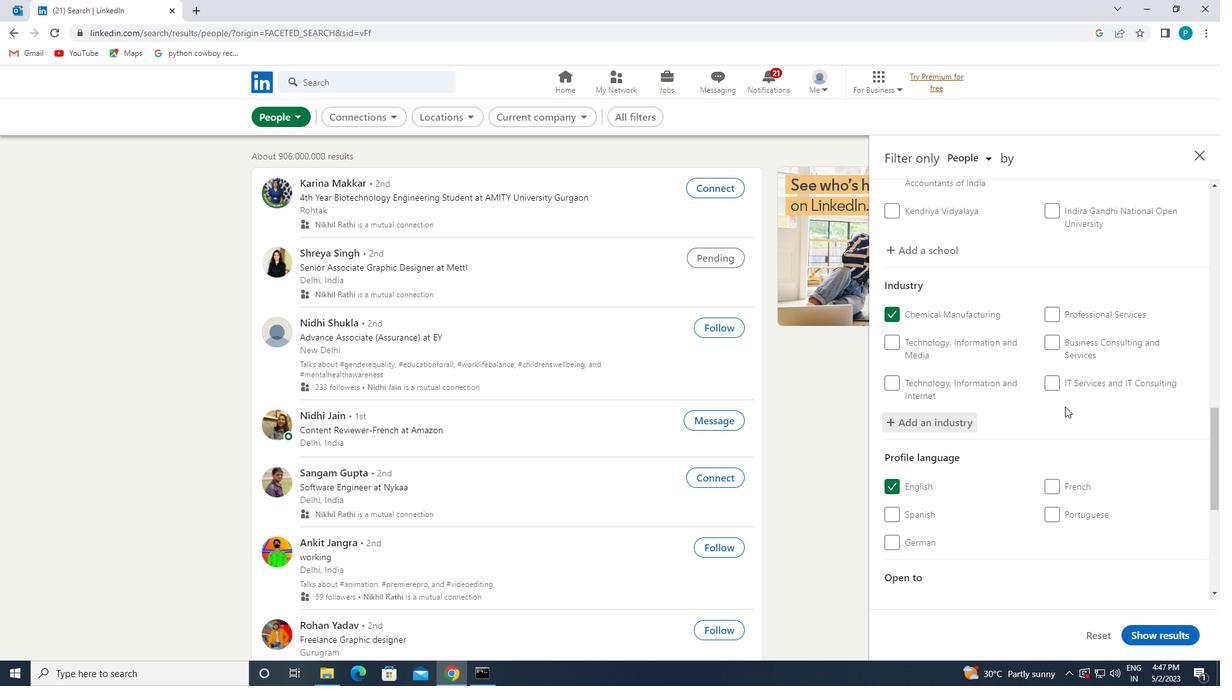 
Action: Mouse scrolled (1065, 406) with delta (0, 0)
Screenshot: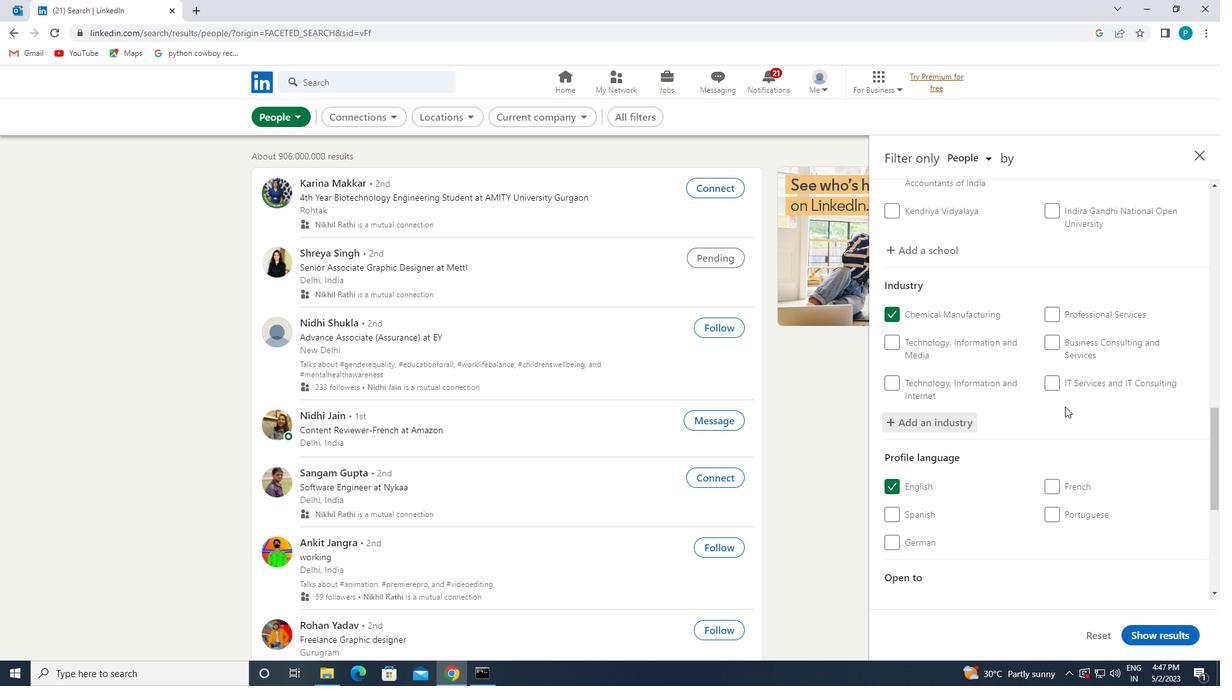 
Action: Mouse scrolled (1065, 406) with delta (0, 0)
Screenshot: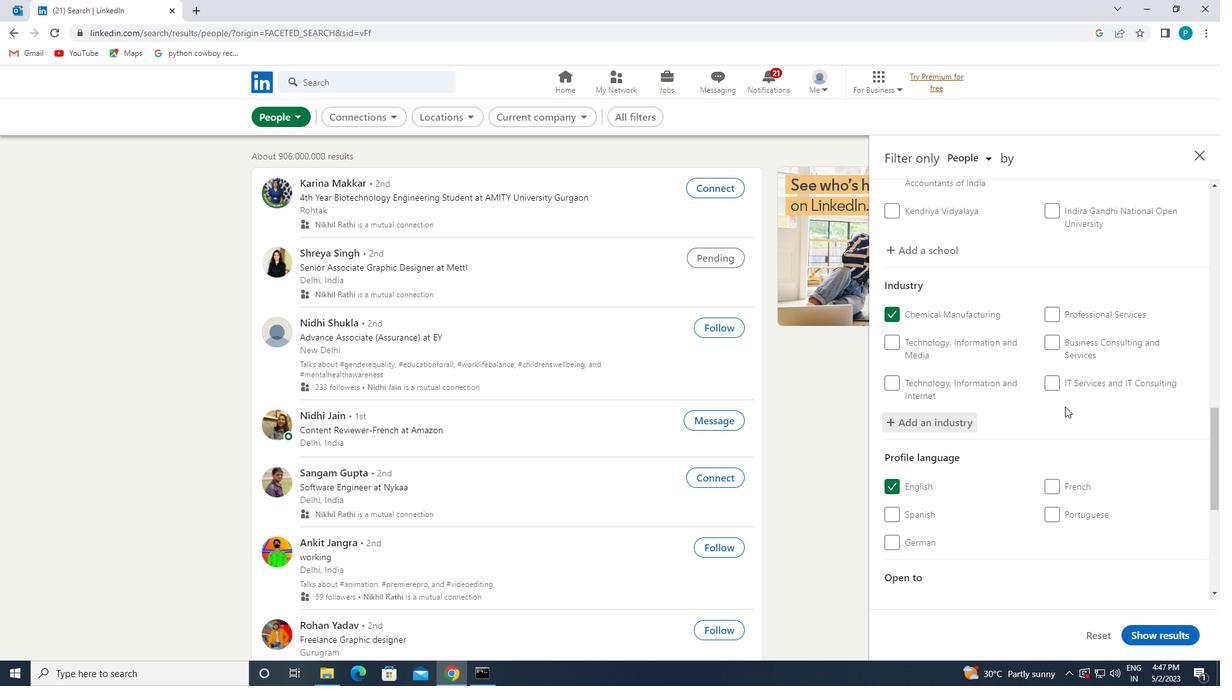 
Action: Mouse scrolled (1065, 406) with delta (0, 0)
Screenshot: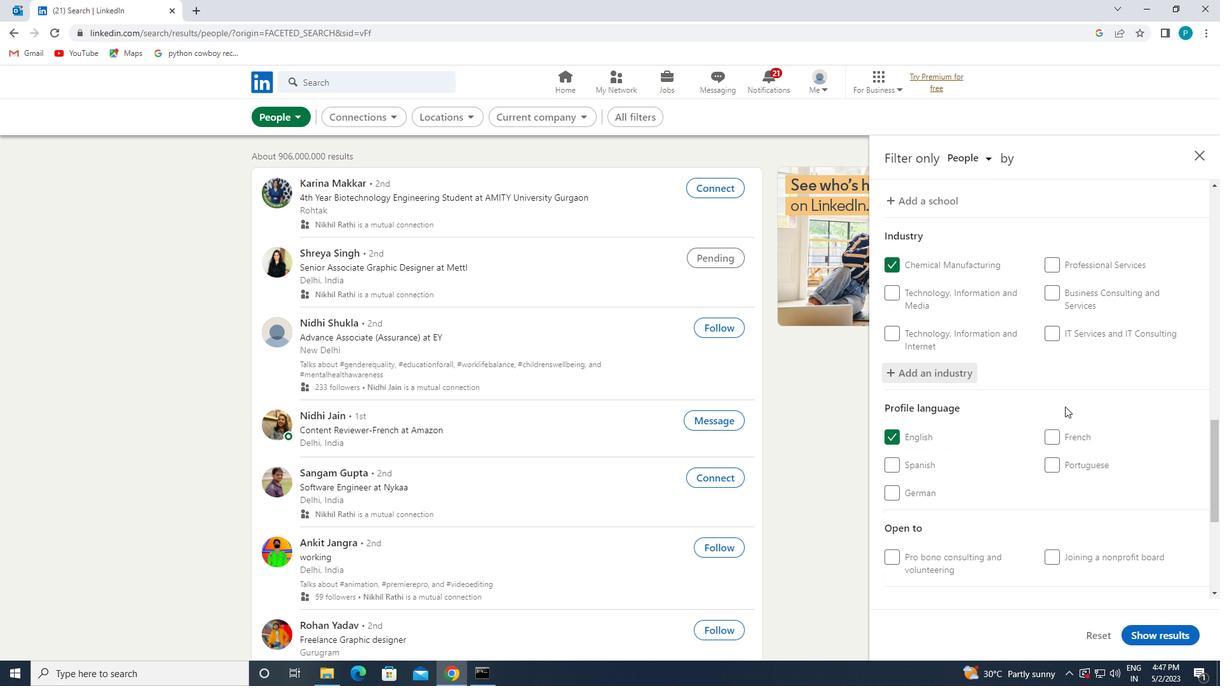 
Action: Mouse moved to (1075, 470)
Screenshot: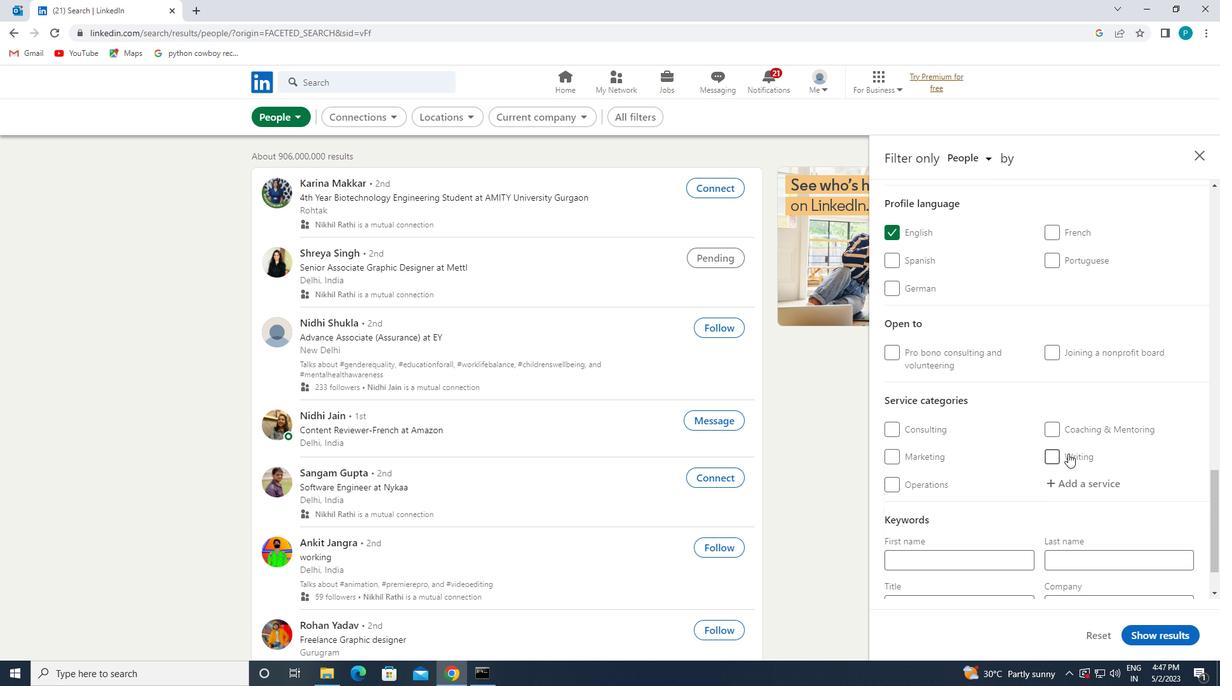 
Action: Mouse pressed left at (1075, 470)
Screenshot: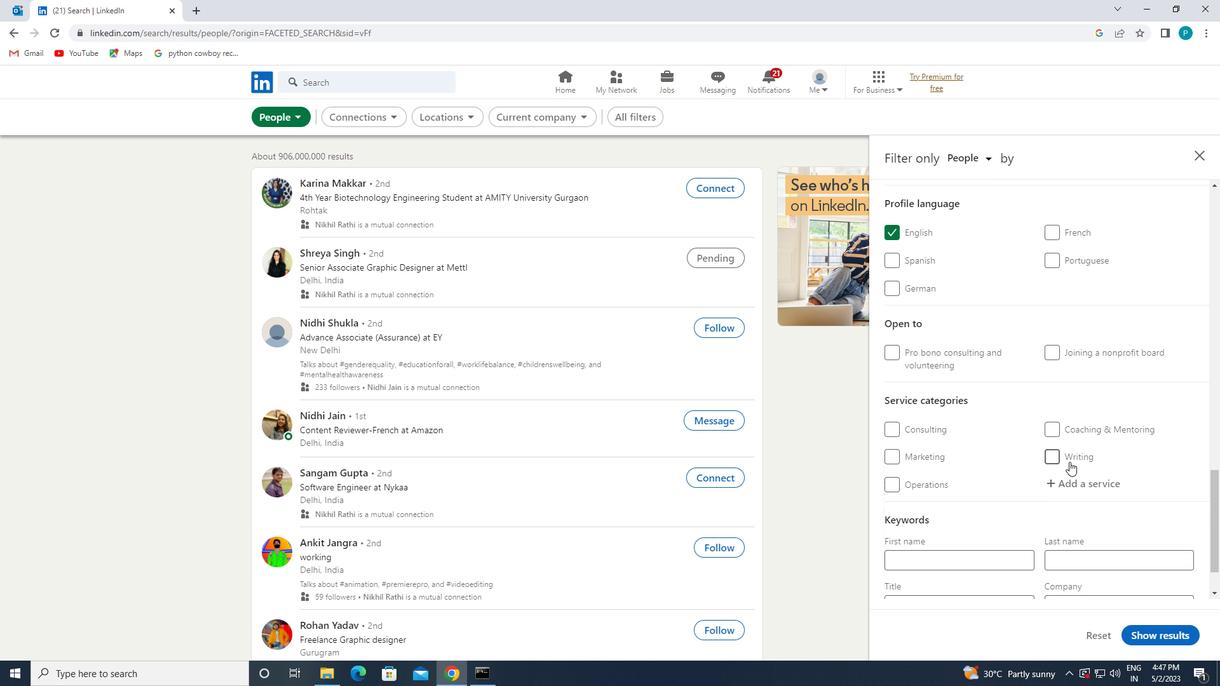 
Action: Mouse moved to (1077, 475)
Screenshot: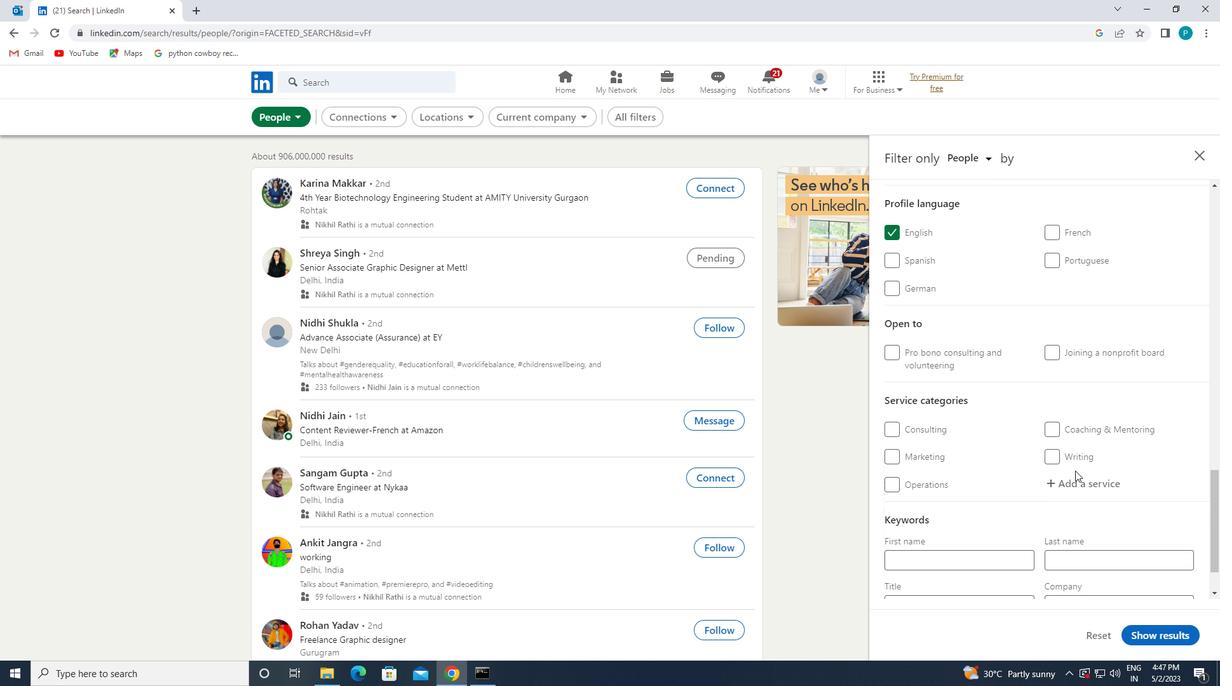 
Action: Mouse pressed left at (1077, 475)
Screenshot: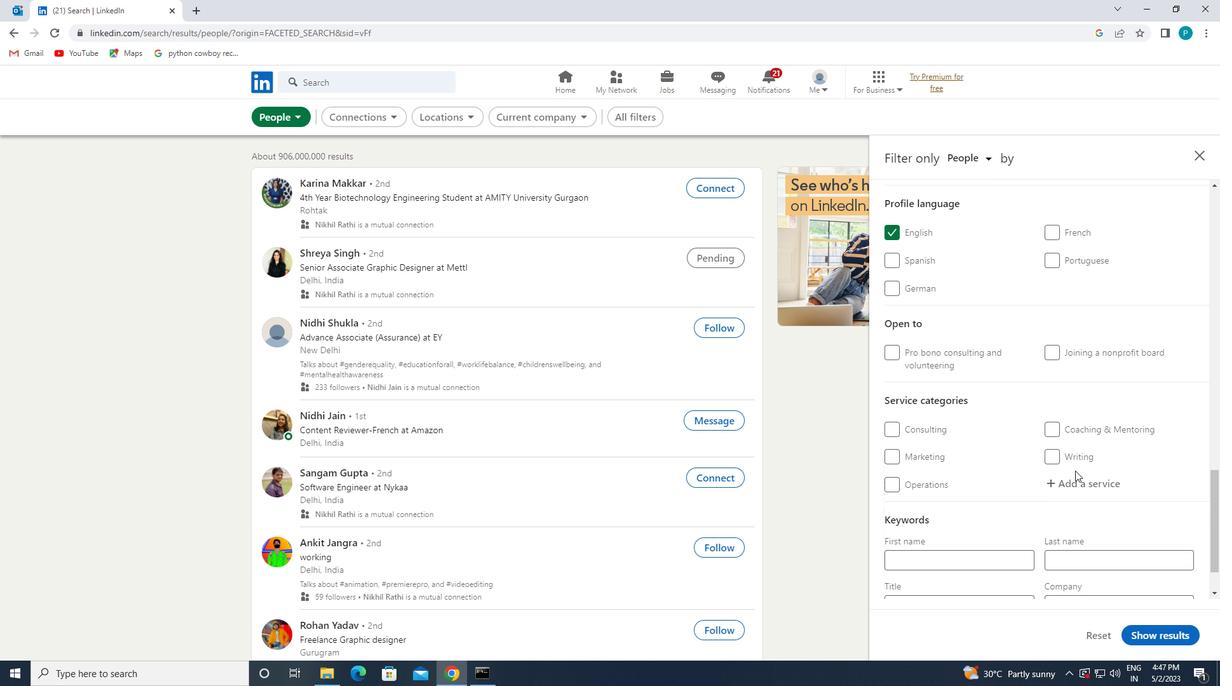 
Action: Key pressed <Key.caps_lock>U<Key.caps_lock>SER
Screenshot: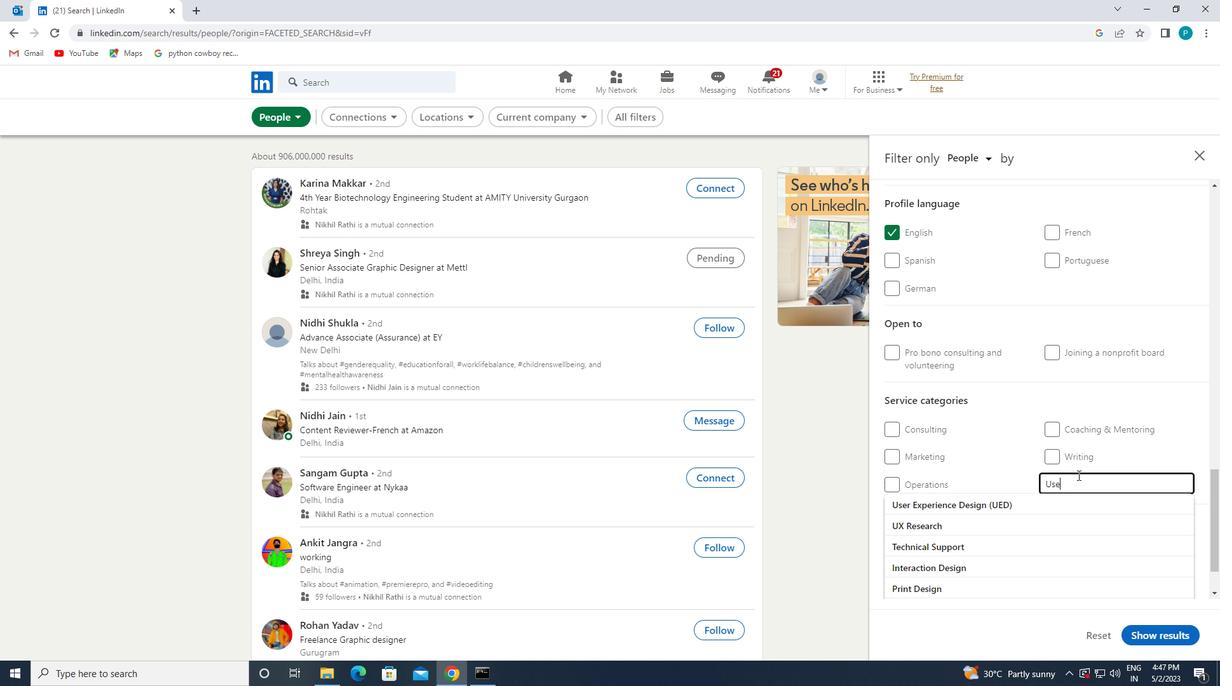 
Action: Mouse moved to (1083, 506)
Screenshot: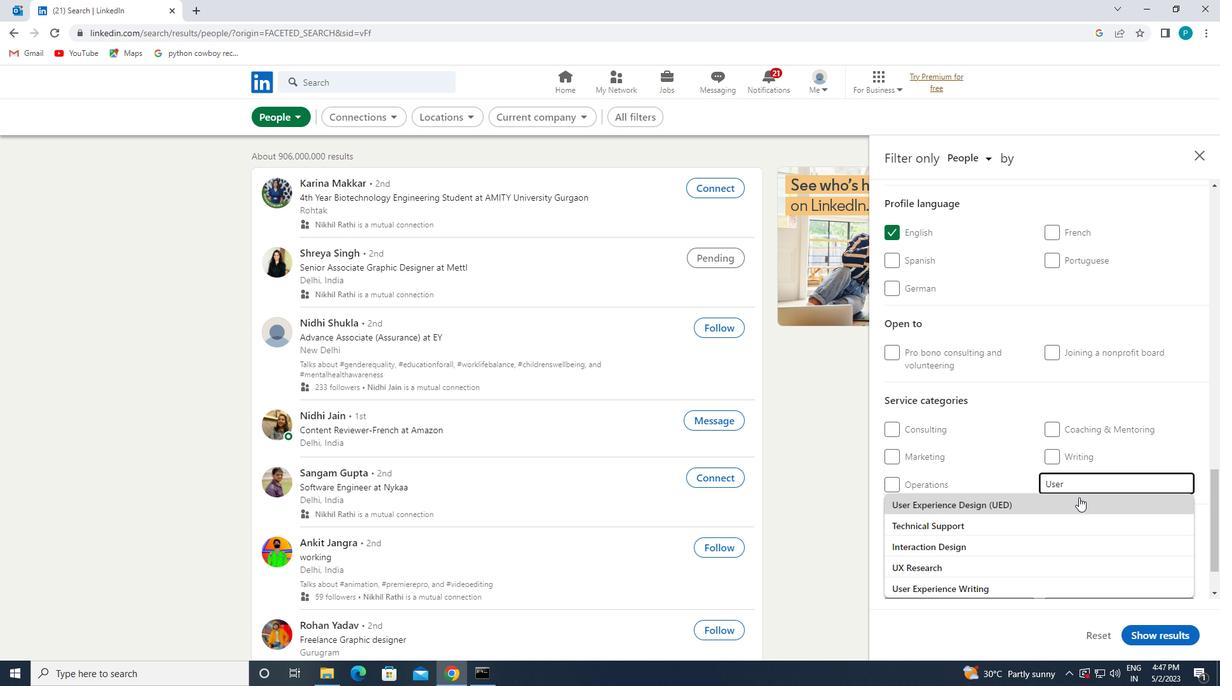 
Action: Mouse pressed left at (1083, 506)
Screenshot: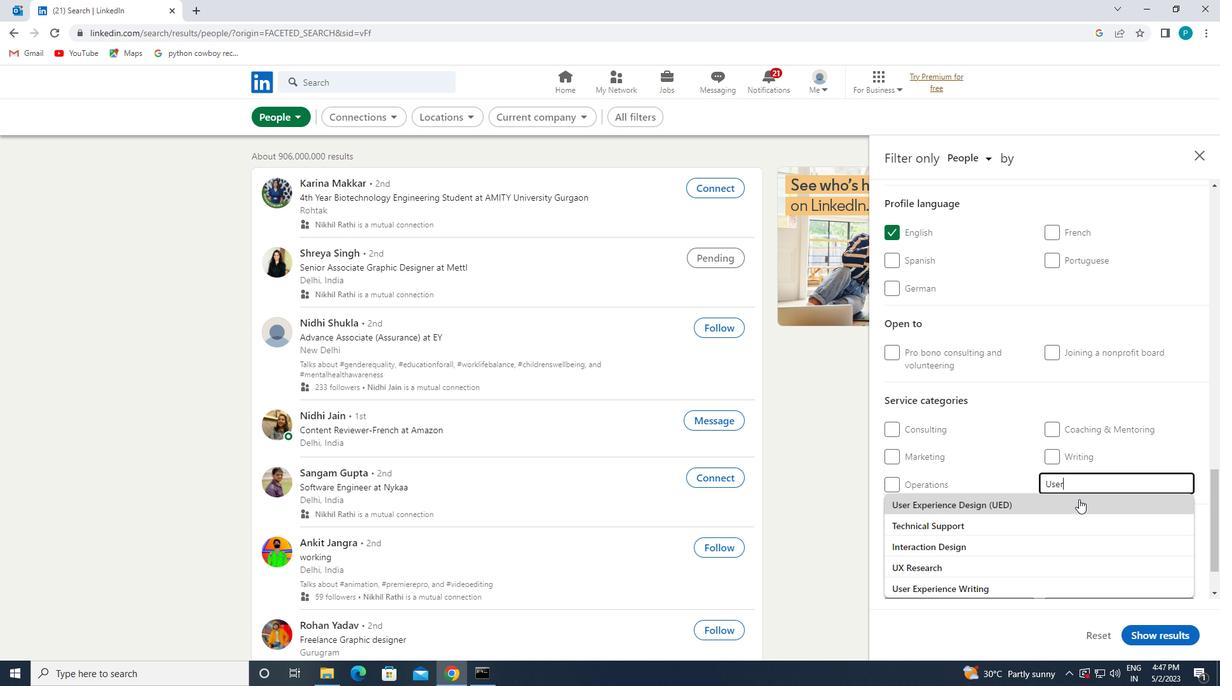 
Action: Mouse scrolled (1083, 505) with delta (0, 0)
Screenshot: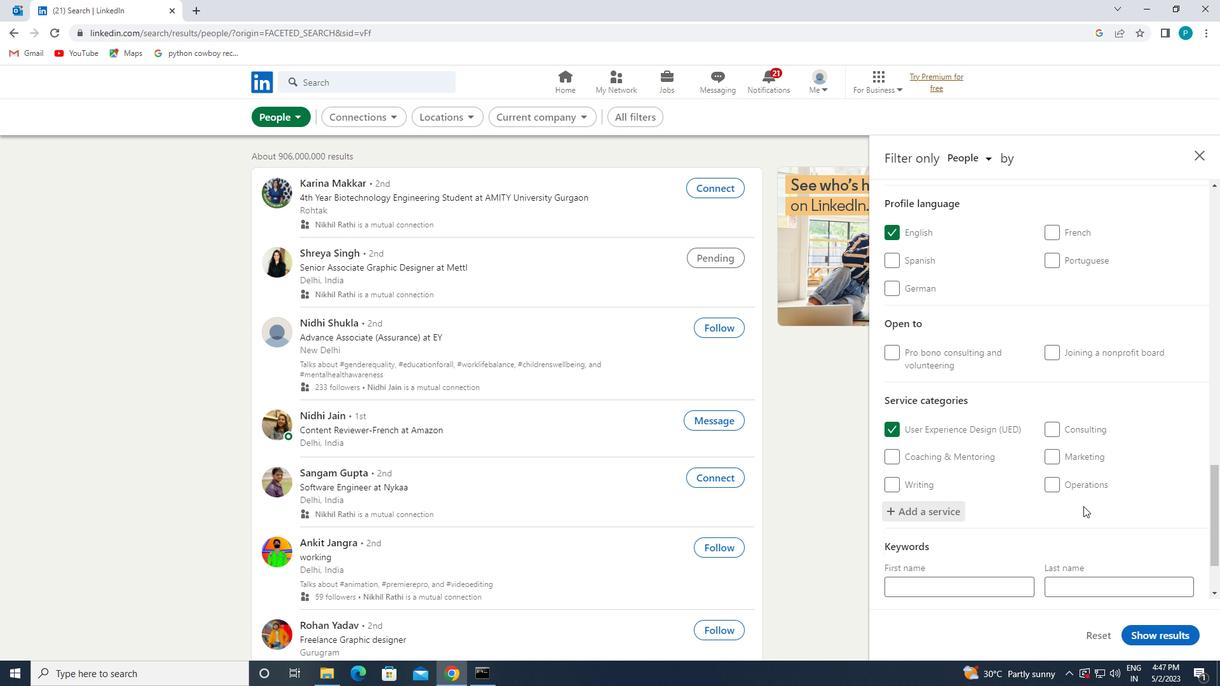 
Action: Mouse scrolled (1083, 505) with delta (0, 0)
Screenshot: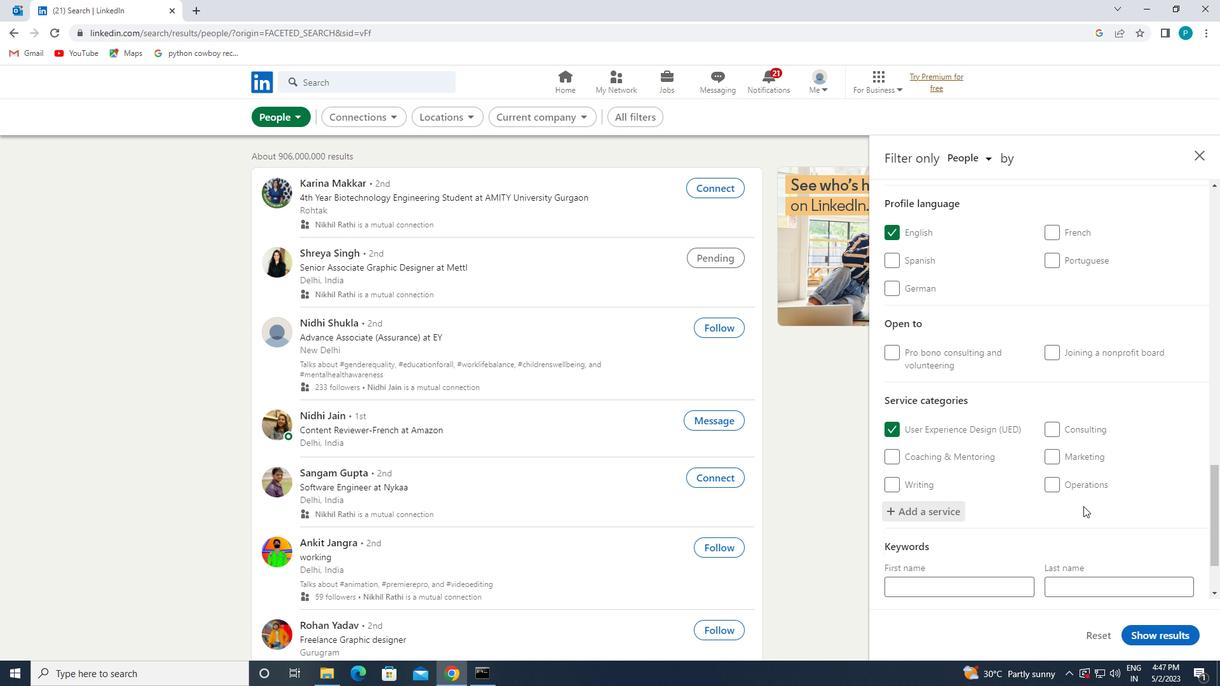 
Action: Mouse scrolled (1083, 505) with delta (0, 0)
Screenshot: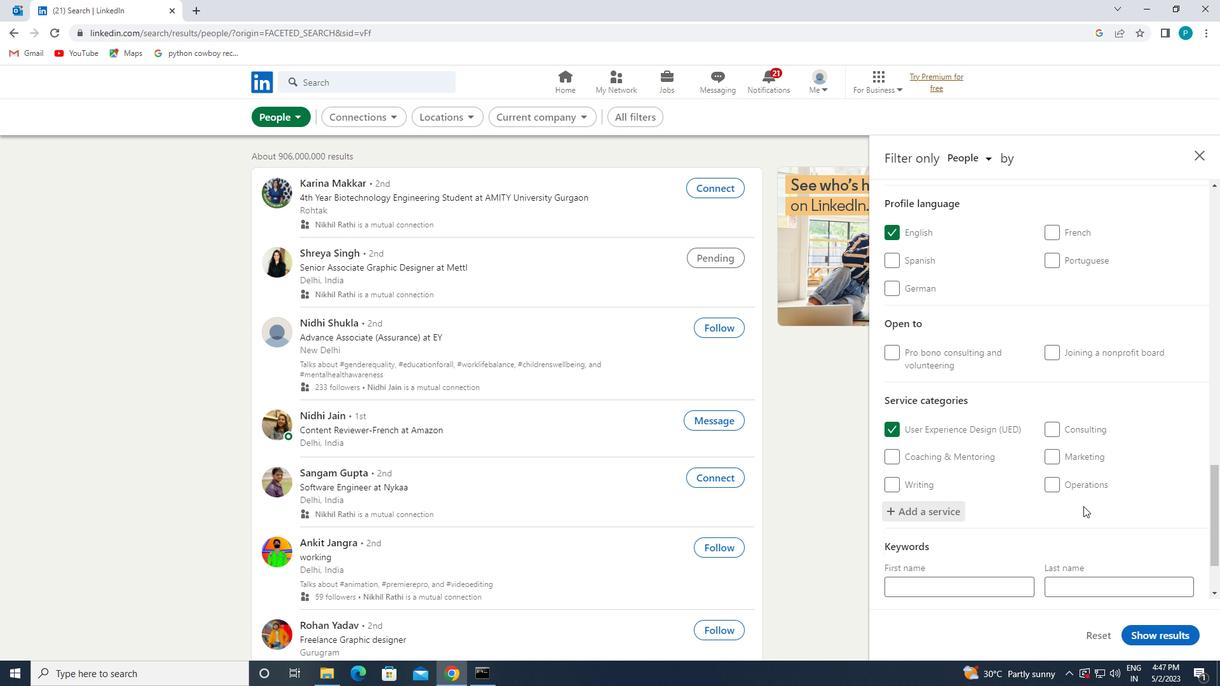 
Action: Mouse moved to (947, 545)
Screenshot: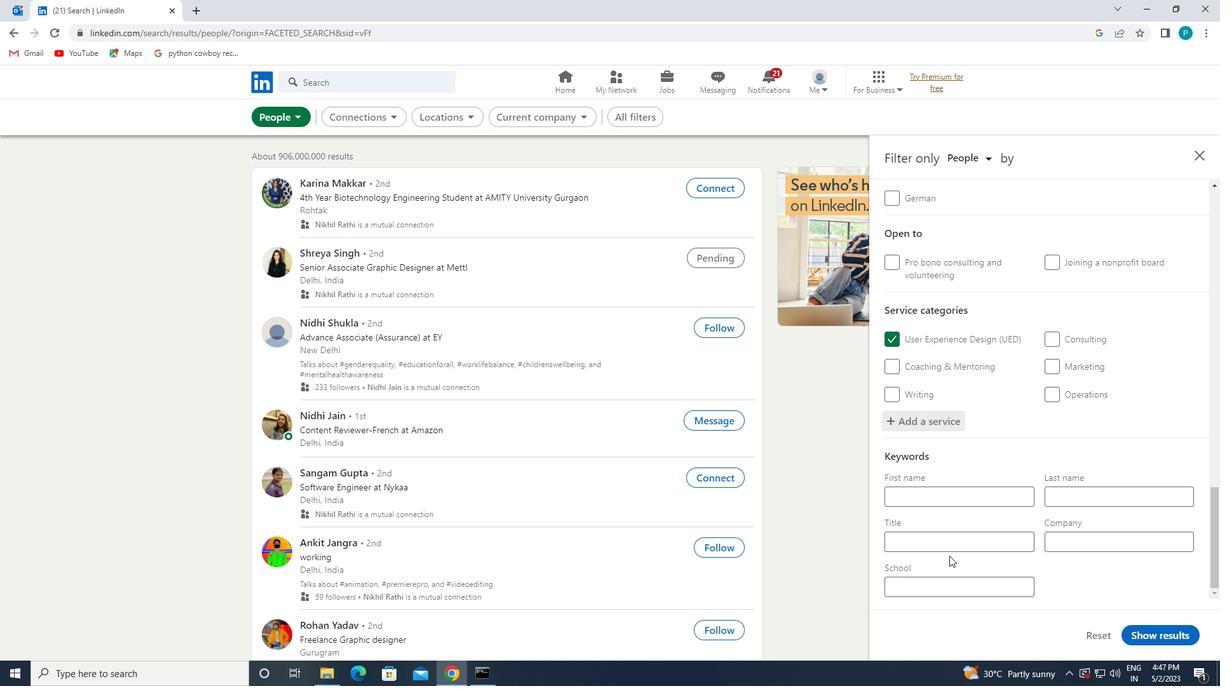 
Action: Mouse pressed left at (947, 545)
Screenshot: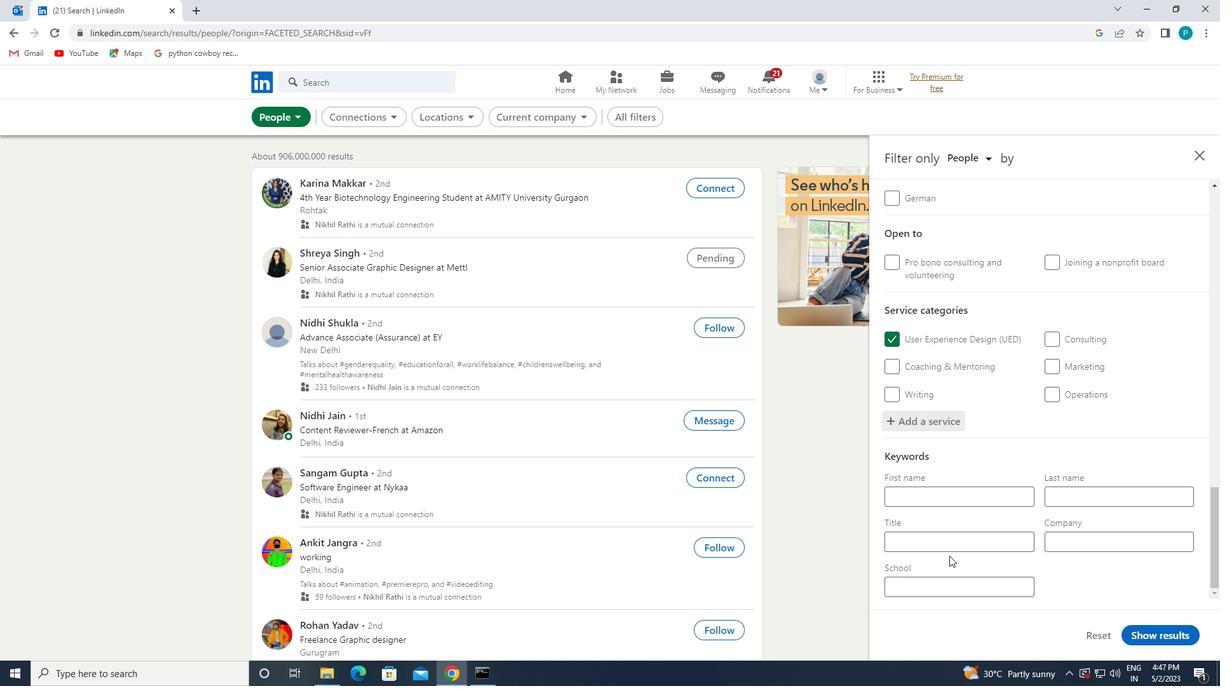 
Action: Mouse moved to (970, 562)
Screenshot: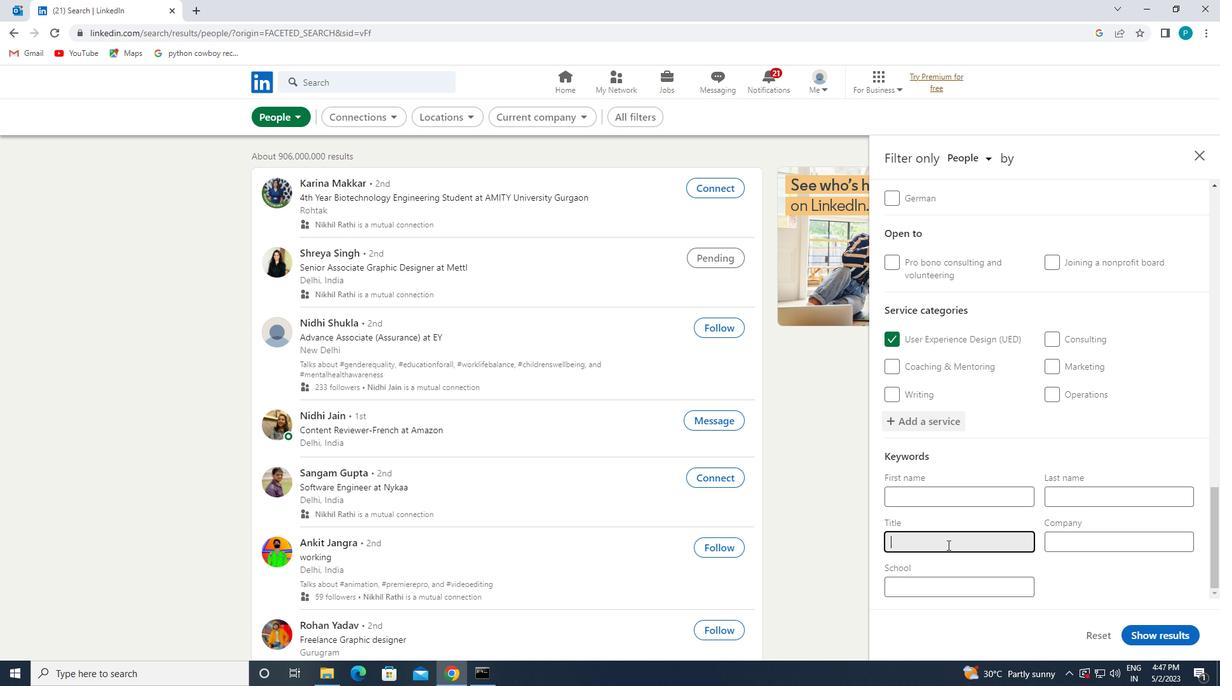 
Action: Key pressed <Key.caps_lock>D<Key.caps_lock>ELIVERY<Key.space><Key.caps_lock>D<Key.caps_lock>RIVER
Screenshot: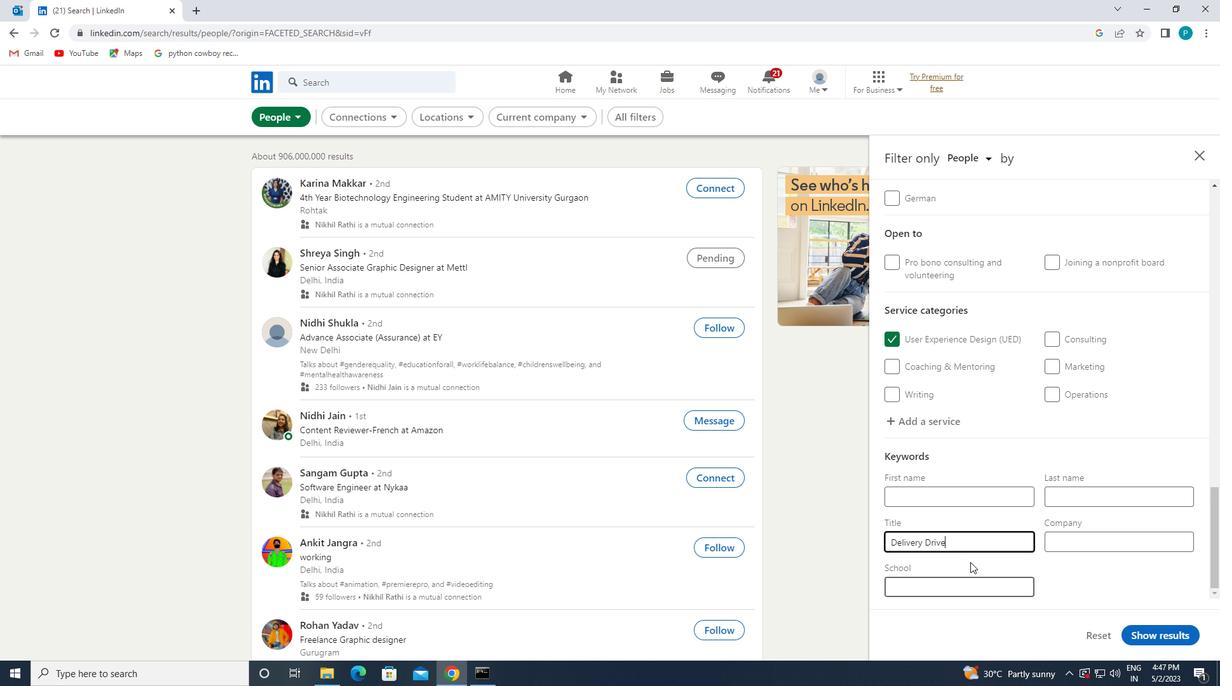 
Action: Mouse moved to (1136, 634)
Screenshot: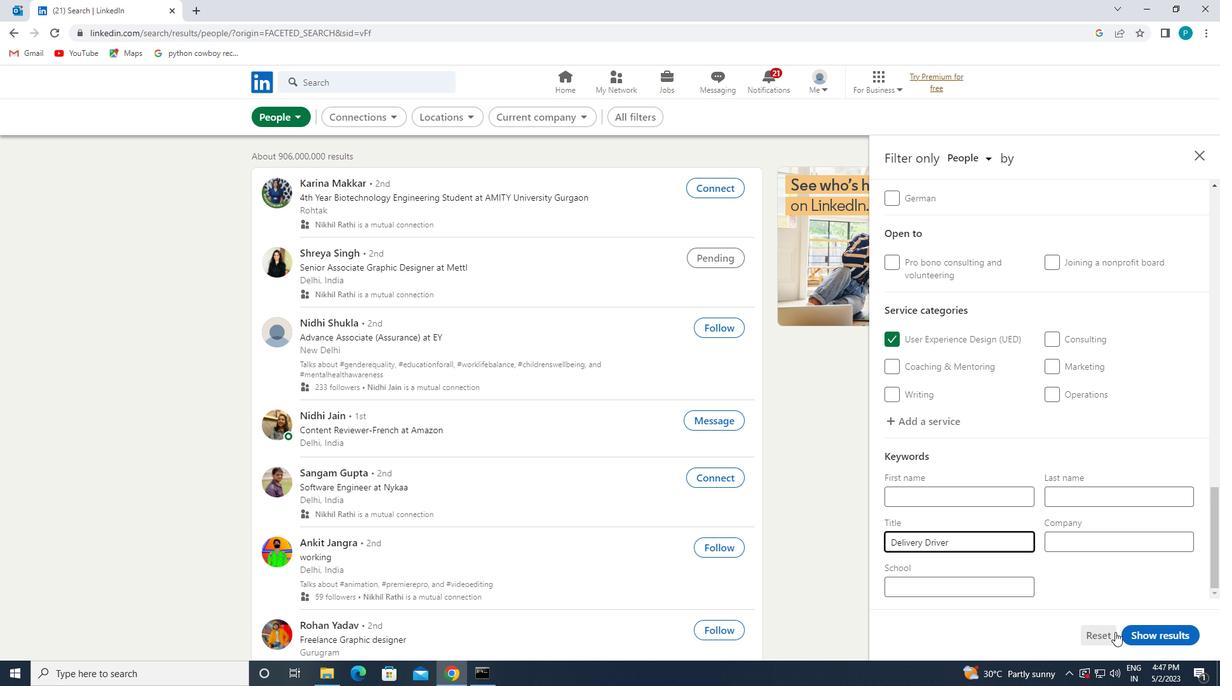 
Action: Mouse pressed left at (1136, 634)
Screenshot: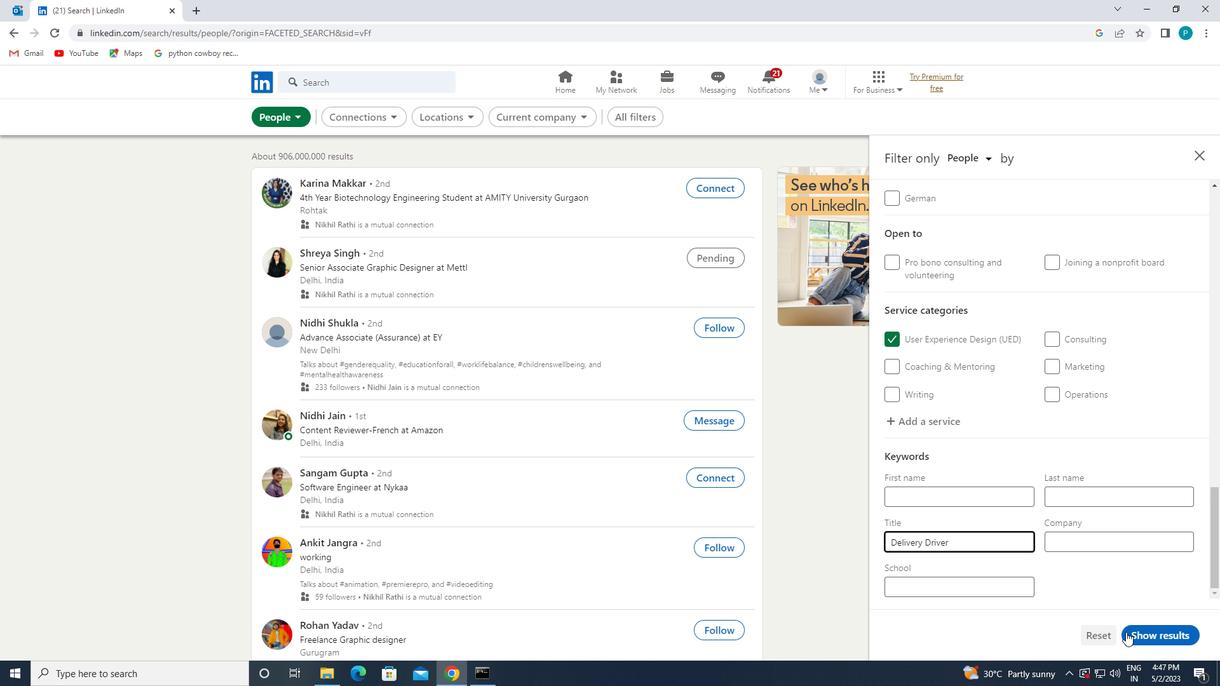 
